 Task: Look for space in Irun, Spain from 17th June, 2023 to 21st June, 2023 for 2 adults in price range Rs.7000 to Rs.12000. Place can be private room with 1  bedroom having 2 beds and 1 bathroom. Property type can be house, flat, guest house. Amenities needed are: wifi, washing machine. Booking option can be shelf check-in. Required host language is English.
Action: Mouse moved to (375, 190)
Screenshot: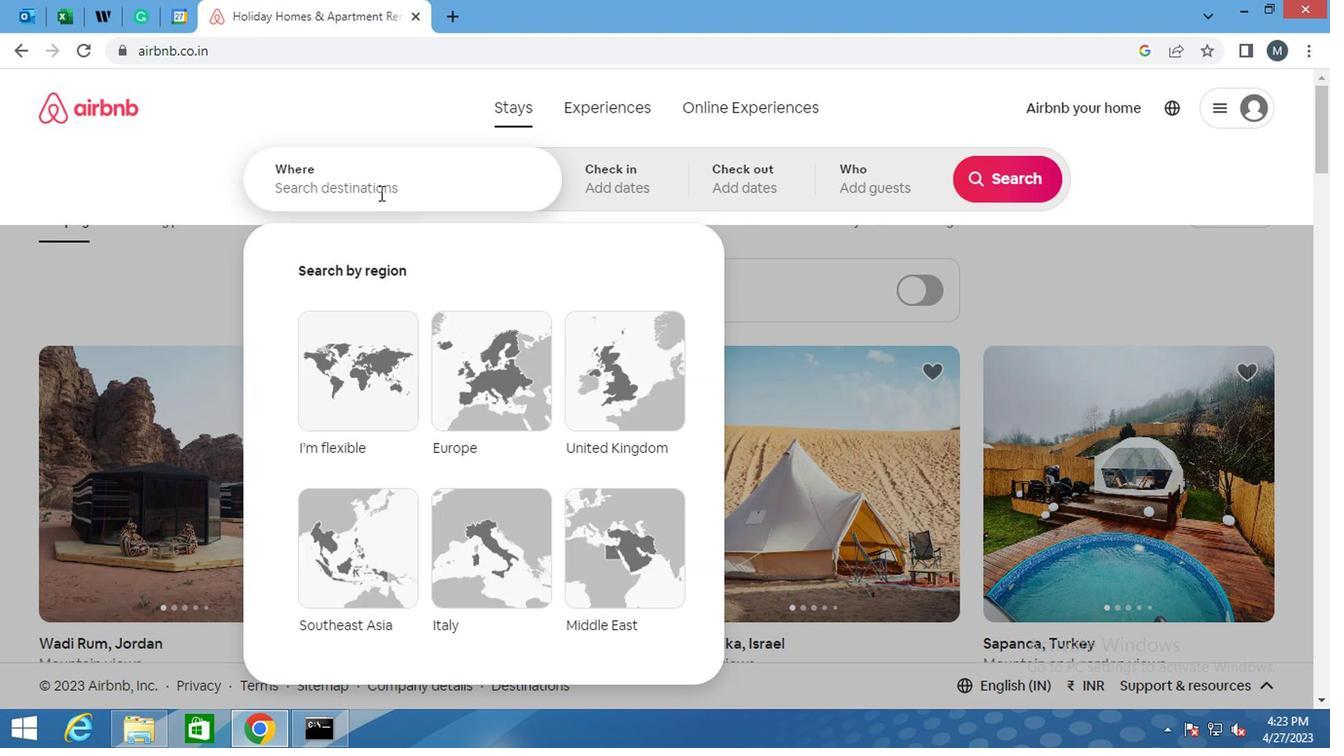 
Action: Mouse pressed left at (375, 190)
Screenshot: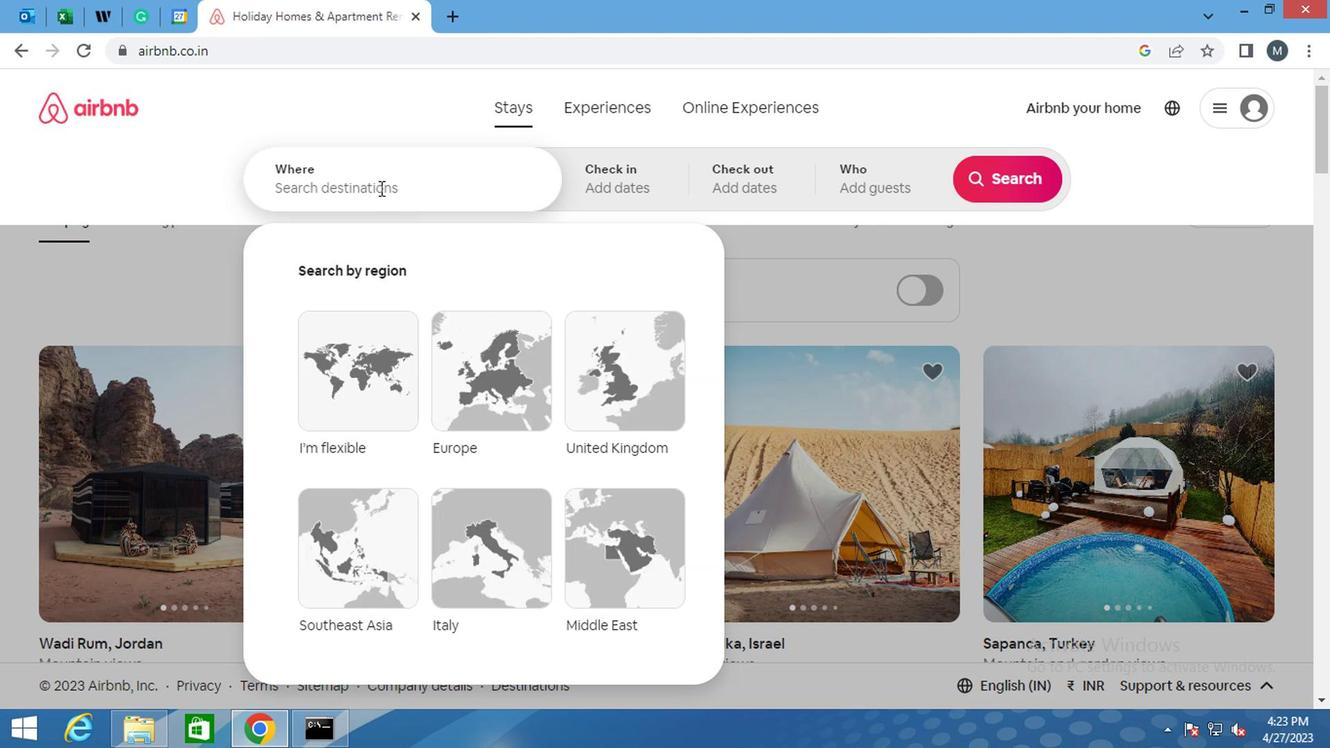 
Action: Key pressed <Key.shift>IRUN,<Key.space><Key.shift>SPAI
Screenshot: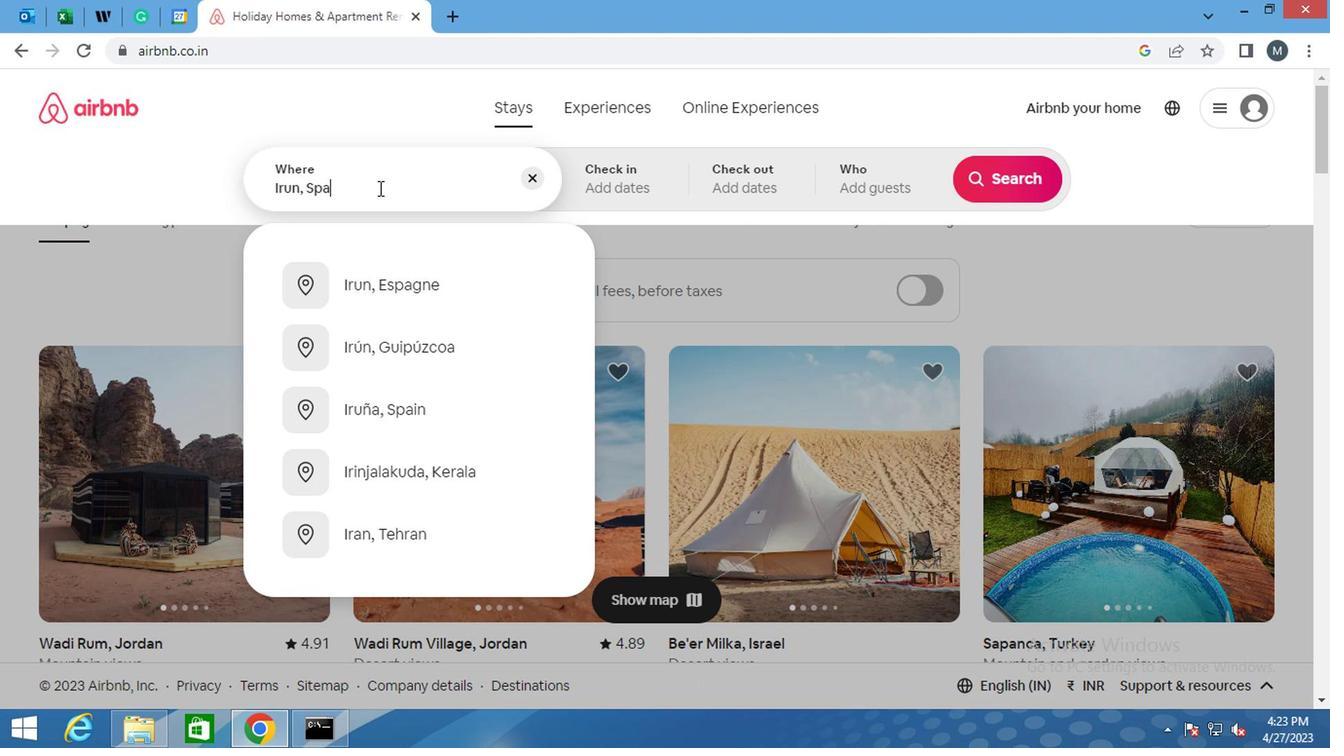 
Action: Mouse moved to (365, 302)
Screenshot: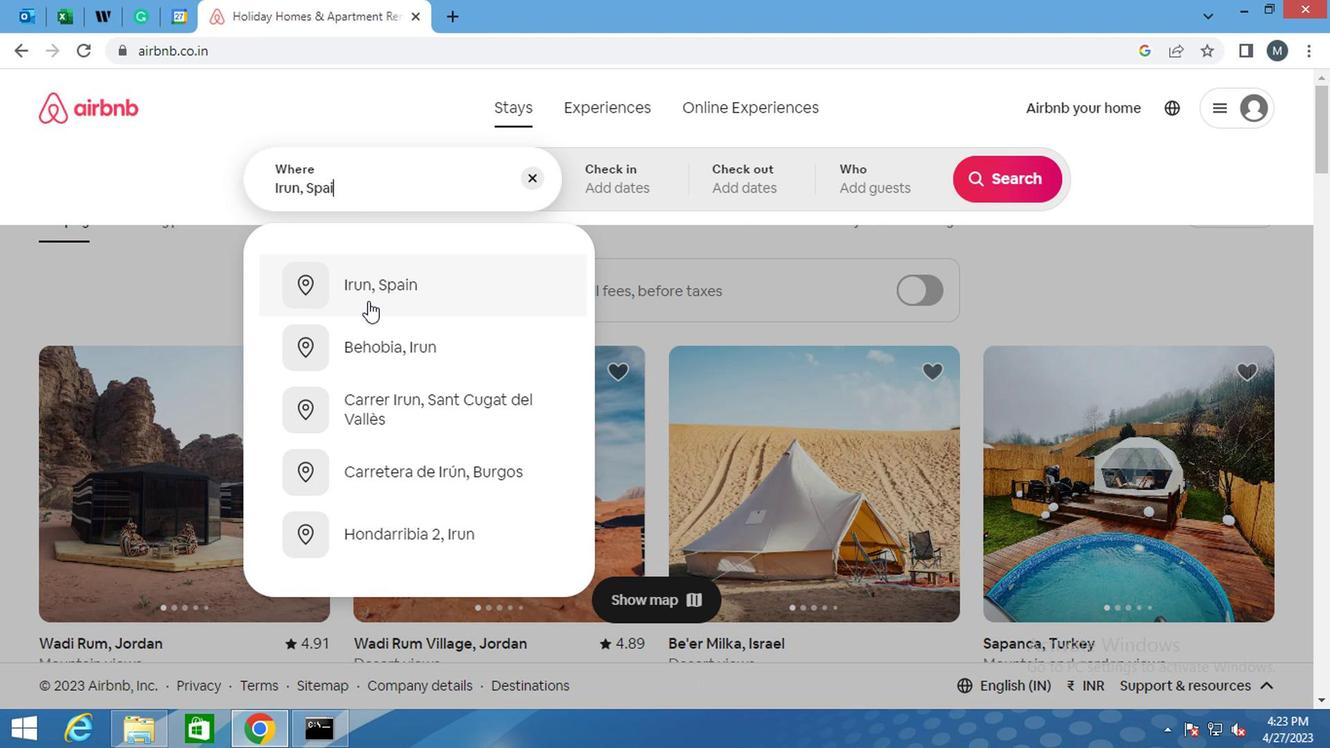 
Action: Mouse pressed left at (365, 302)
Screenshot: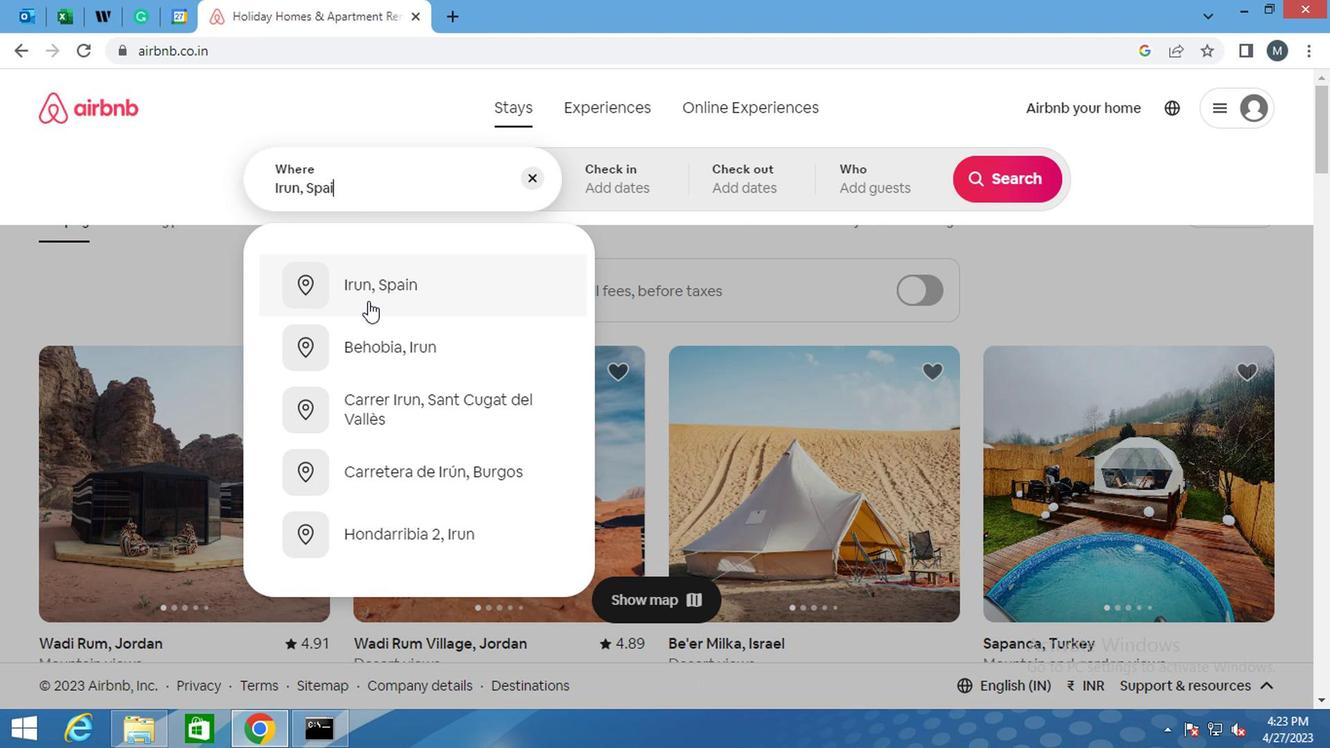 
Action: Mouse moved to (1003, 336)
Screenshot: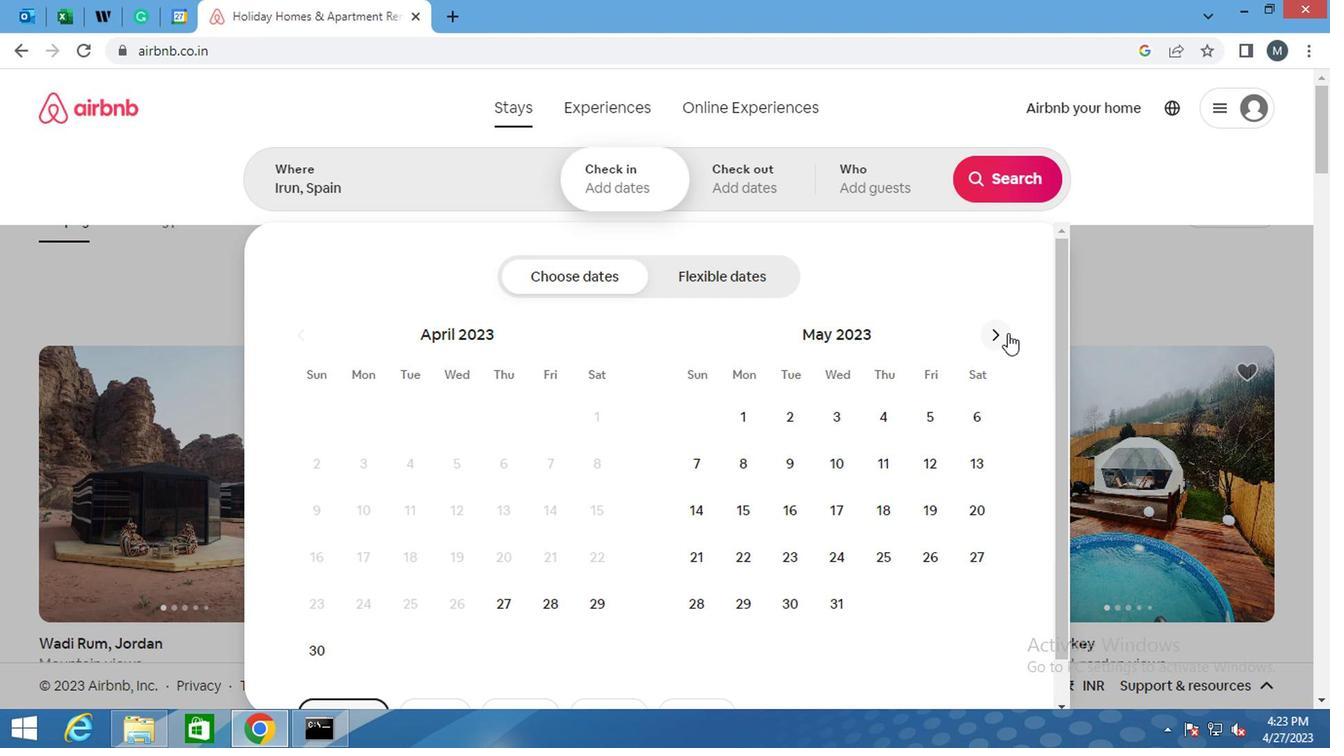 
Action: Mouse pressed left at (1003, 336)
Screenshot: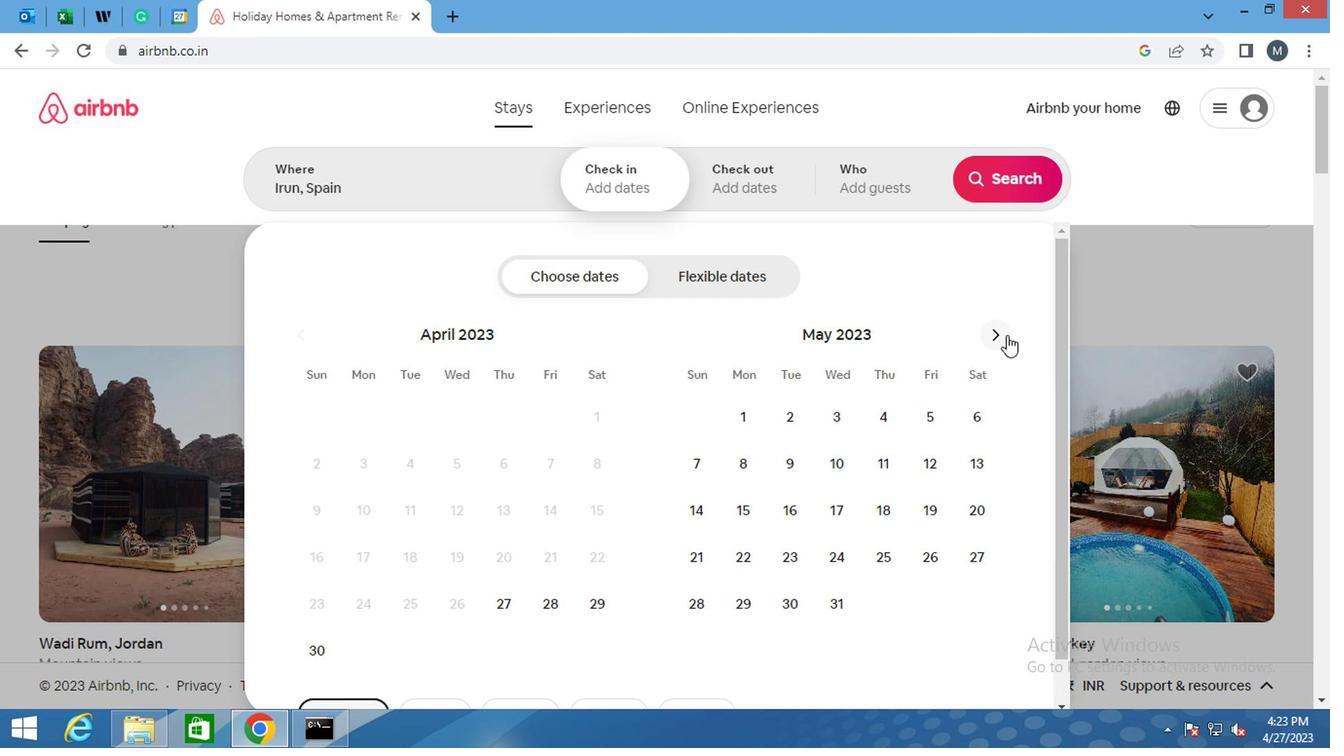 
Action: Mouse moved to (1001, 338)
Screenshot: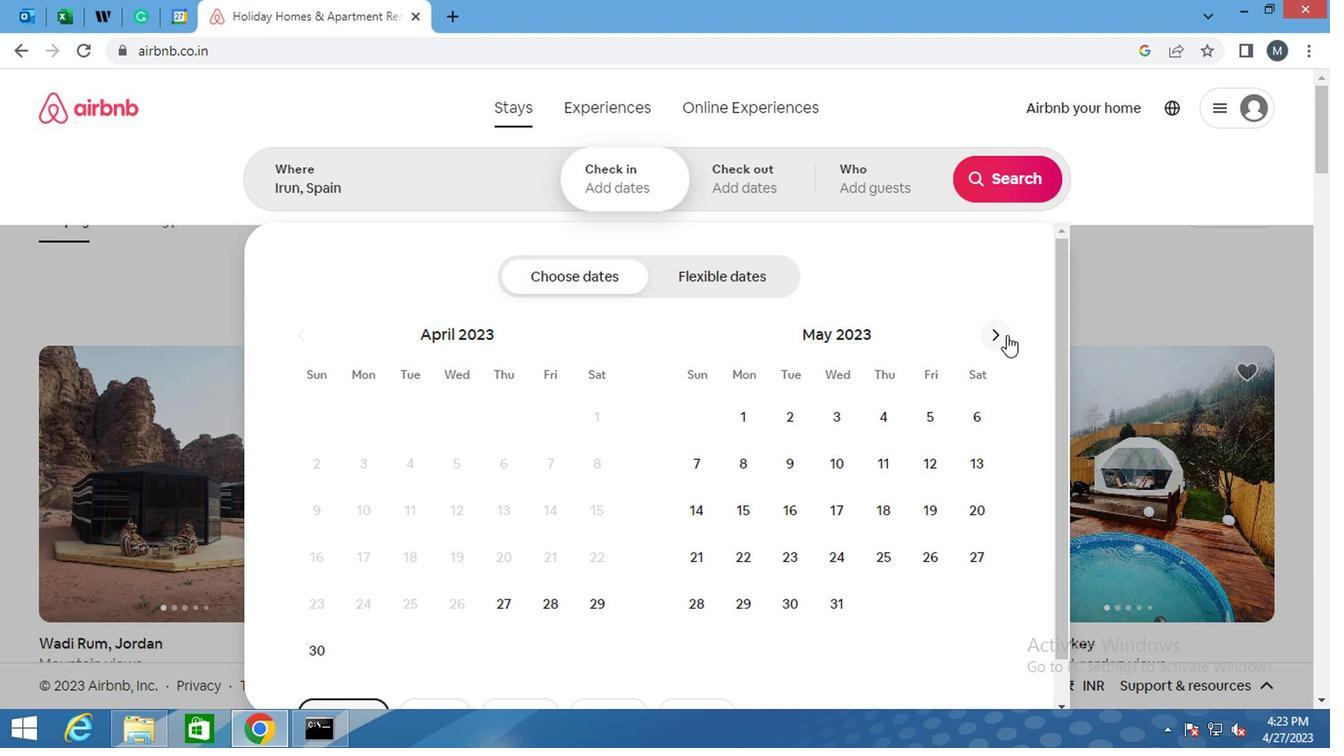 
Action: Mouse pressed left at (1001, 338)
Screenshot: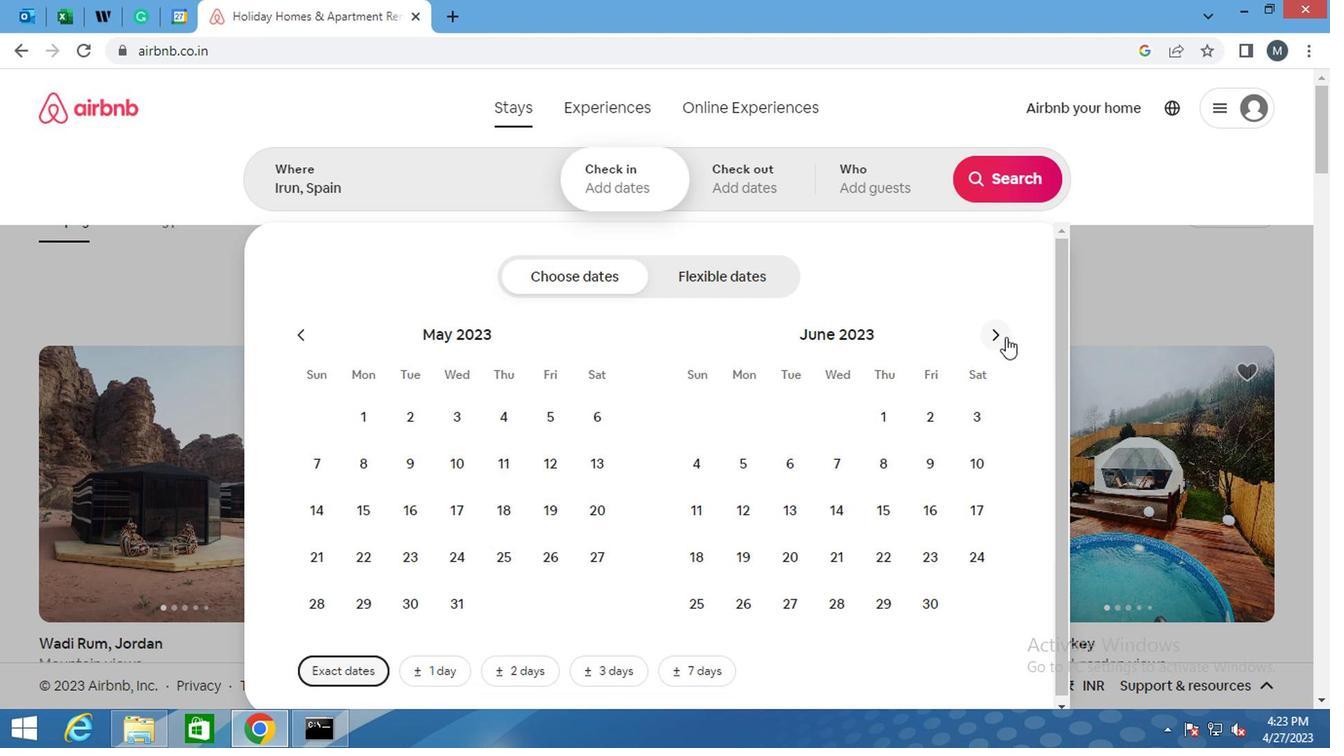 
Action: Mouse moved to (587, 515)
Screenshot: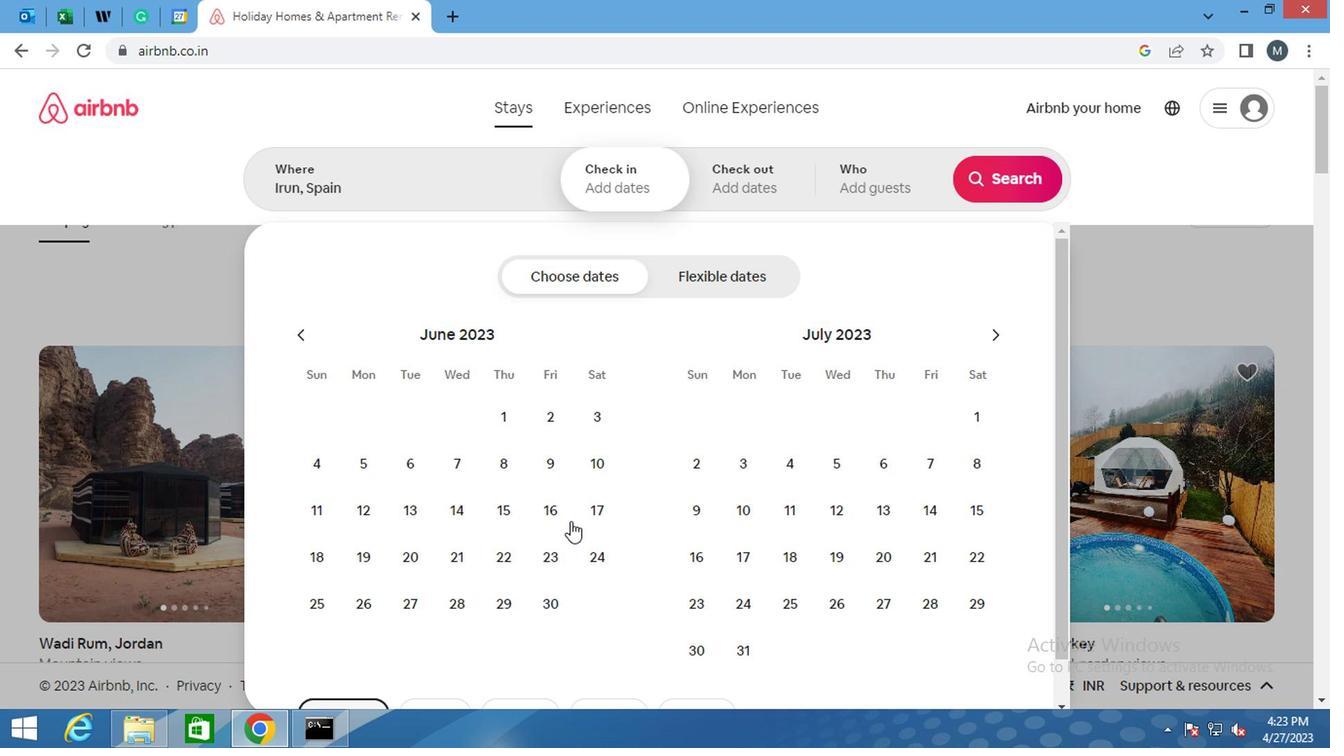 
Action: Mouse pressed left at (587, 515)
Screenshot: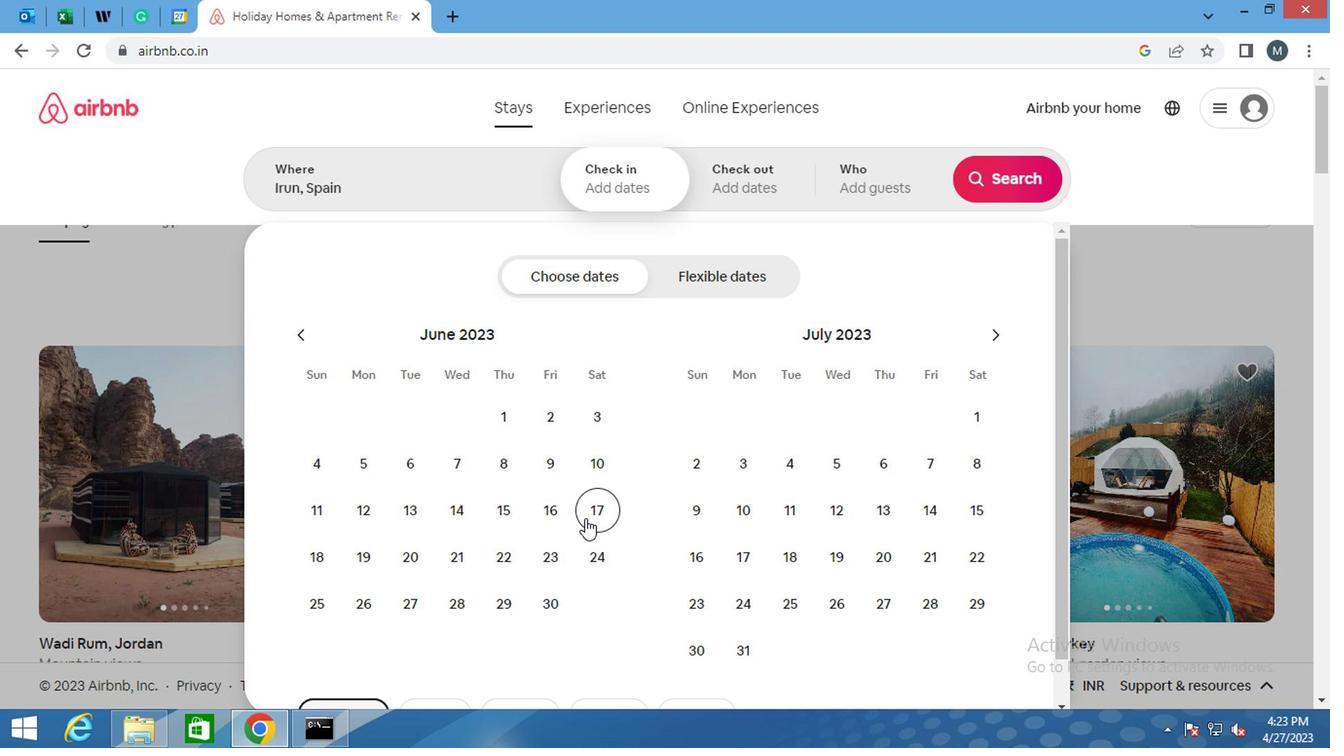 
Action: Mouse moved to (458, 560)
Screenshot: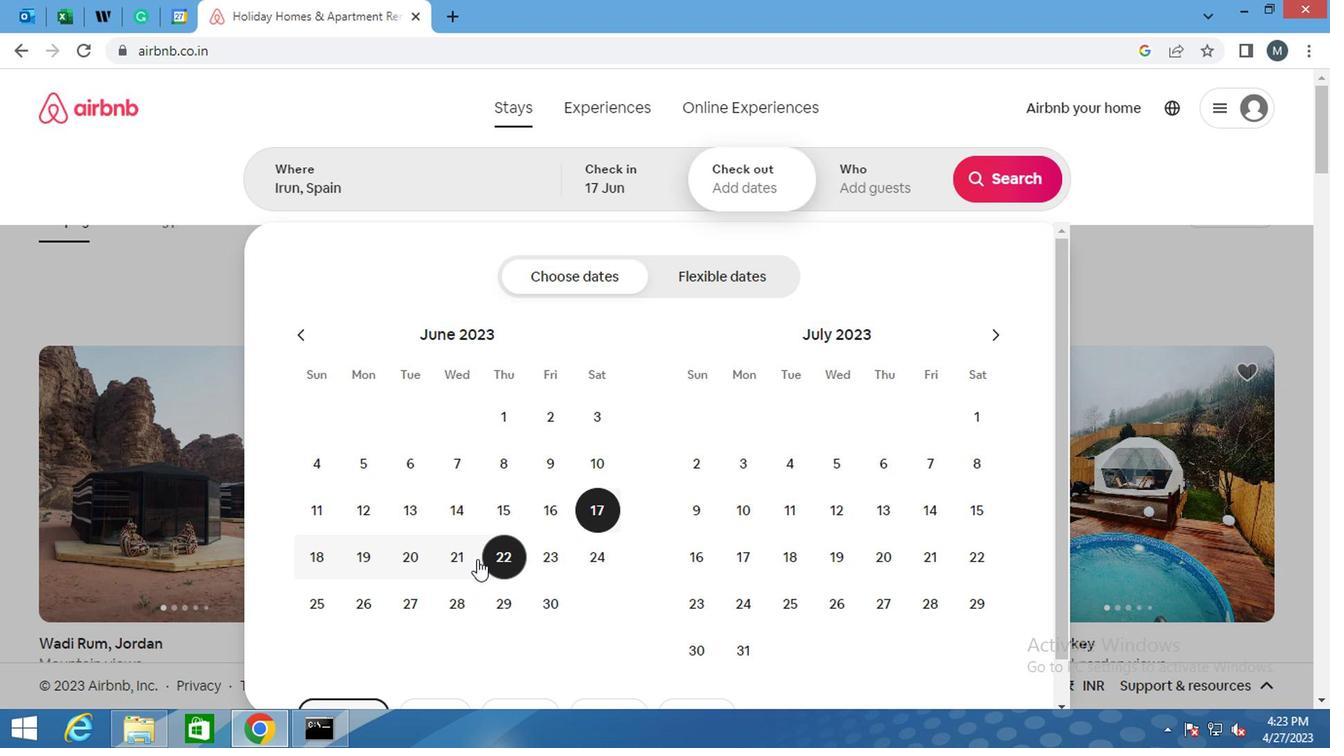 
Action: Mouse pressed left at (458, 560)
Screenshot: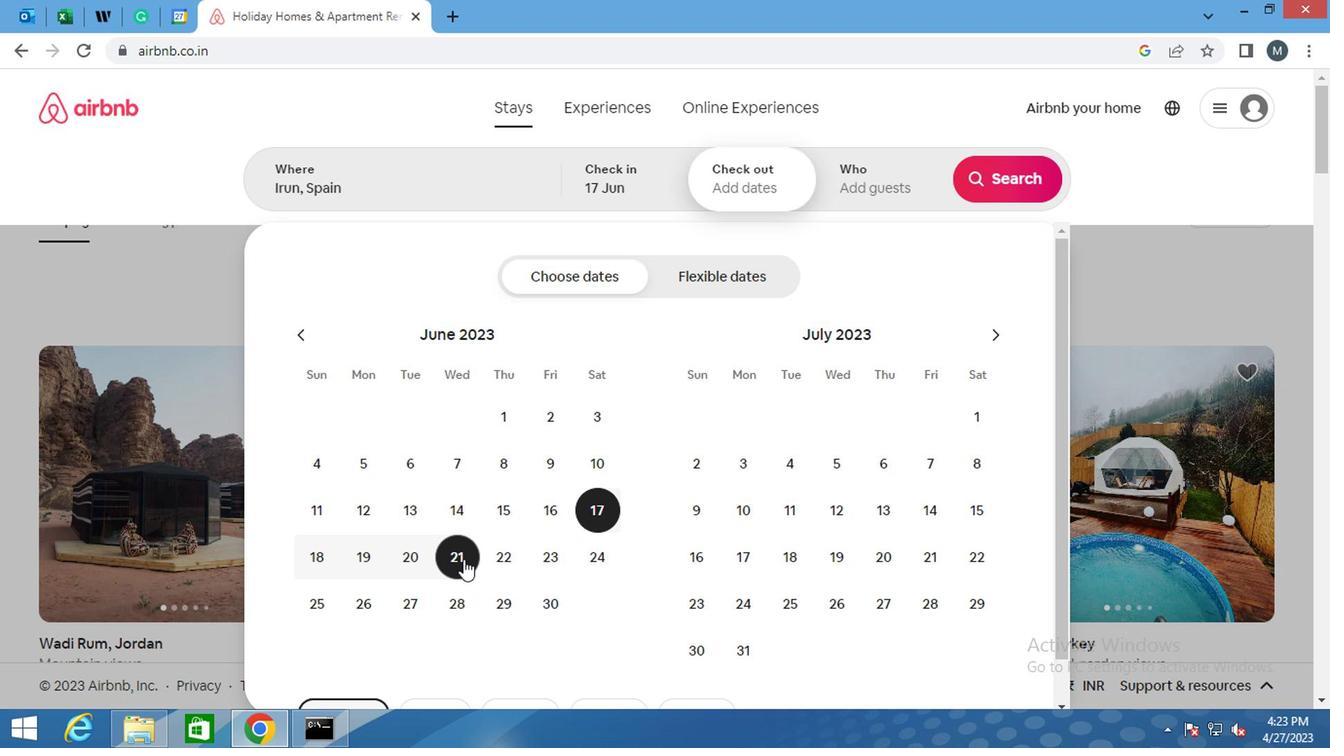 
Action: Mouse moved to (910, 178)
Screenshot: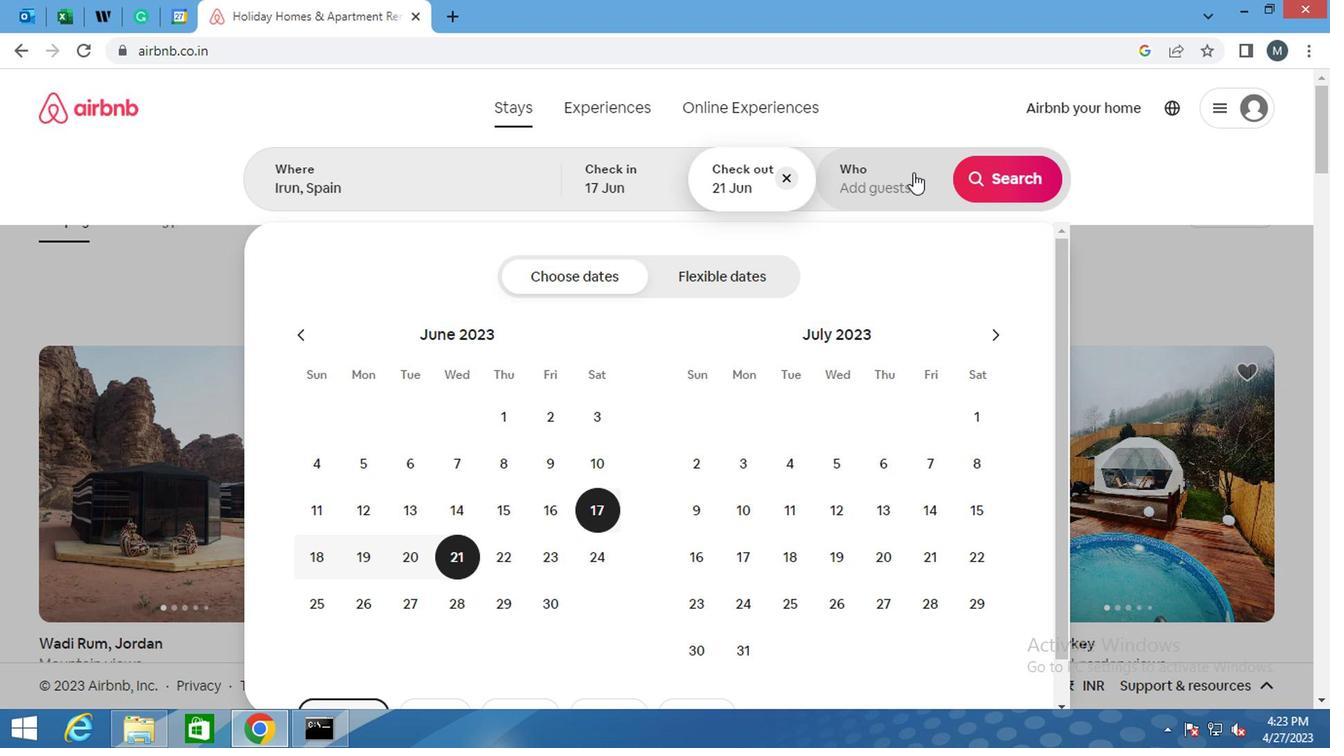 
Action: Mouse pressed left at (910, 178)
Screenshot: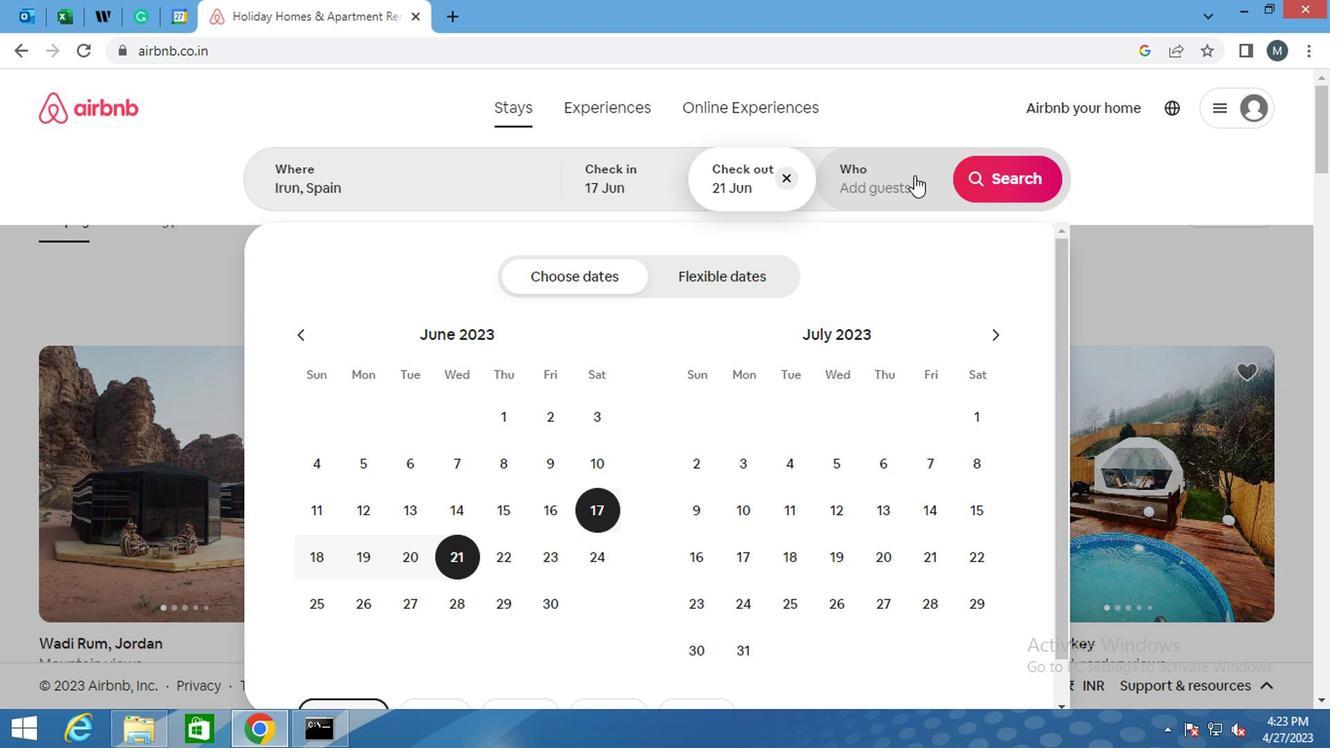 
Action: Mouse moved to (998, 285)
Screenshot: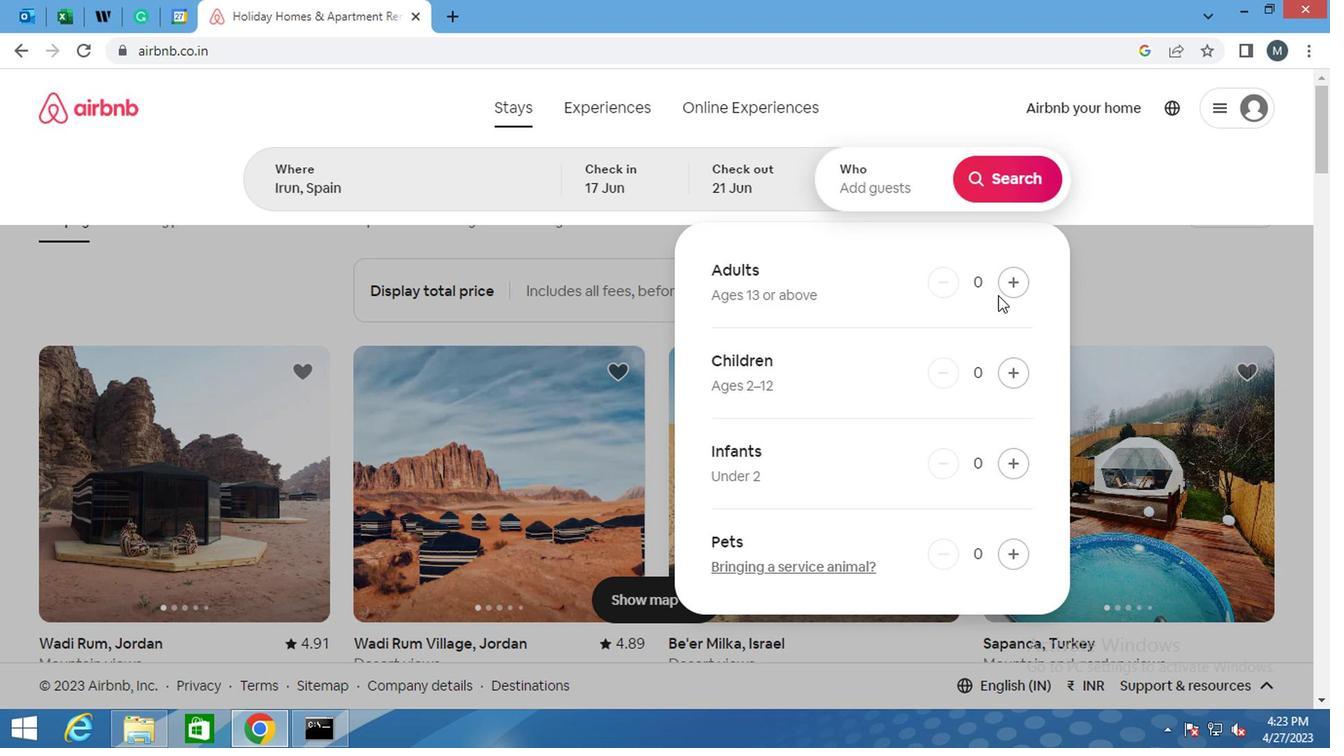 
Action: Mouse pressed left at (998, 285)
Screenshot: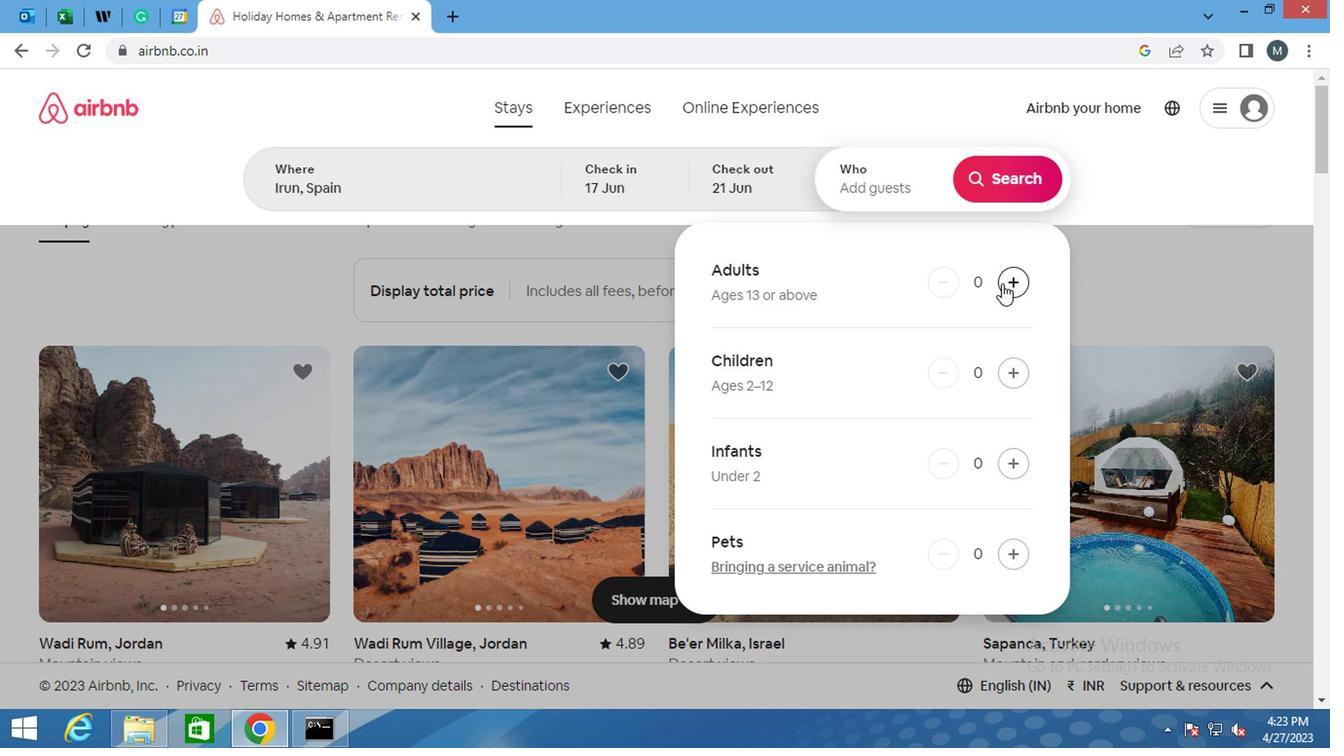 
Action: Mouse pressed left at (998, 285)
Screenshot: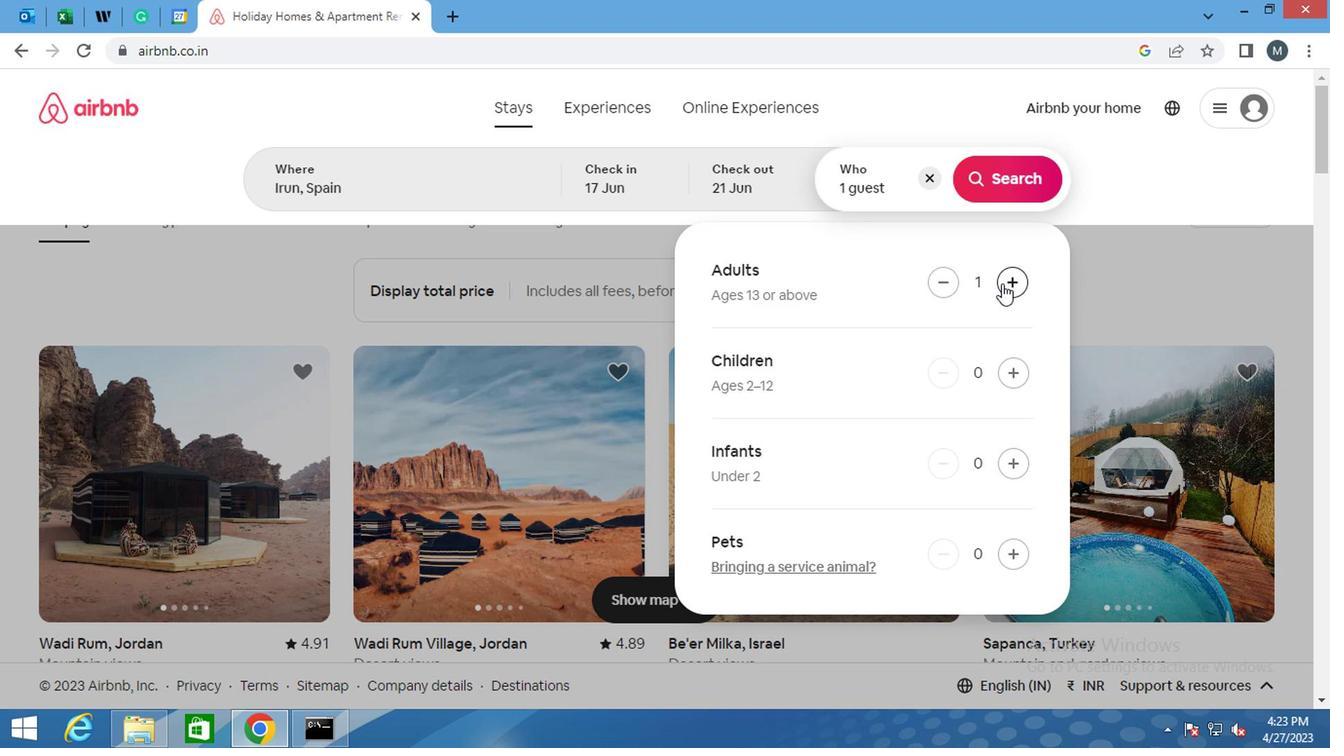 
Action: Mouse moved to (1034, 192)
Screenshot: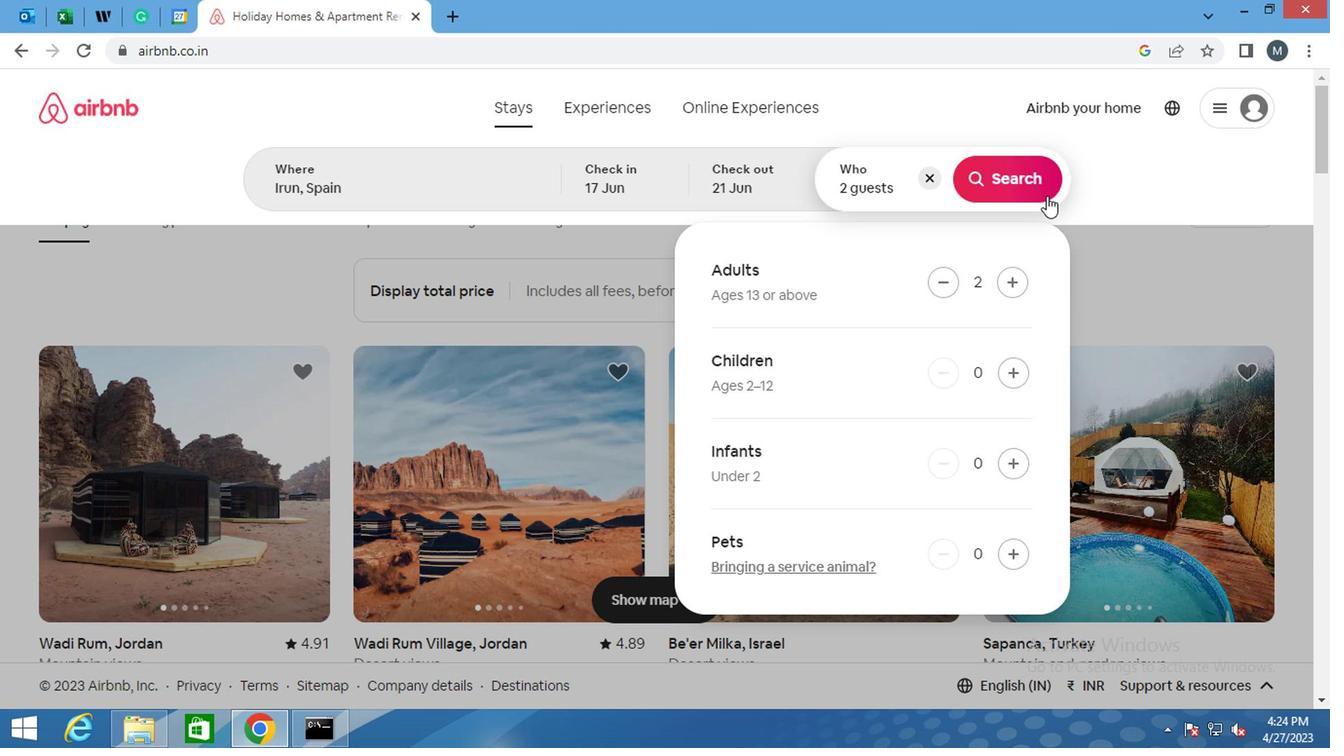 
Action: Mouse pressed left at (1034, 192)
Screenshot: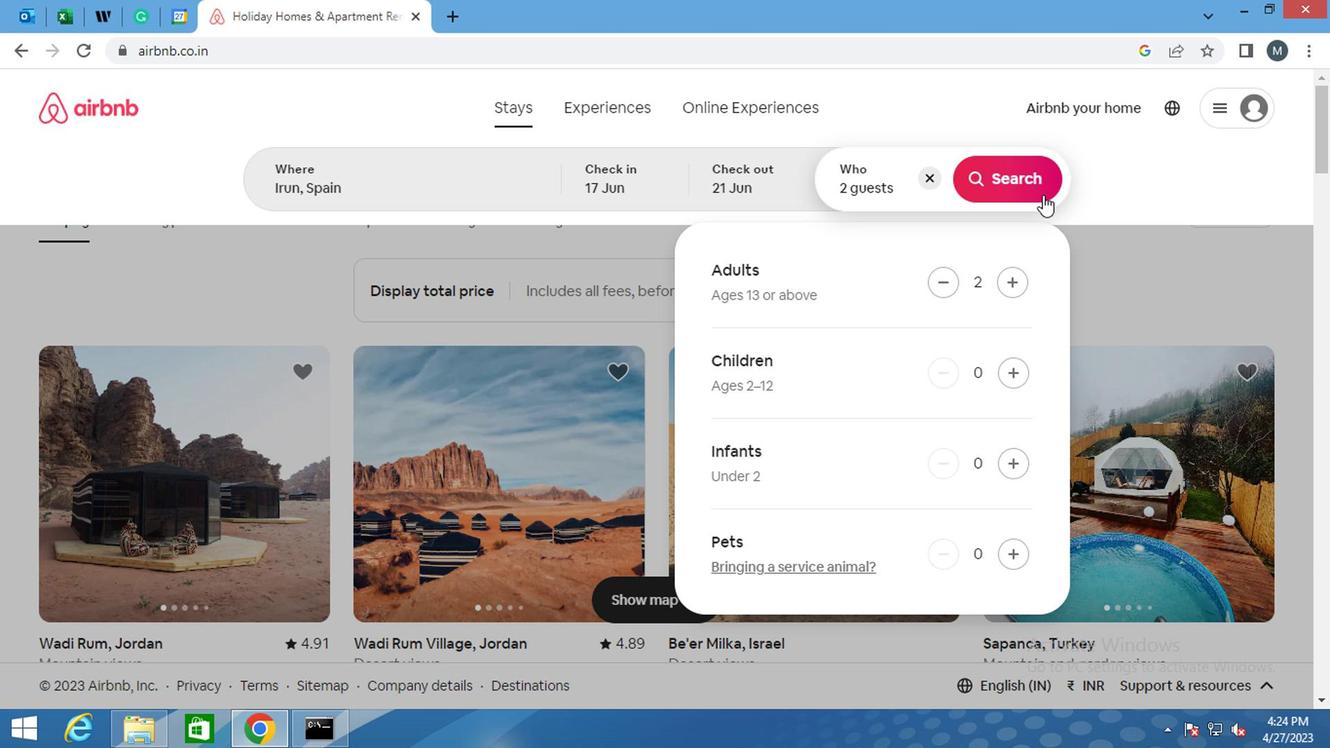 
Action: Mouse moved to (1213, 186)
Screenshot: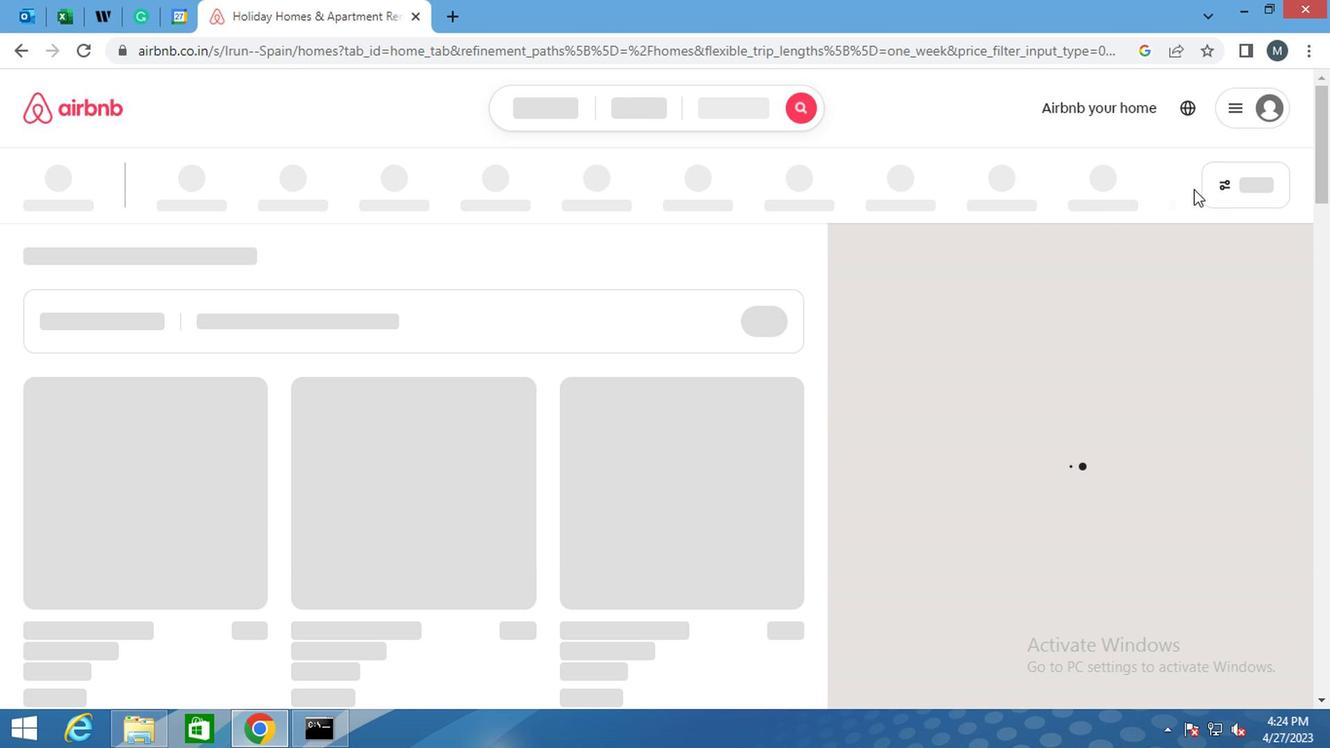 
Action: Mouse pressed left at (1213, 186)
Screenshot: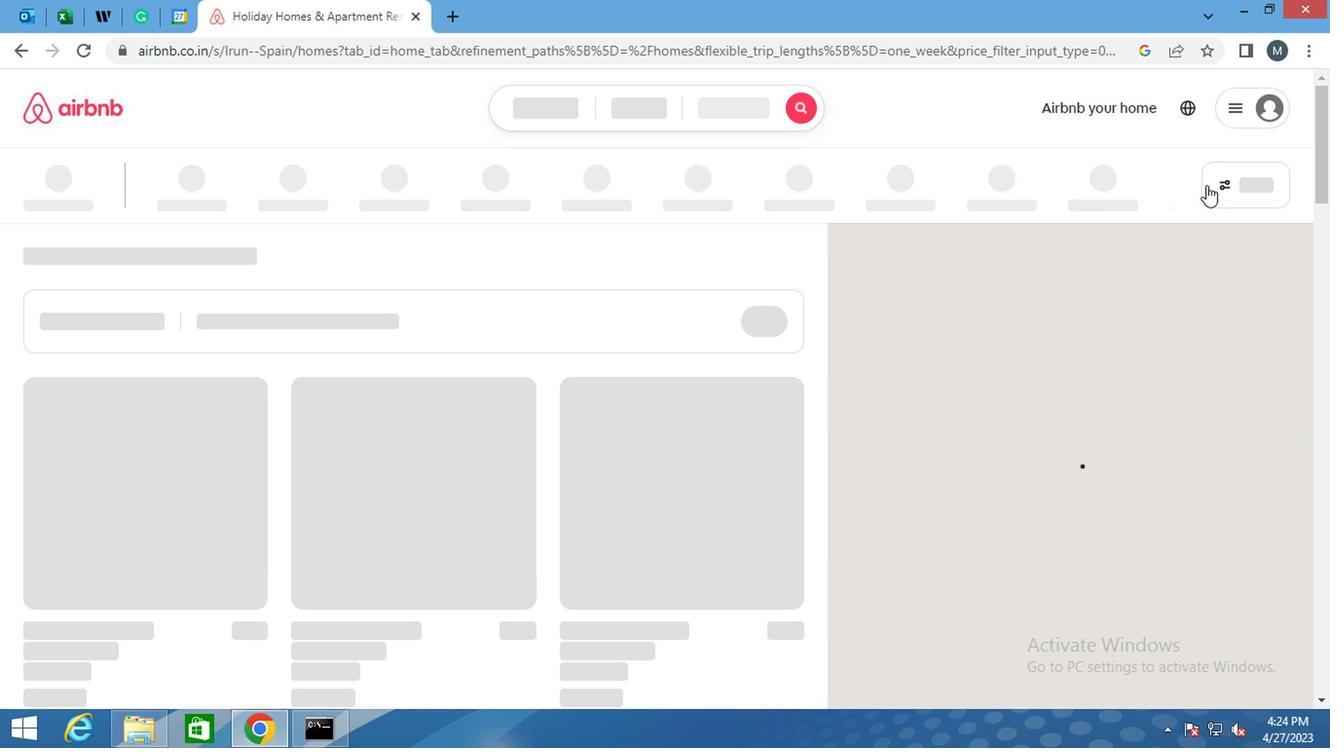 
Action: Mouse moved to (1233, 186)
Screenshot: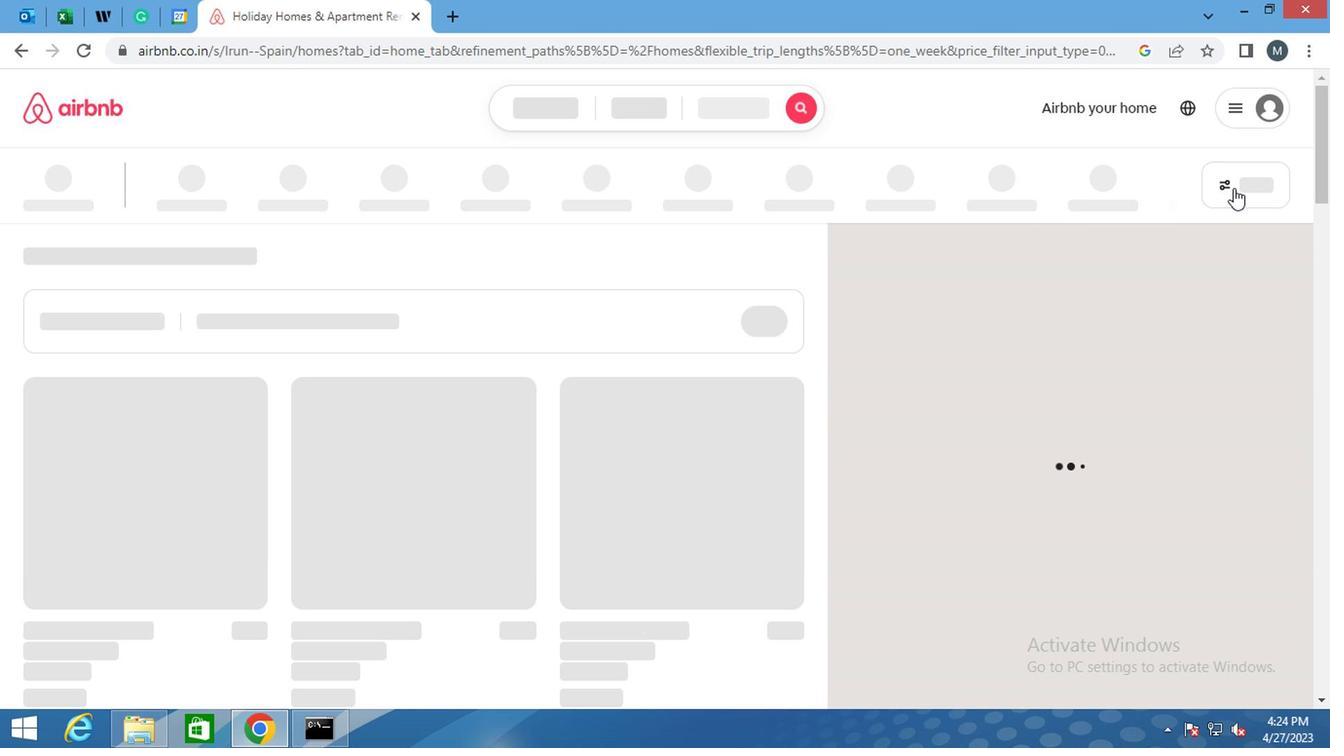 
Action: Mouse pressed left at (1233, 186)
Screenshot: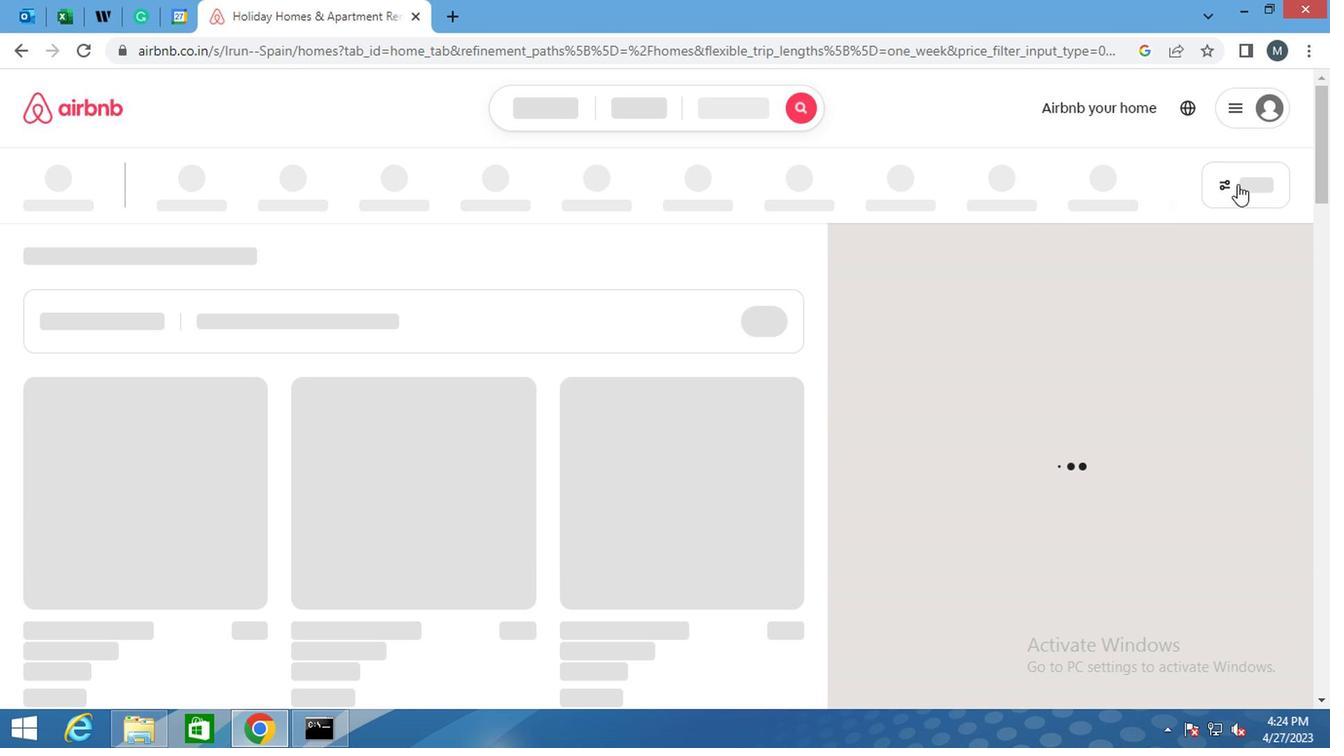 
Action: Mouse moved to (1262, 189)
Screenshot: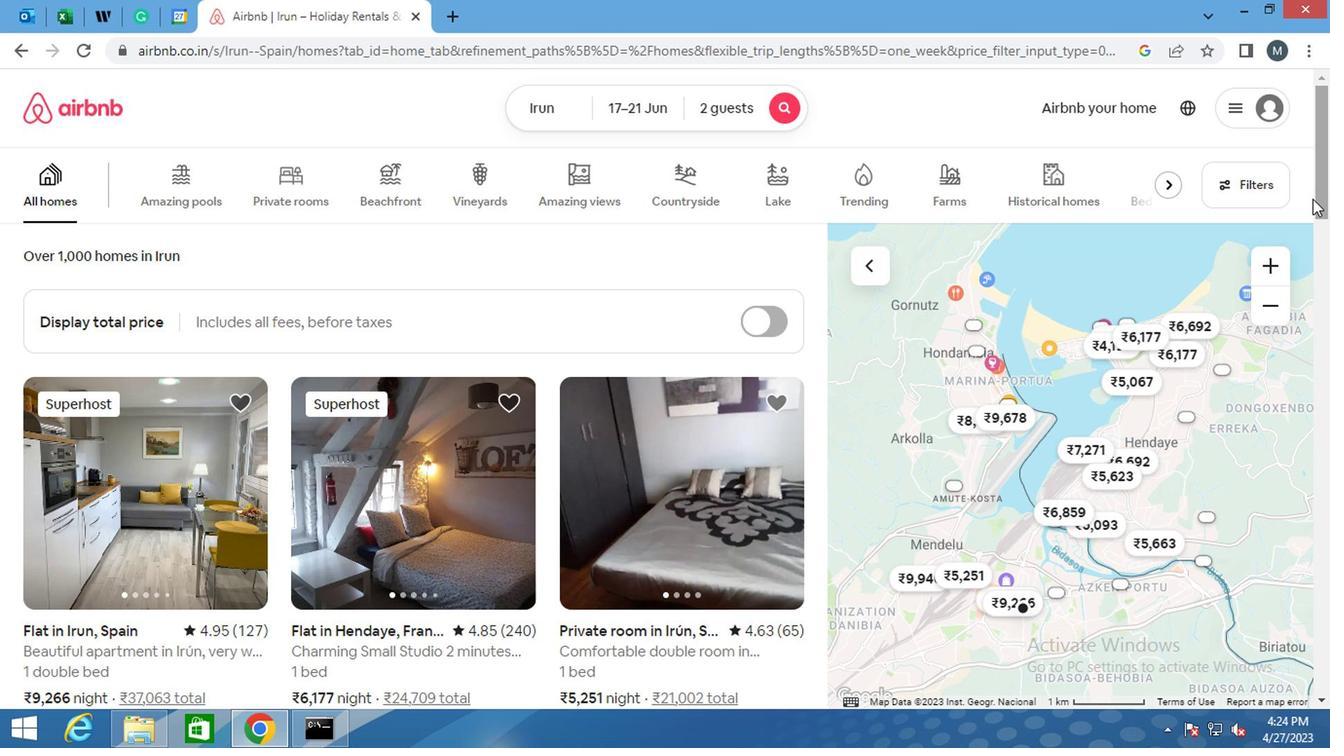 
Action: Mouse pressed left at (1262, 189)
Screenshot: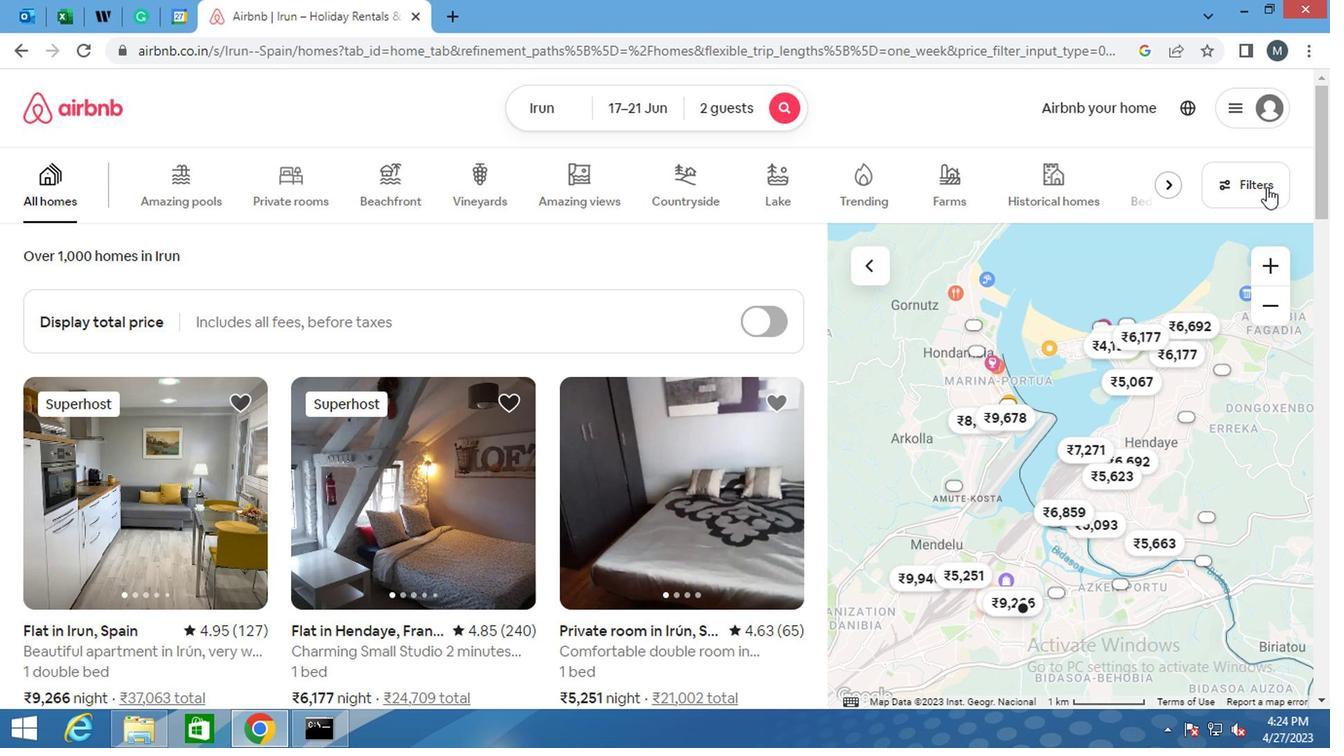 
Action: Mouse moved to (436, 433)
Screenshot: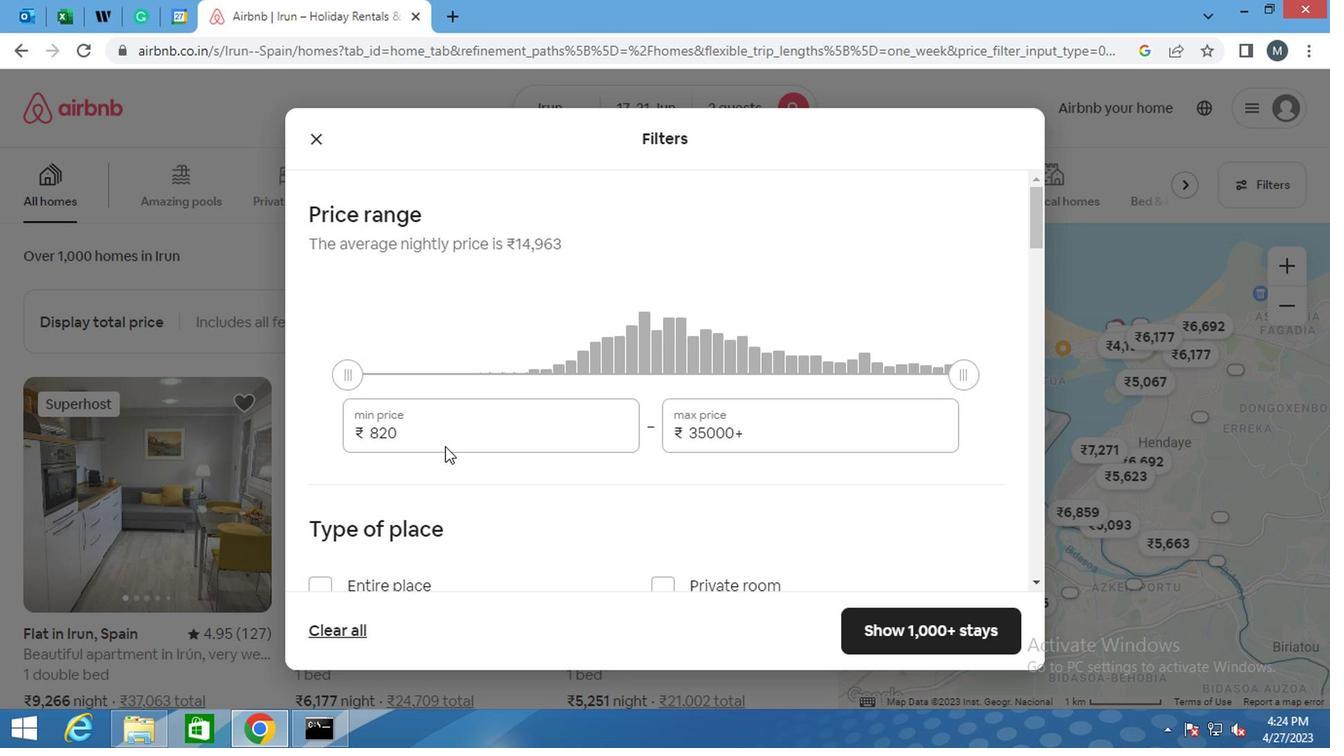 
Action: Mouse pressed left at (436, 433)
Screenshot: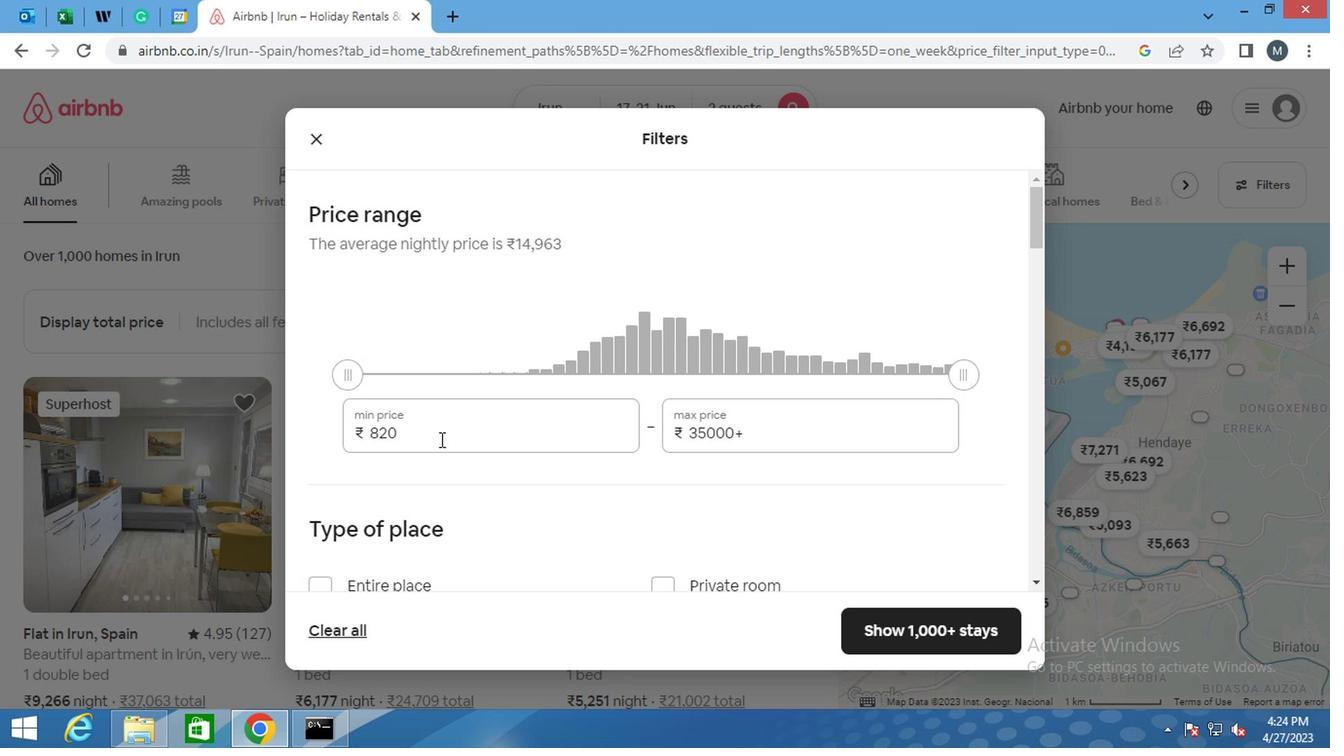 
Action: Key pressed <Key.backspace><Key.backspace><Key.backspace>7000
Screenshot: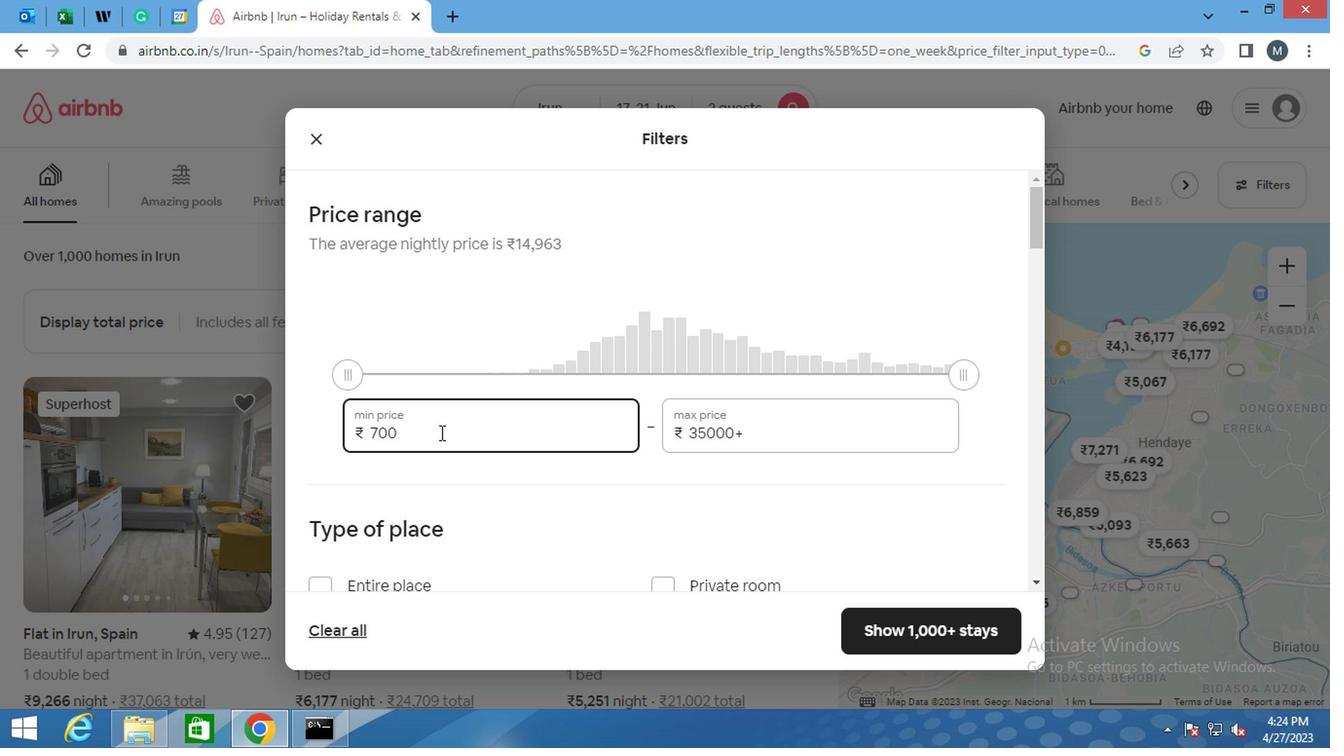 
Action: Mouse moved to (779, 435)
Screenshot: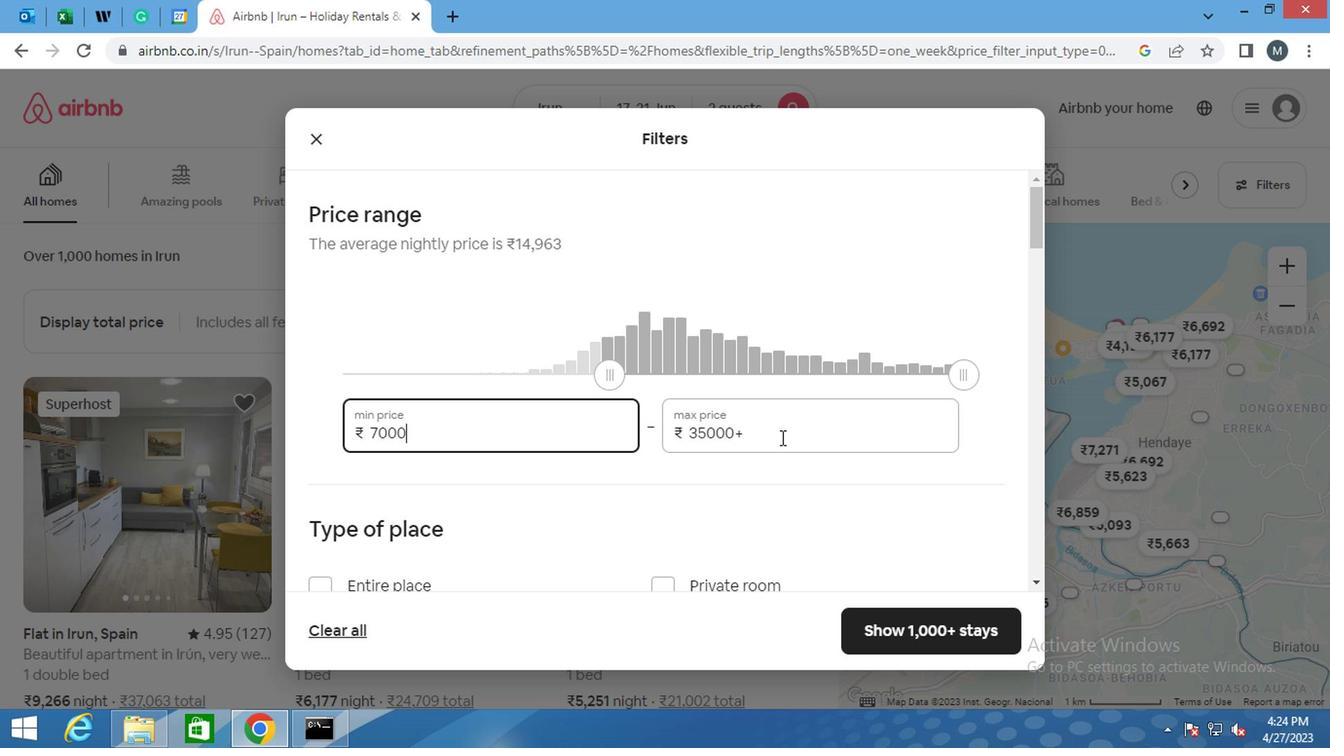 
Action: Mouse pressed left at (779, 435)
Screenshot: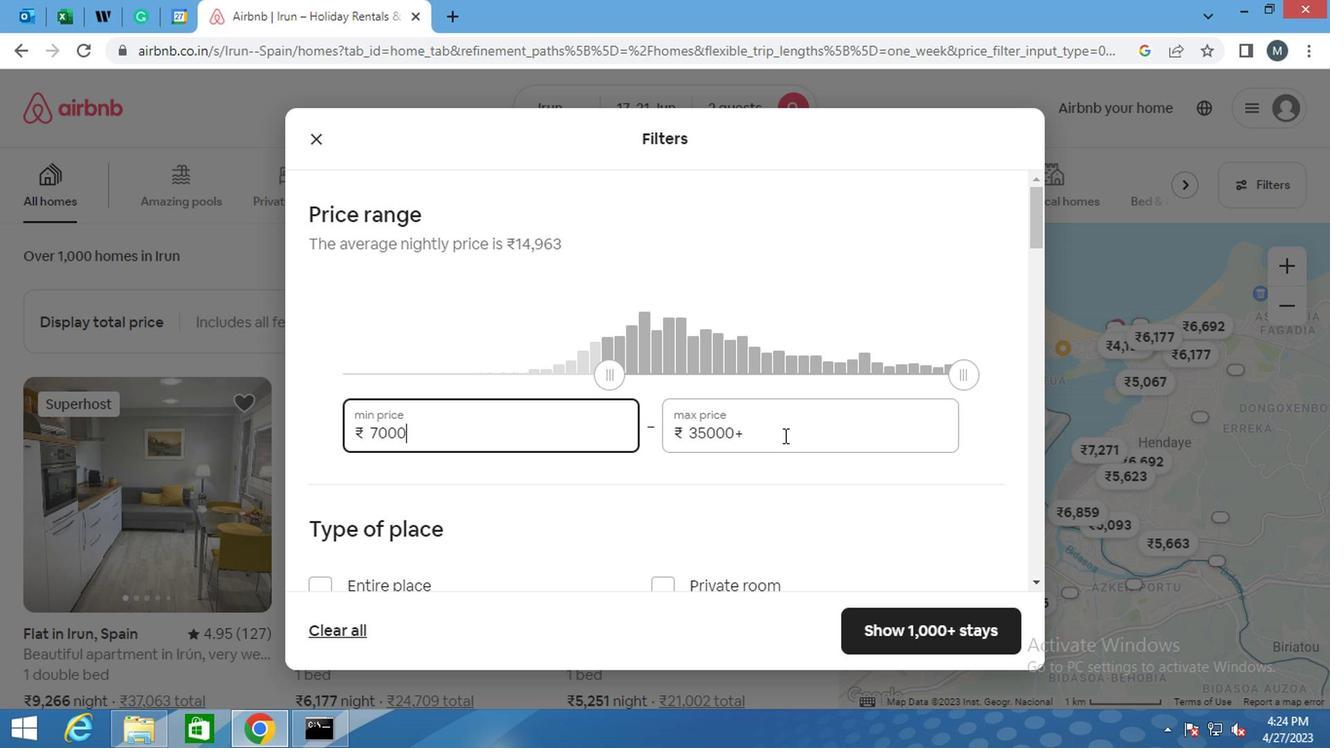
Action: Mouse moved to (677, 441)
Screenshot: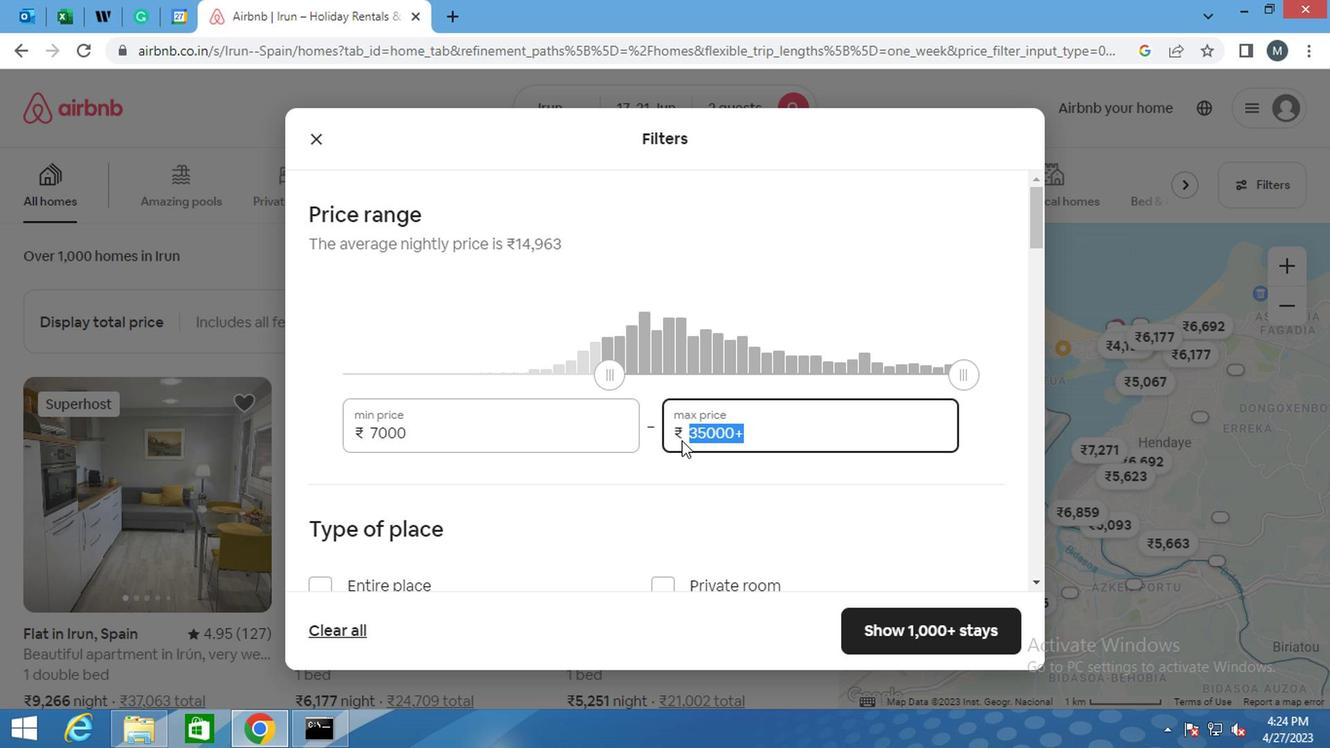 
Action: Key pressed 12000
Screenshot: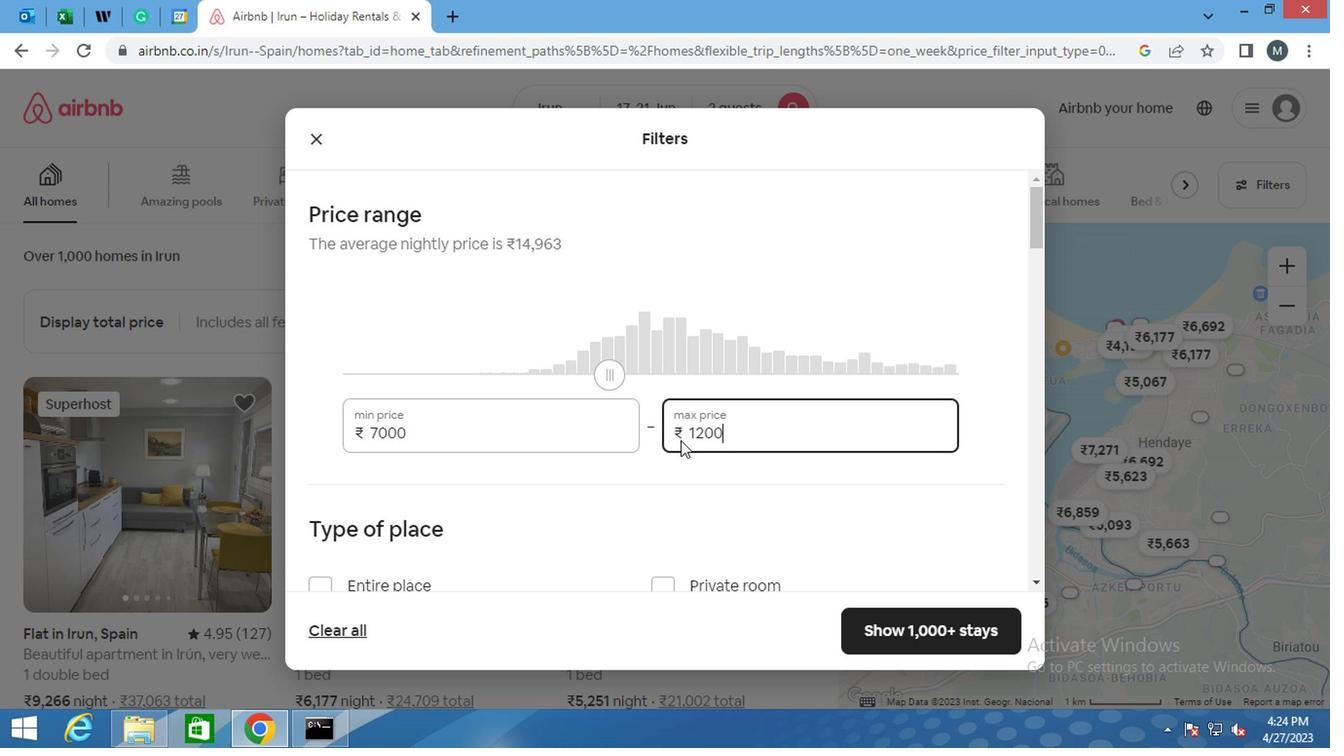 
Action: Mouse moved to (643, 429)
Screenshot: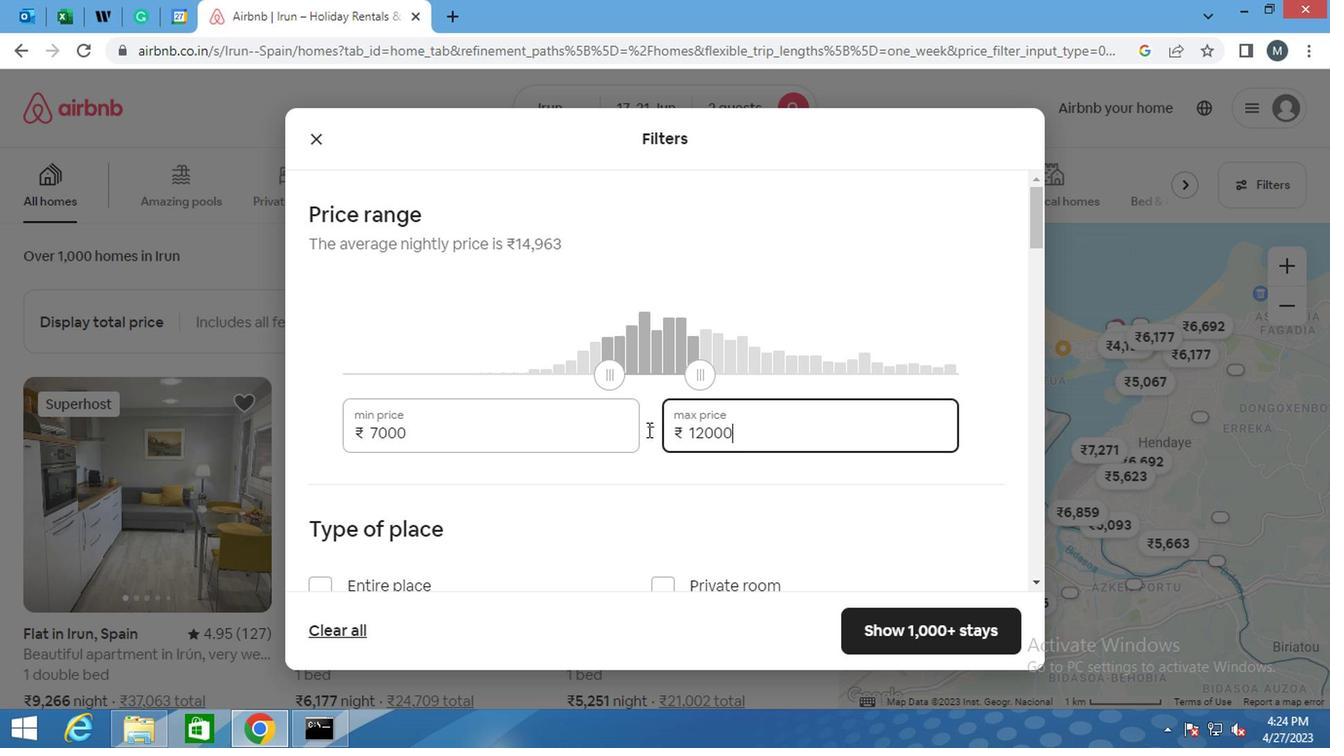 
Action: Mouse scrolled (643, 428) with delta (0, 0)
Screenshot: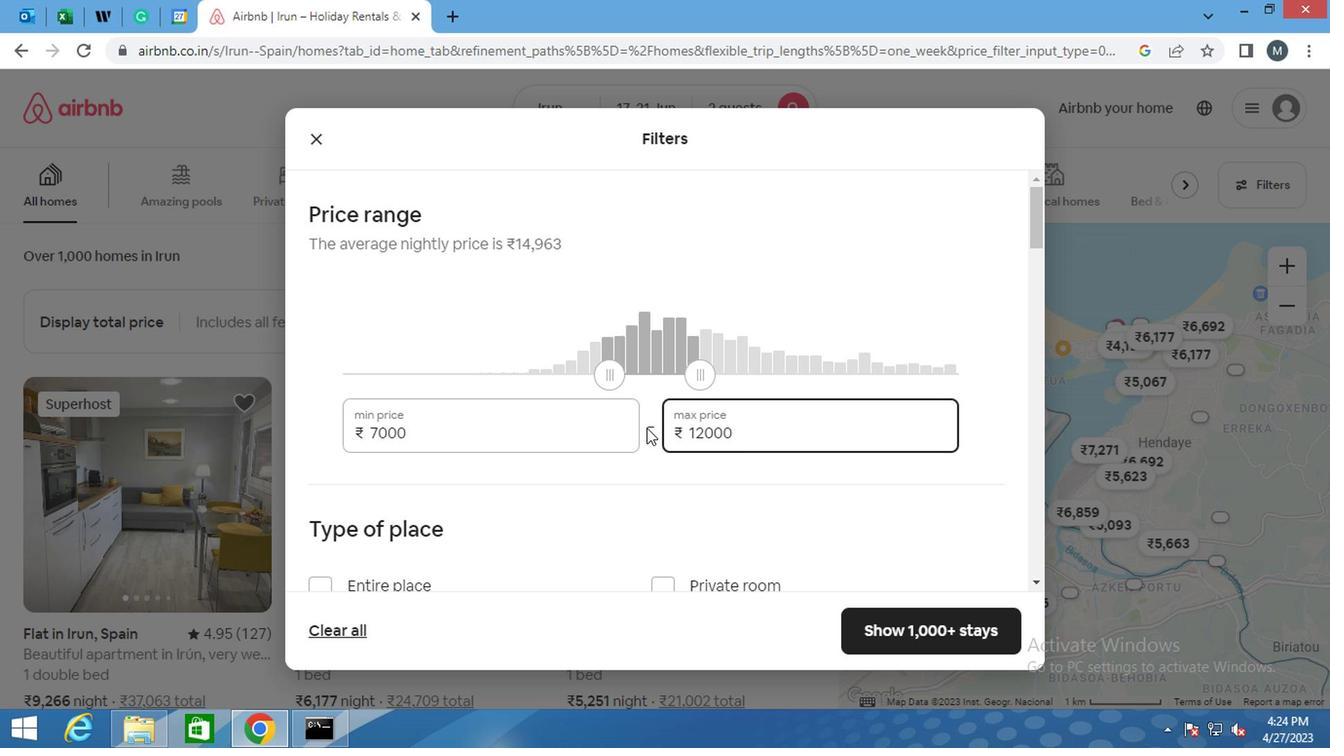 
Action: Mouse scrolled (643, 428) with delta (0, 0)
Screenshot: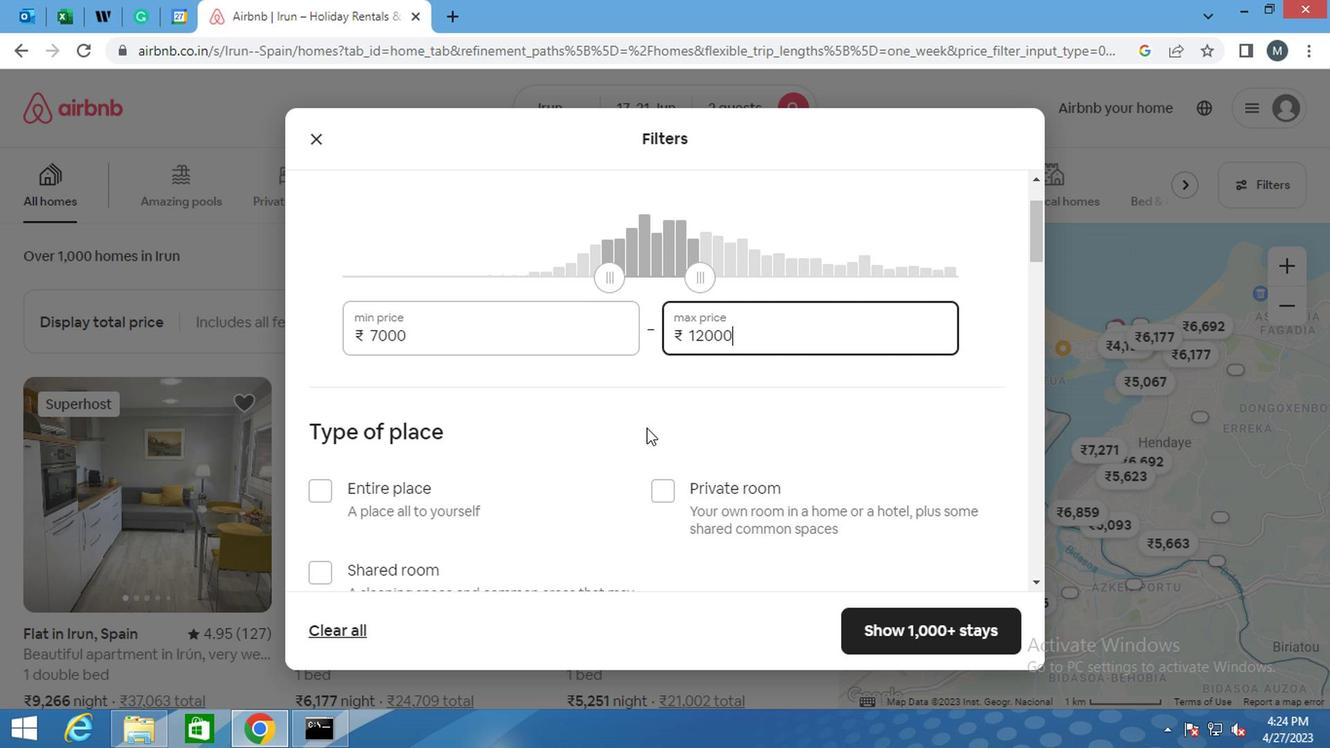 
Action: Mouse moved to (533, 440)
Screenshot: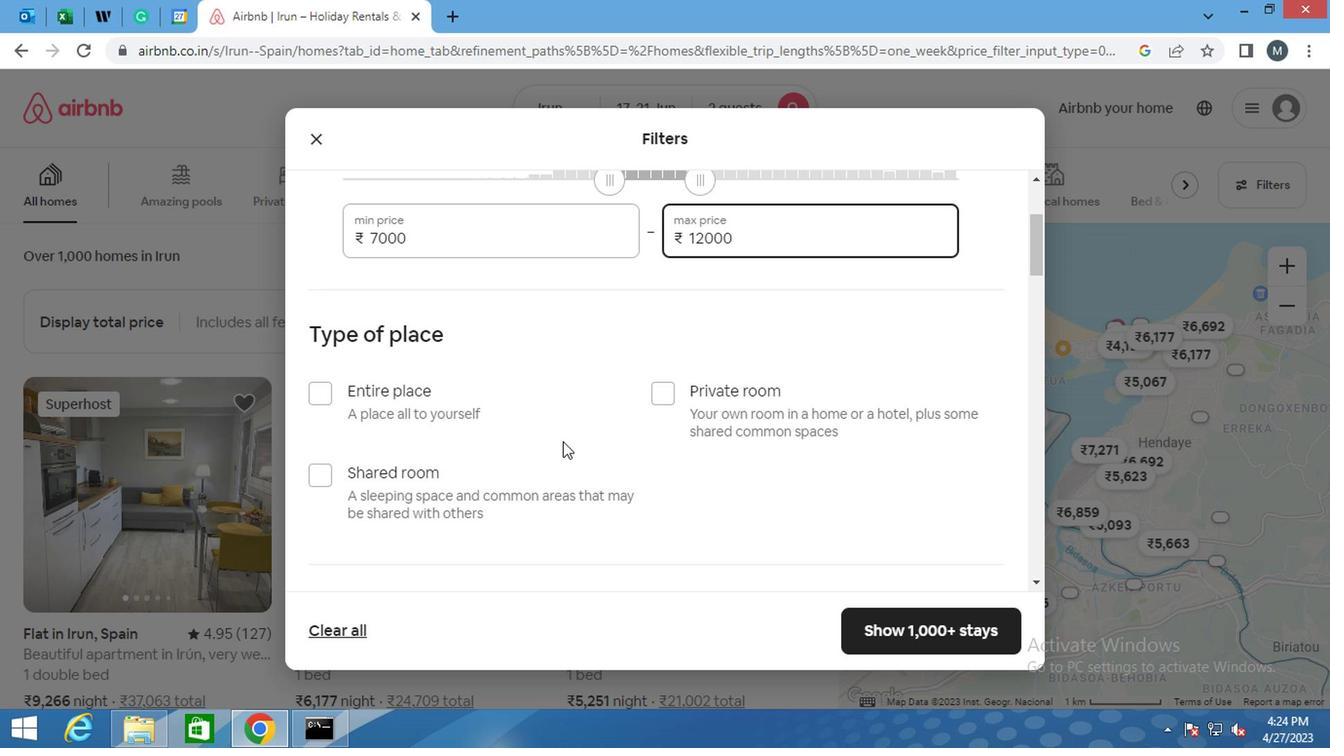 
Action: Mouse scrolled (533, 440) with delta (0, 0)
Screenshot: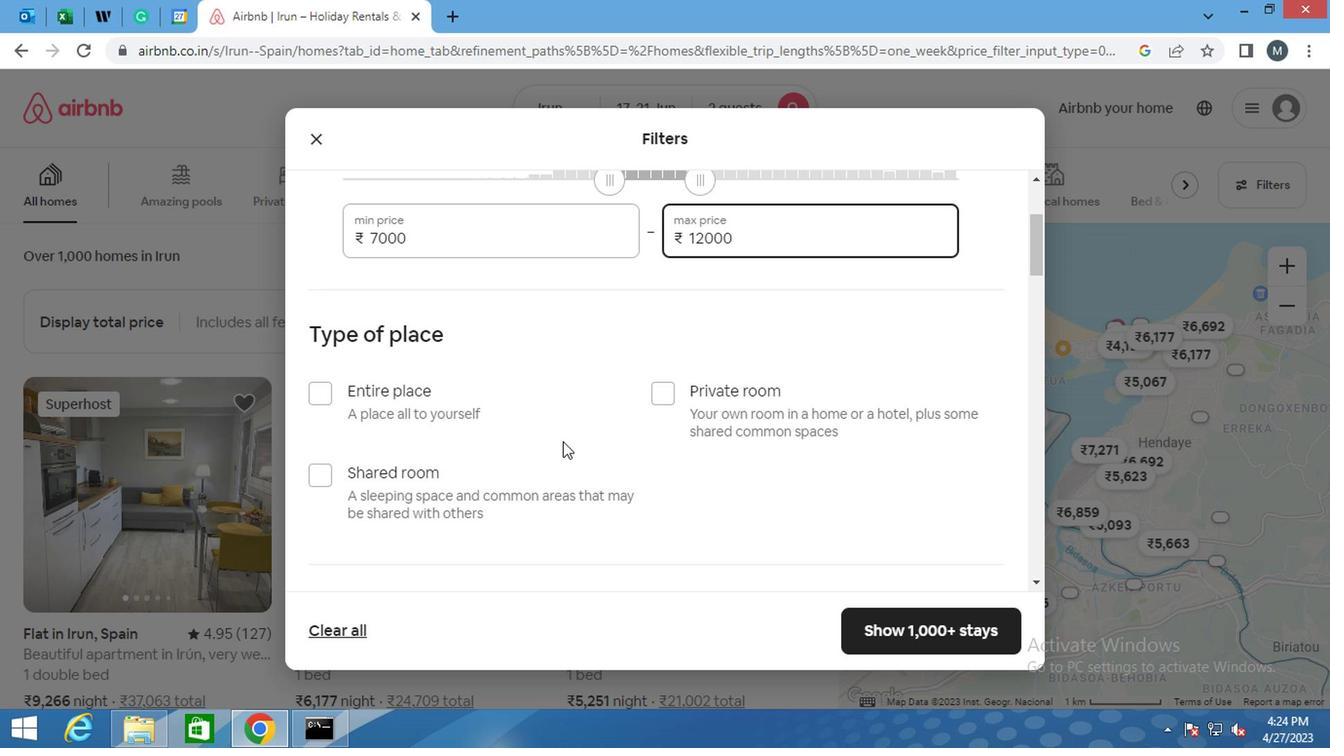 
Action: Mouse moved to (663, 301)
Screenshot: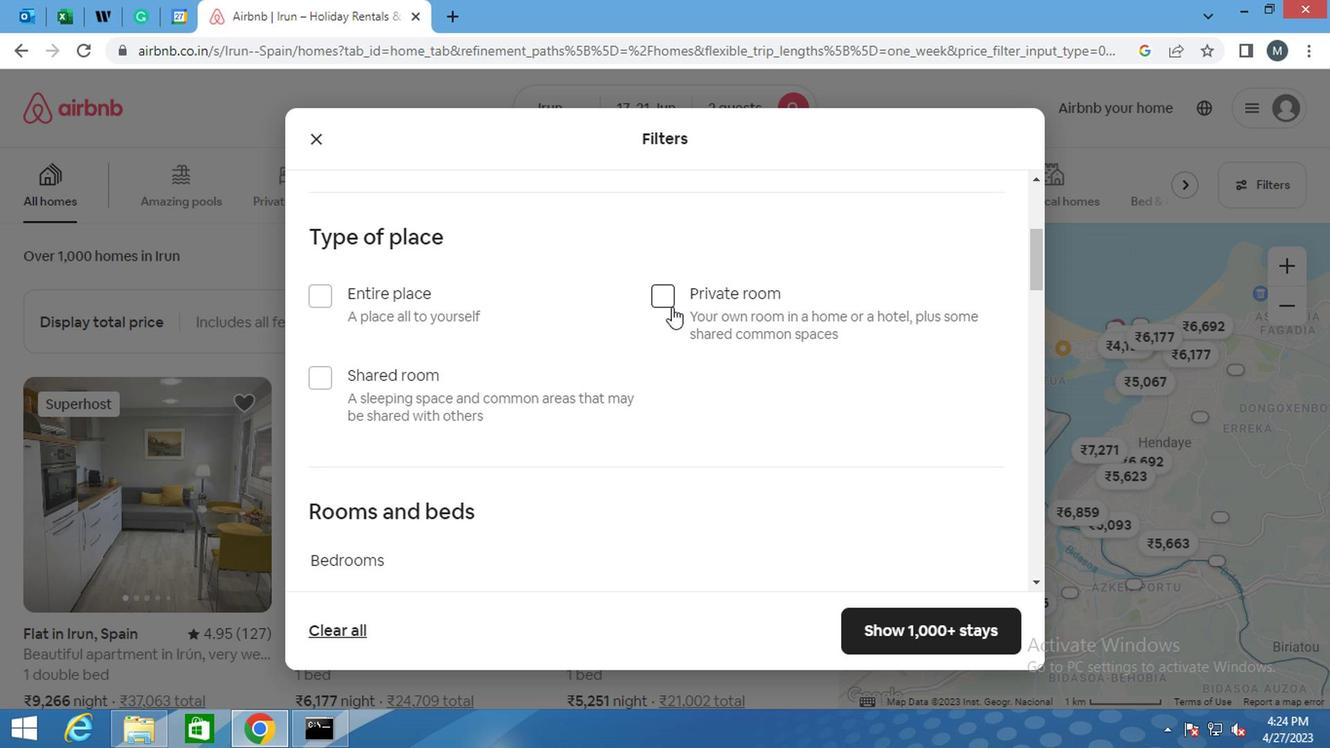 
Action: Mouse pressed left at (663, 301)
Screenshot: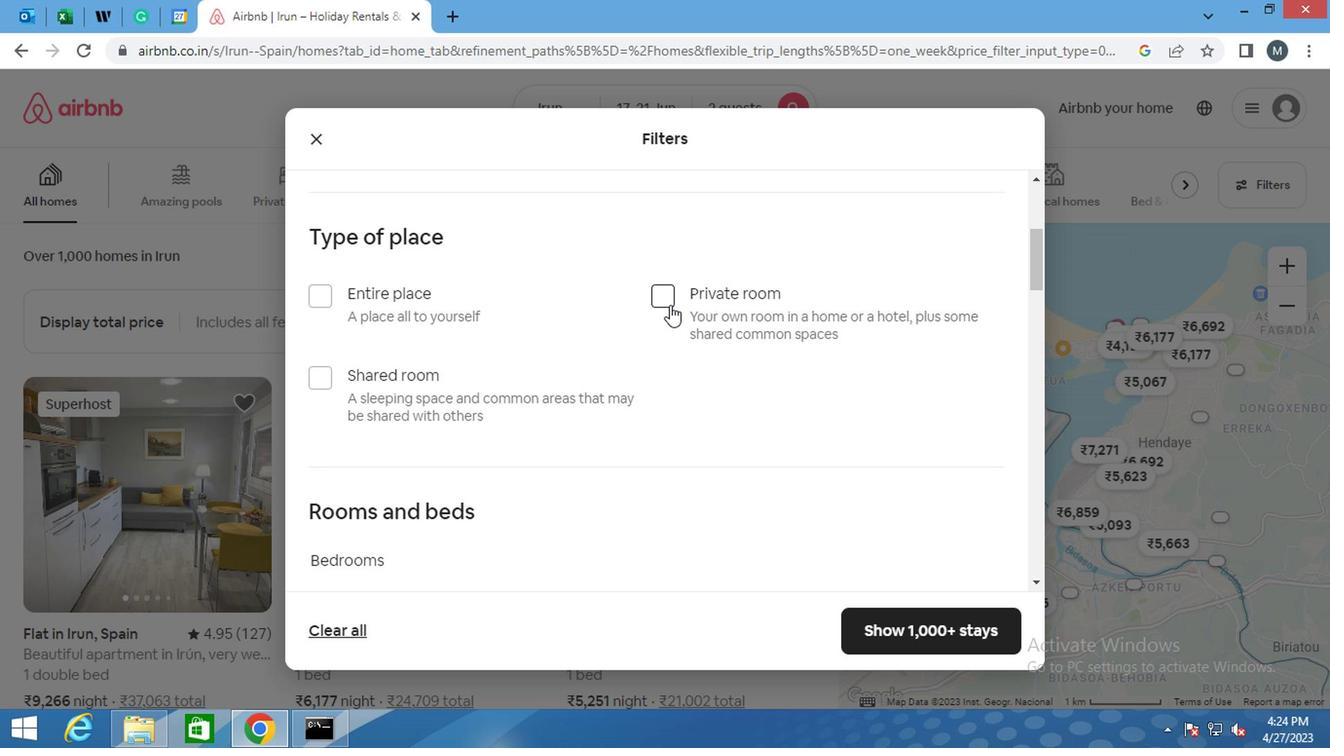 
Action: Mouse moved to (366, 361)
Screenshot: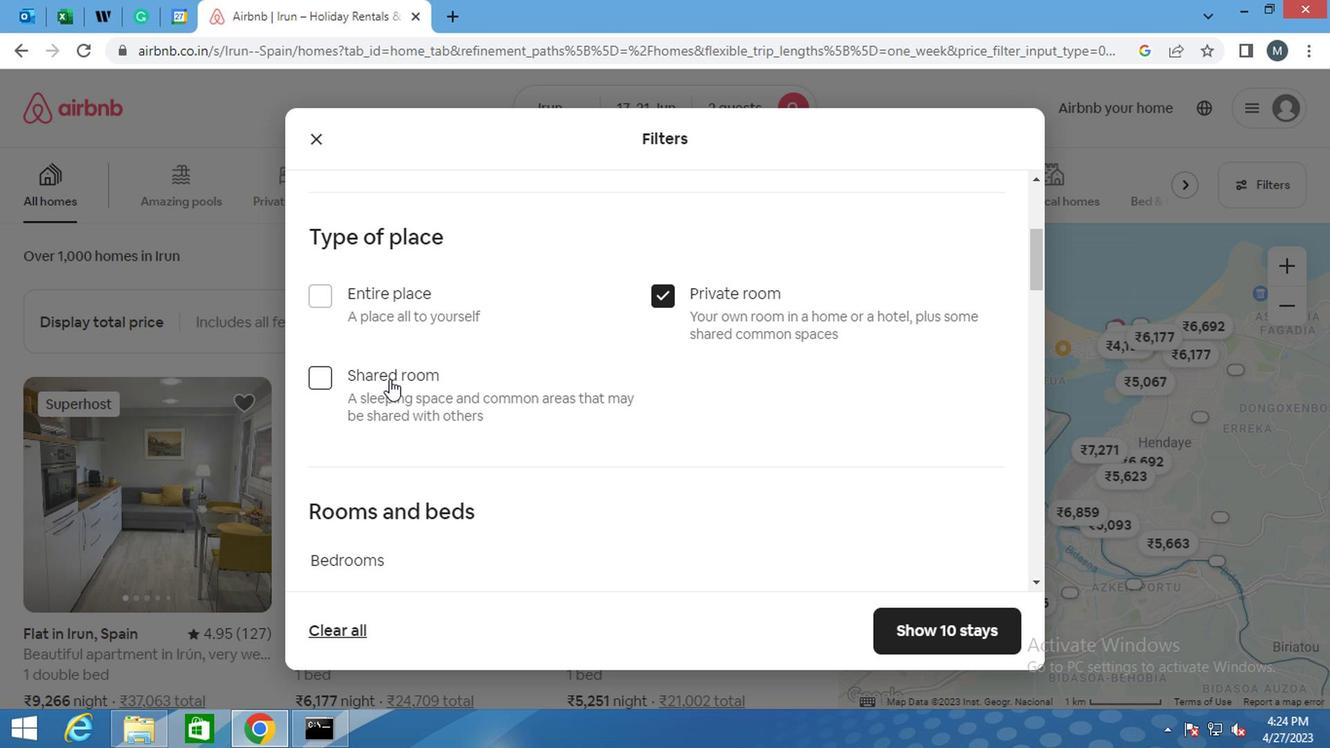 
Action: Mouse scrolled (366, 360) with delta (0, 0)
Screenshot: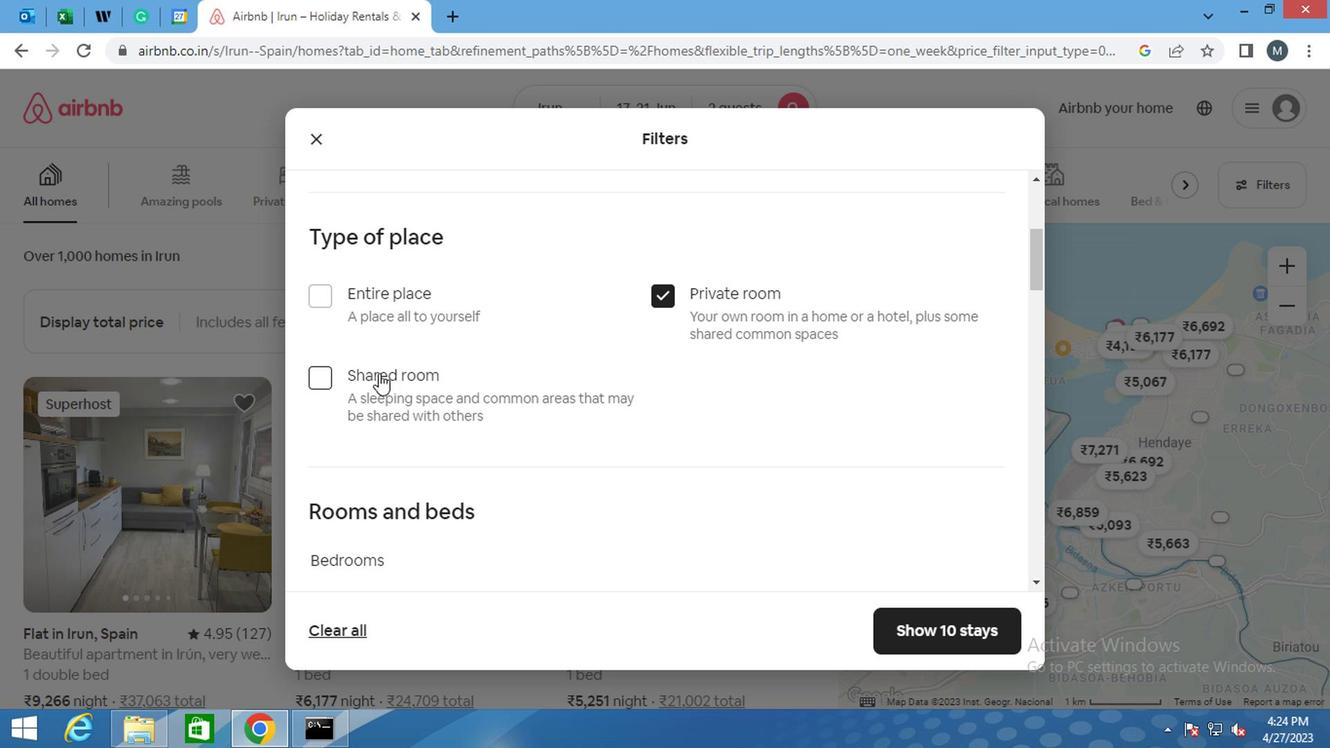 
Action: Mouse moved to (364, 361)
Screenshot: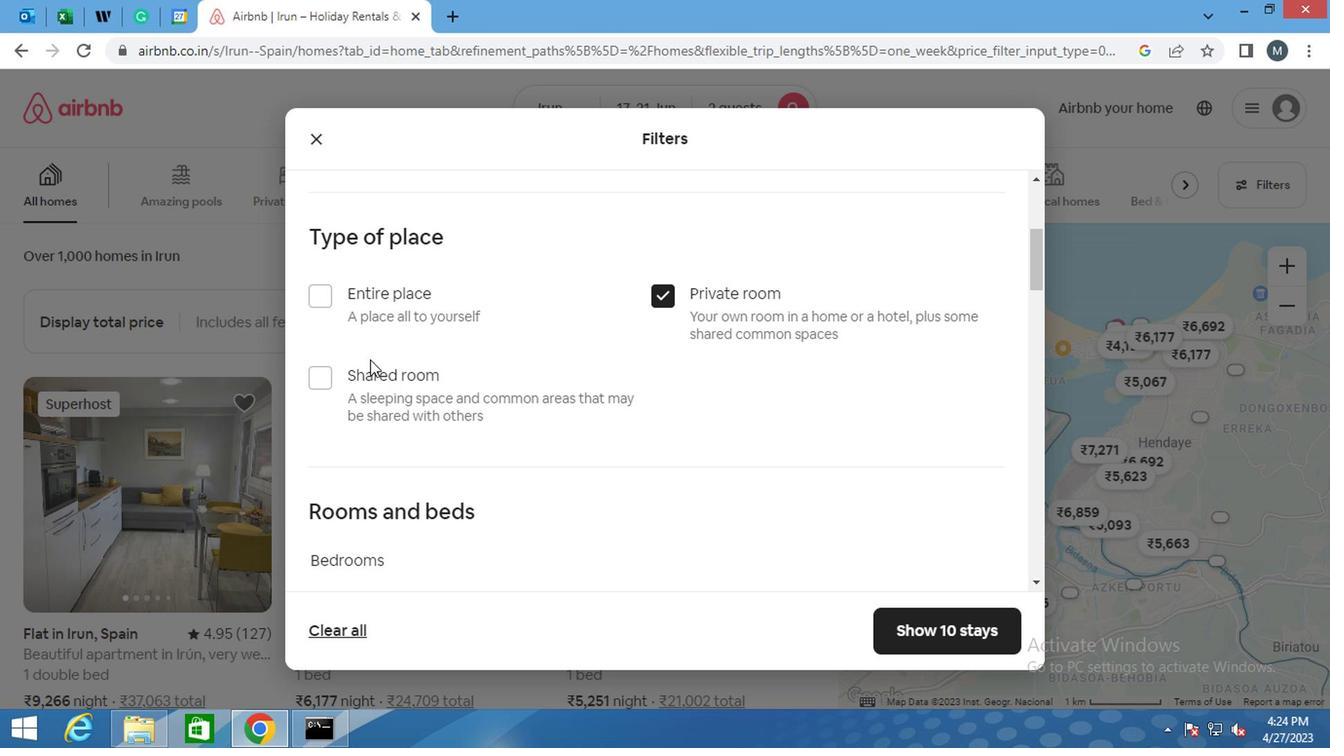 
Action: Mouse scrolled (364, 360) with delta (0, 0)
Screenshot: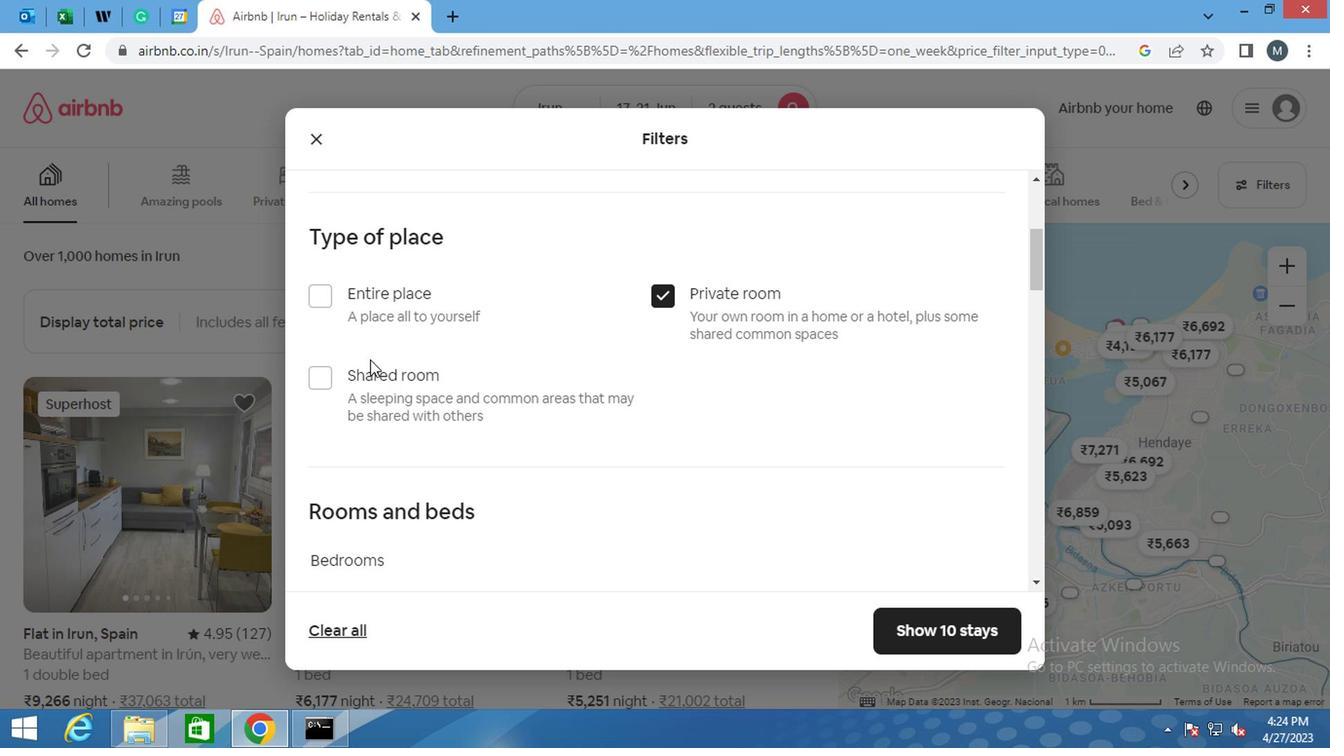 
Action: Mouse moved to (414, 418)
Screenshot: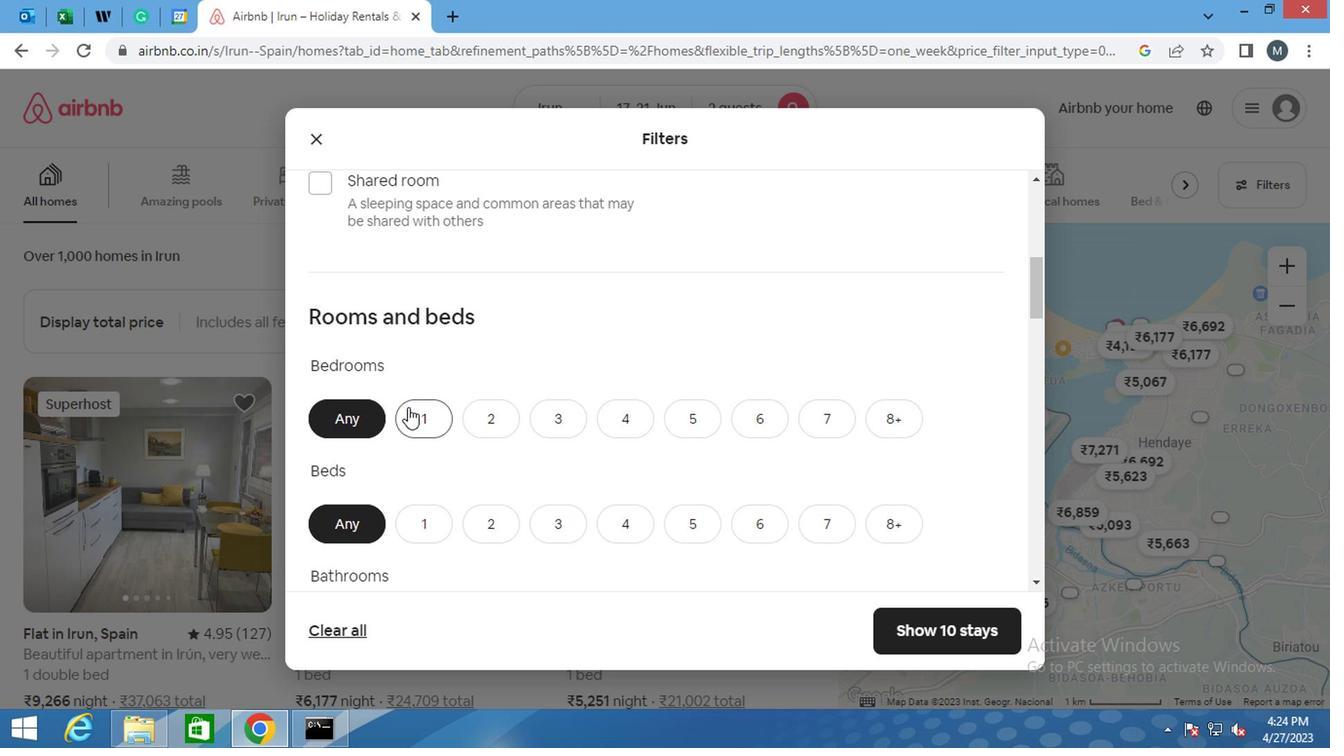 
Action: Mouse pressed left at (414, 418)
Screenshot: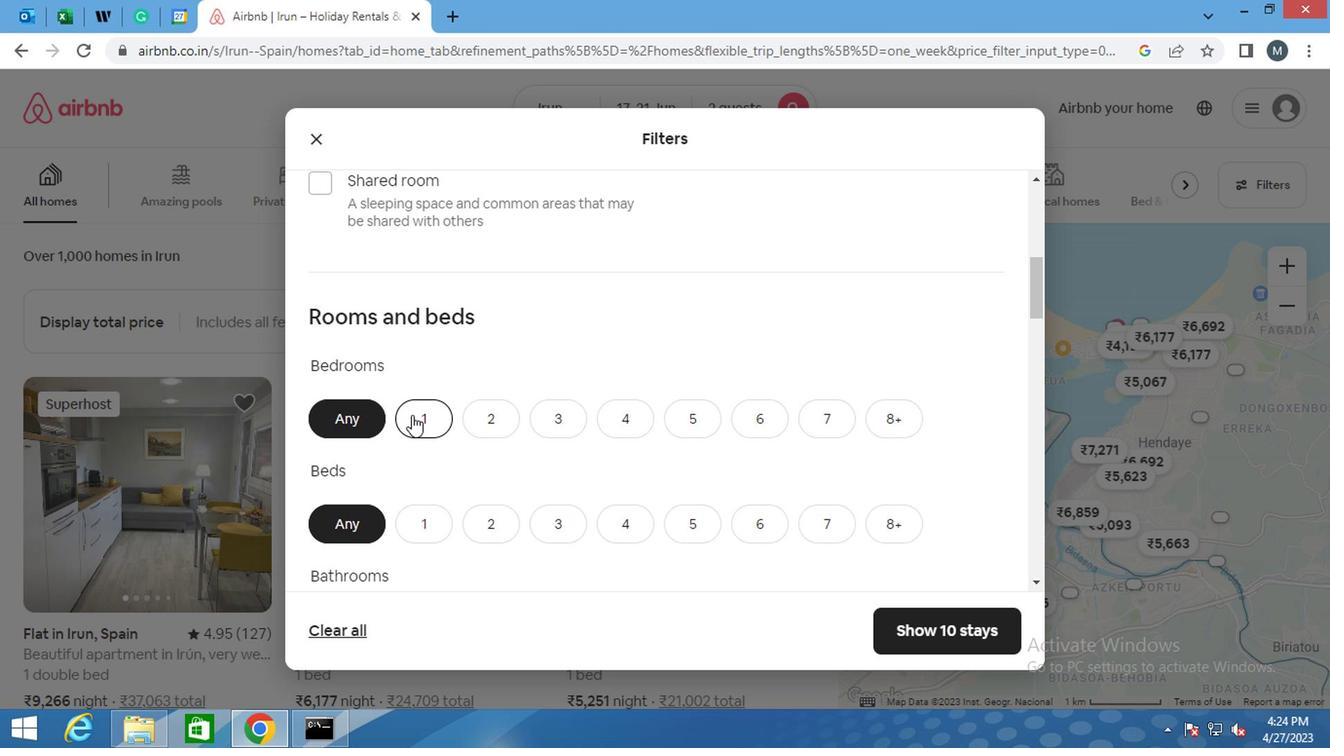 
Action: Mouse moved to (421, 409)
Screenshot: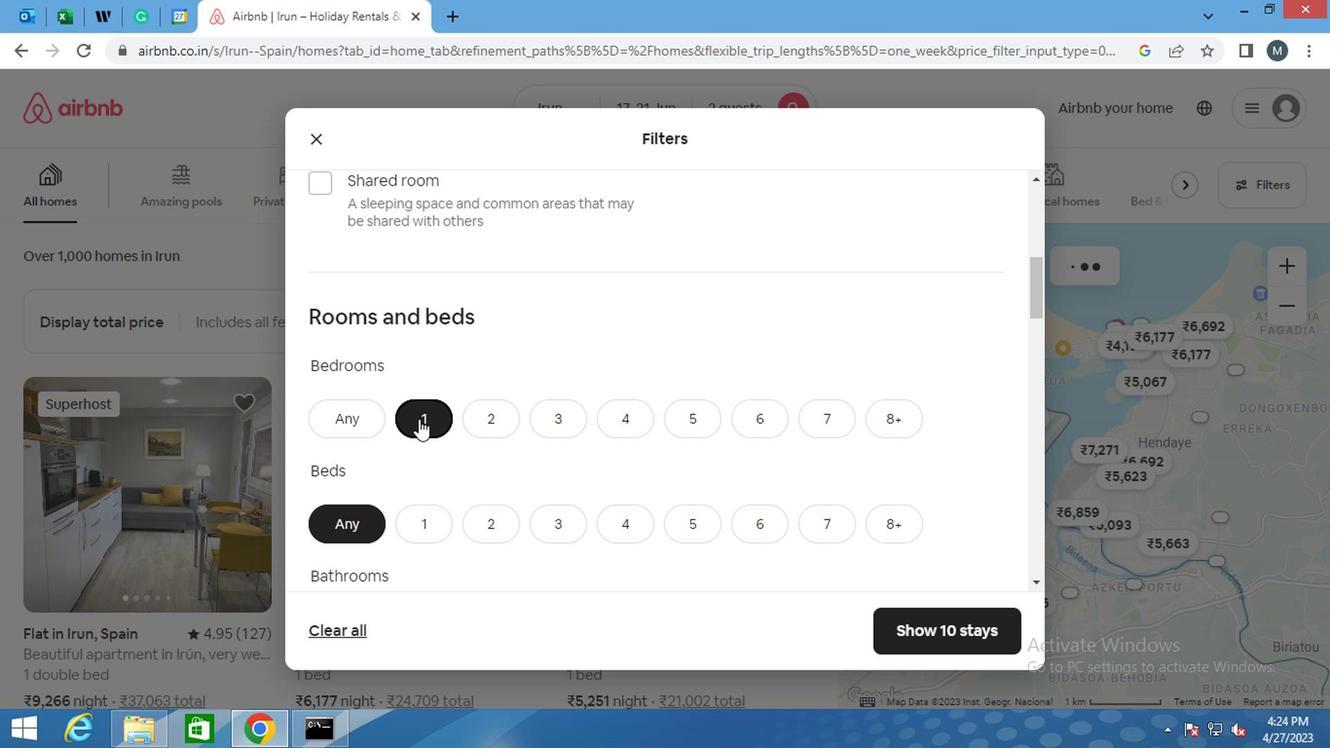 
Action: Mouse scrolled (421, 408) with delta (0, 0)
Screenshot: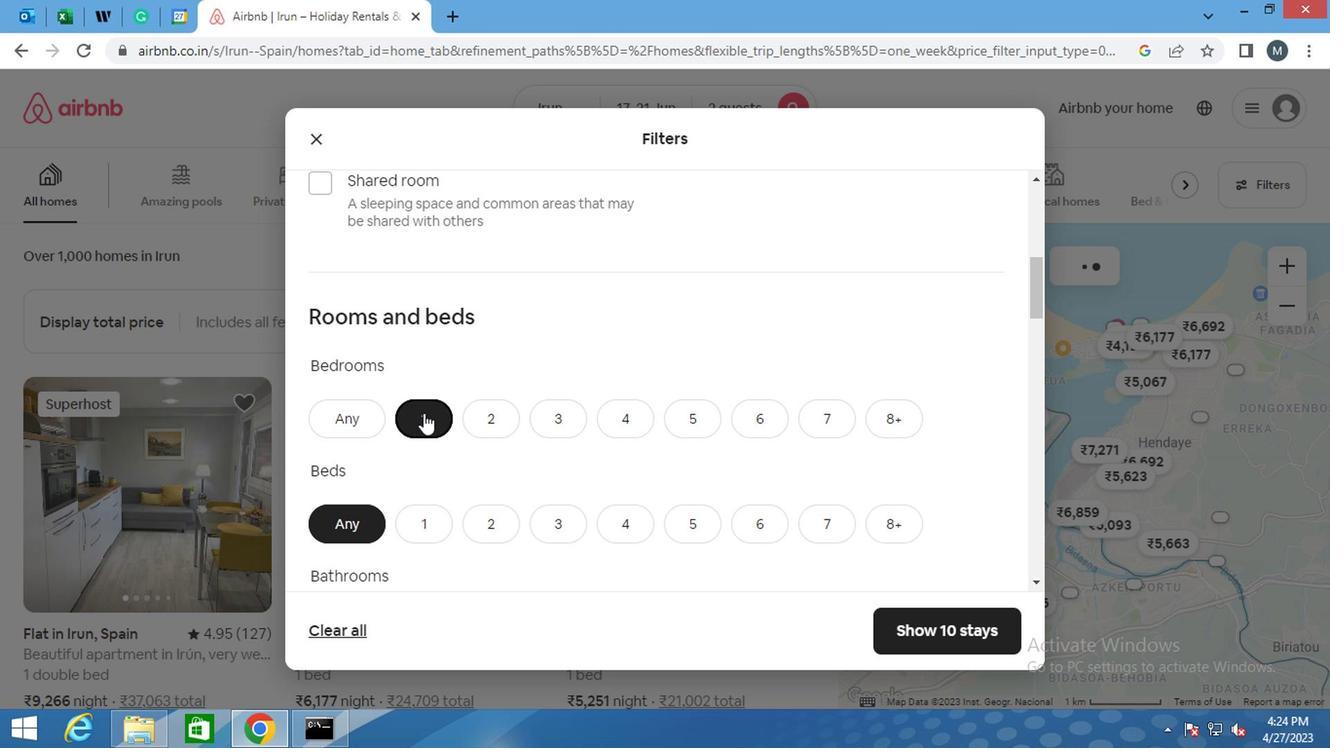 
Action: Mouse scrolled (421, 408) with delta (0, 0)
Screenshot: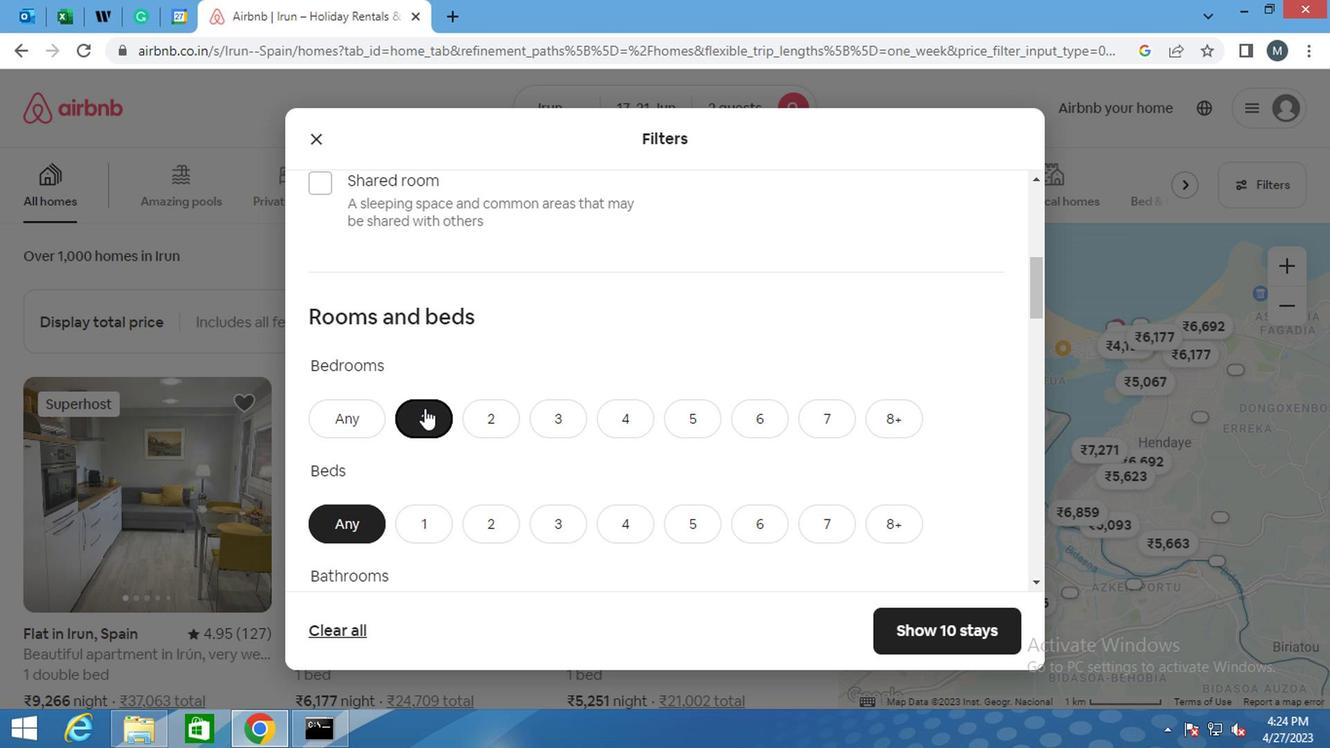 
Action: Mouse moved to (420, 408)
Screenshot: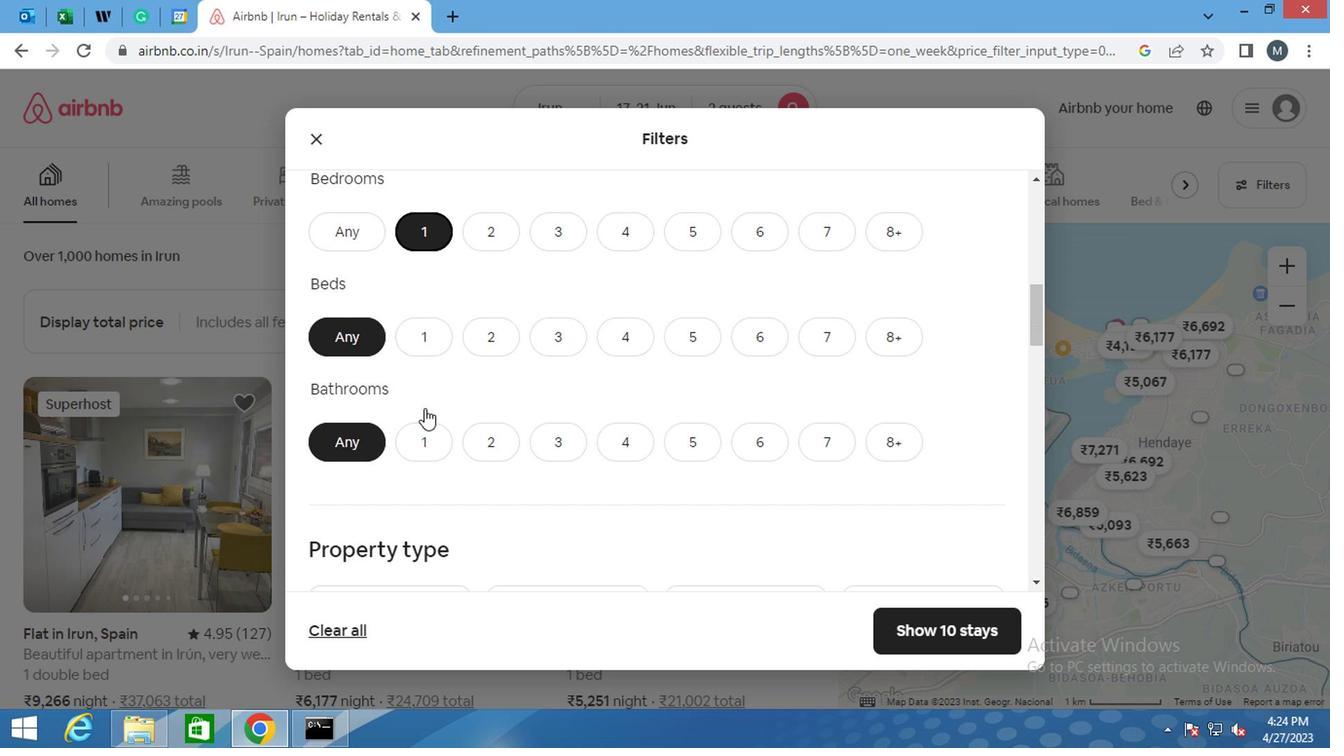 
Action: Mouse scrolled (420, 407) with delta (0, -1)
Screenshot: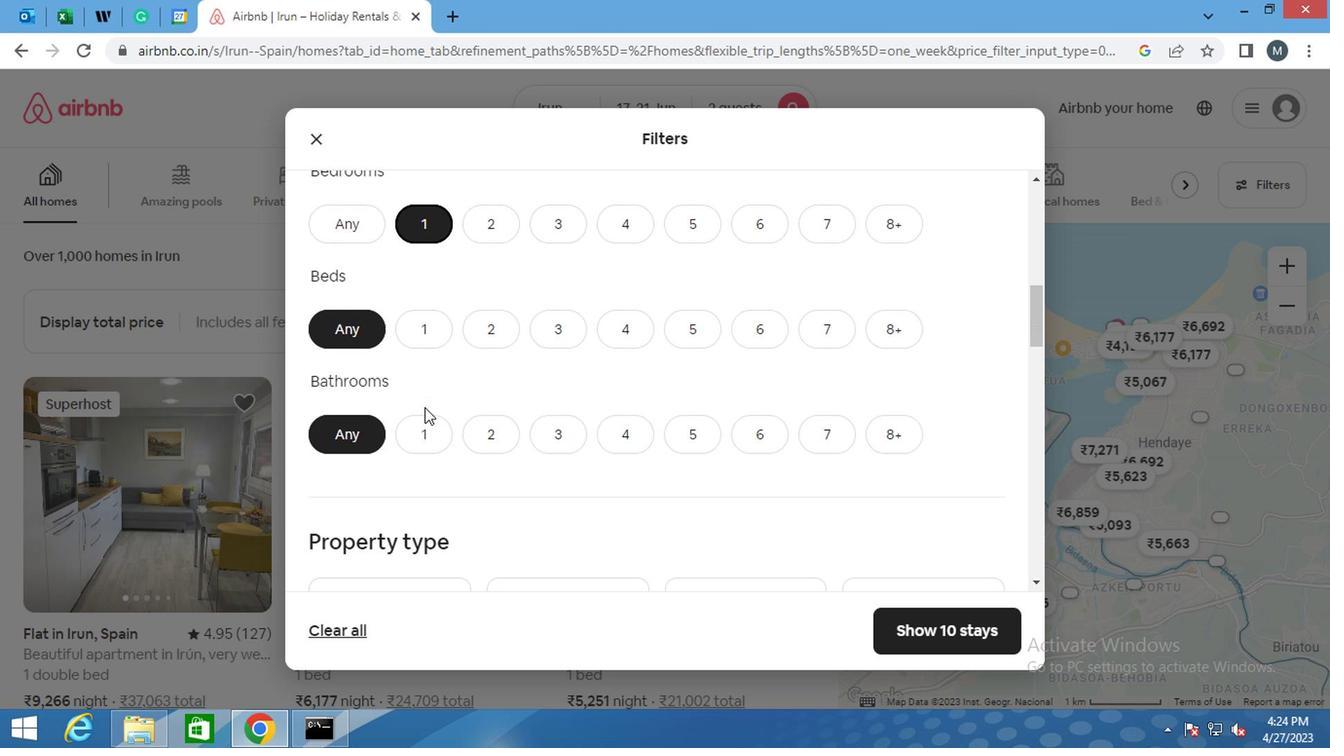 
Action: Mouse moved to (472, 221)
Screenshot: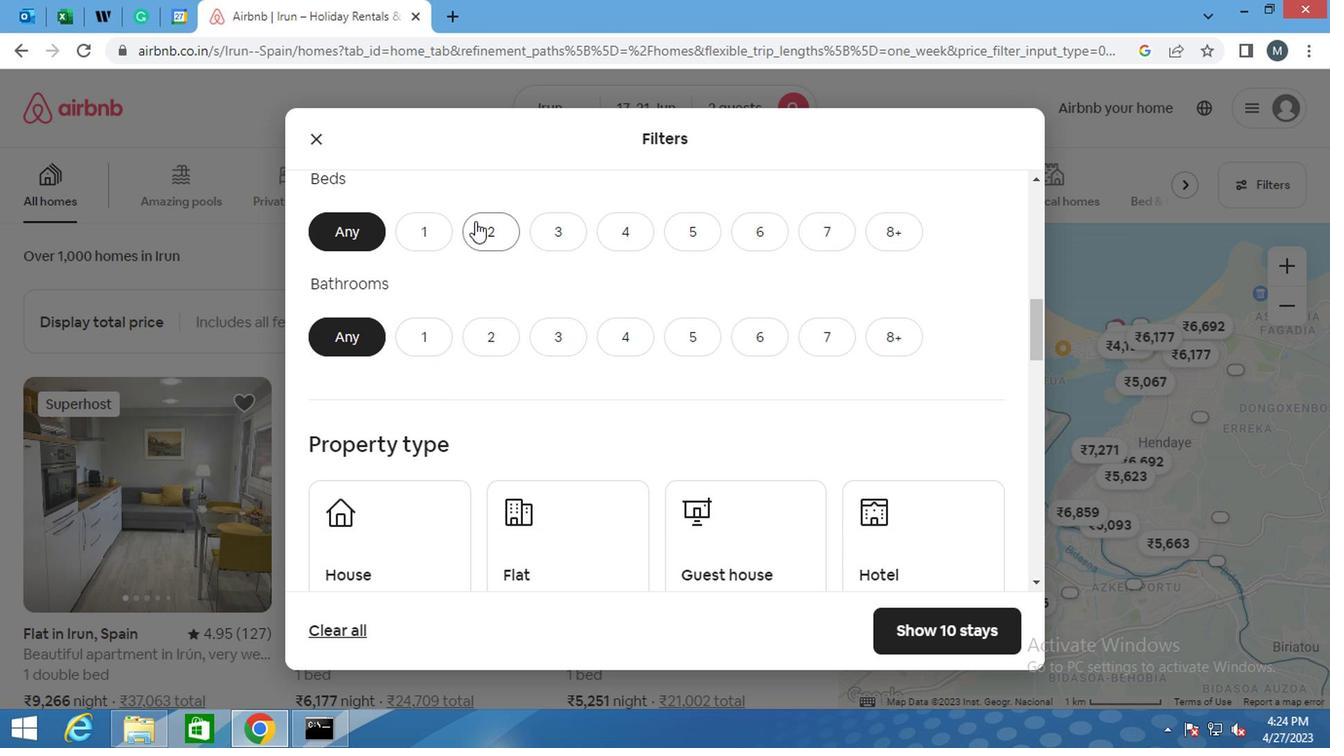 
Action: Mouse pressed left at (472, 221)
Screenshot: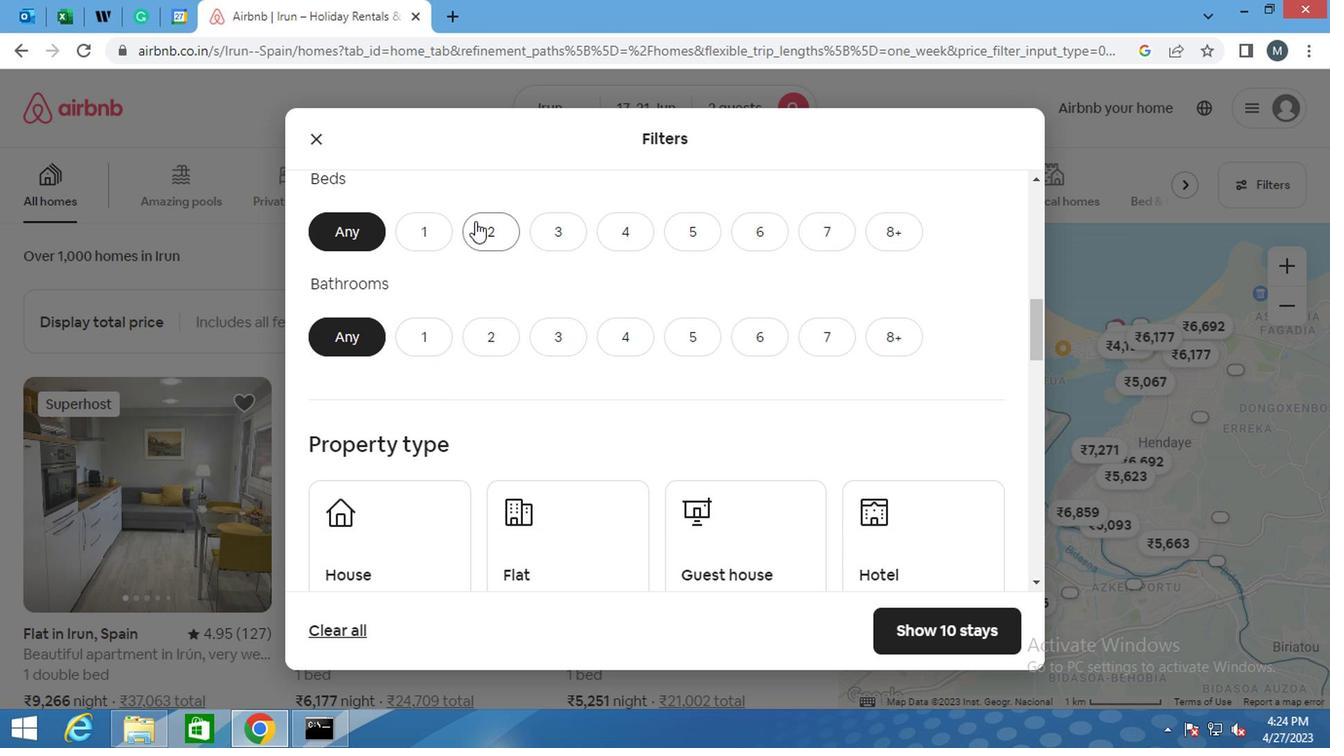 
Action: Mouse moved to (427, 335)
Screenshot: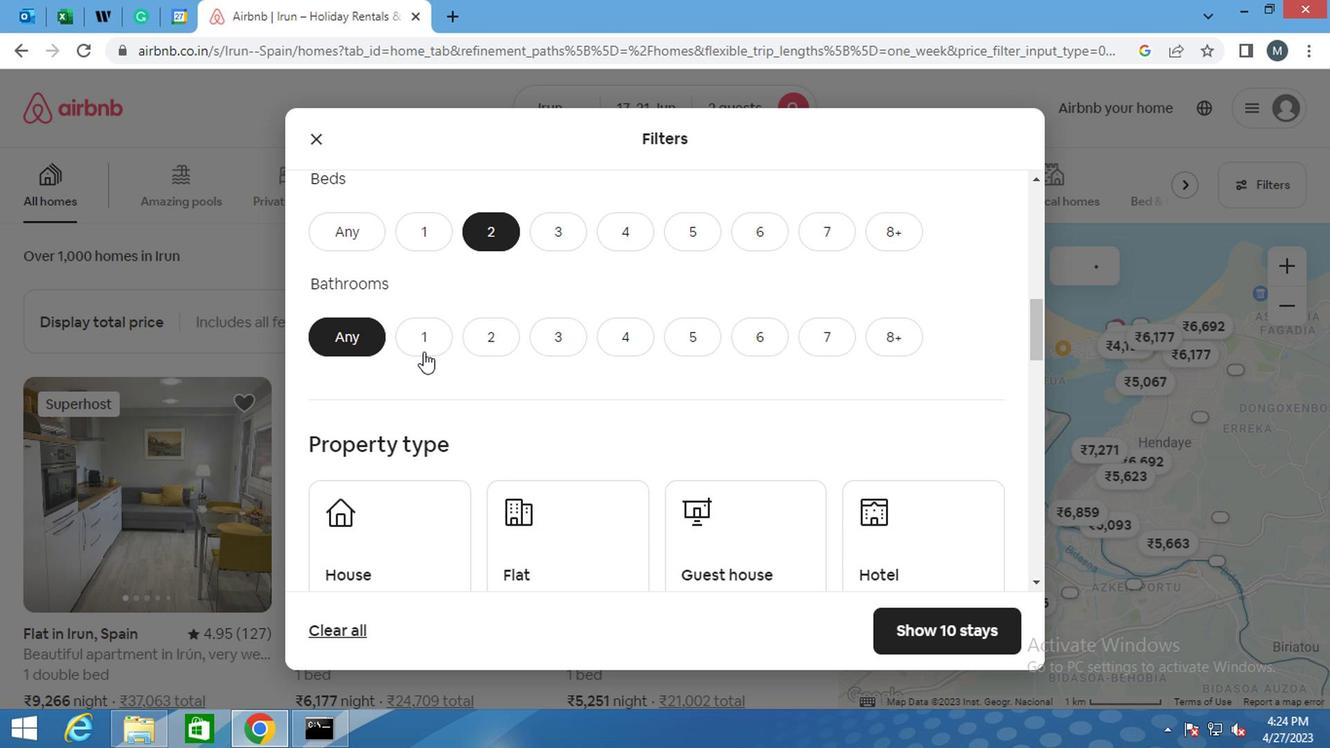 
Action: Mouse pressed left at (427, 335)
Screenshot: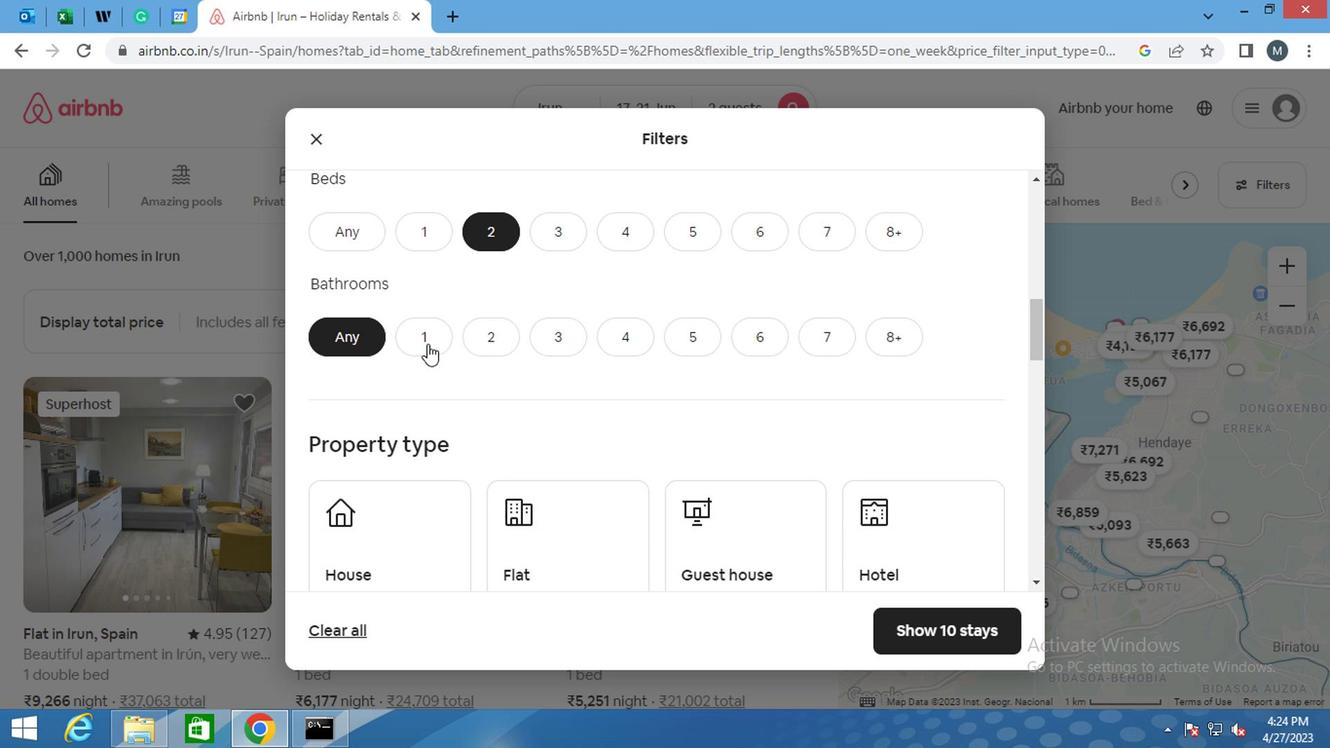 
Action: Mouse moved to (381, 331)
Screenshot: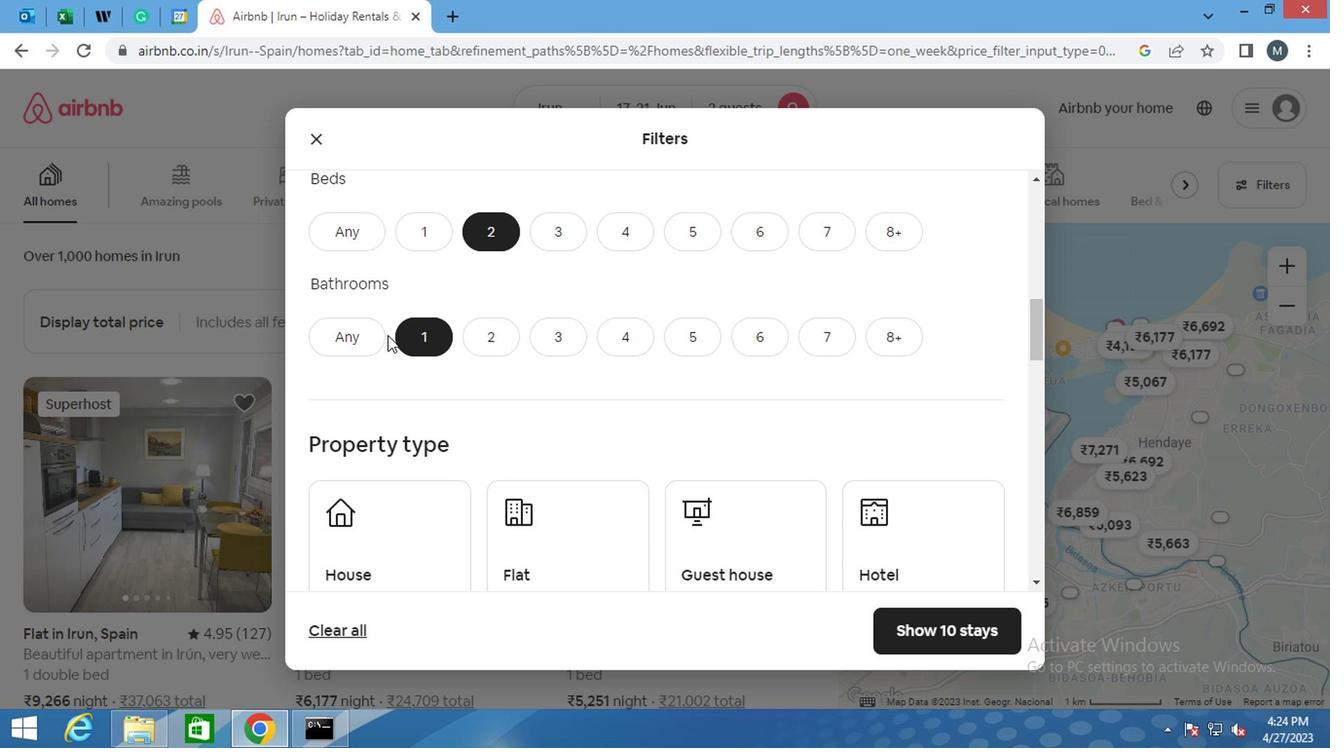 
Action: Mouse scrolled (381, 330) with delta (0, 0)
Screenshot: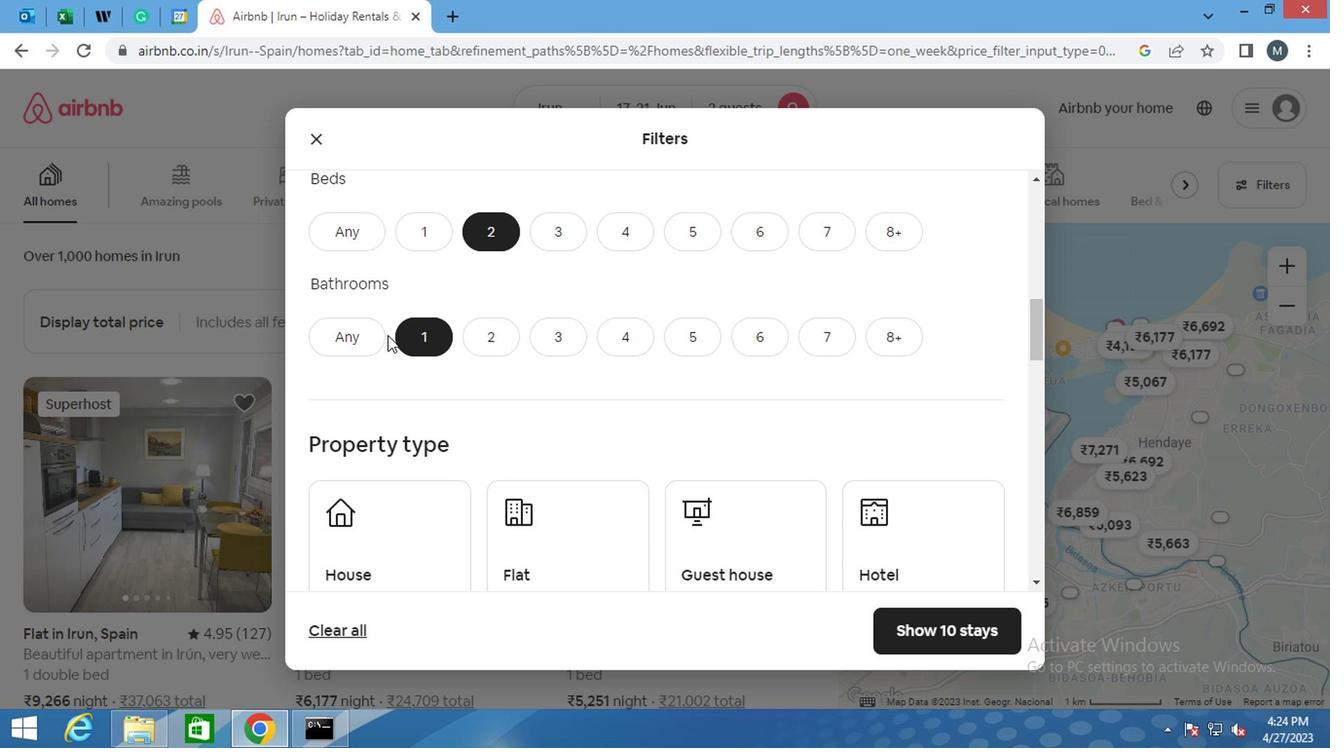 
Action: Mouse moved to (391, 469)
Screenshot: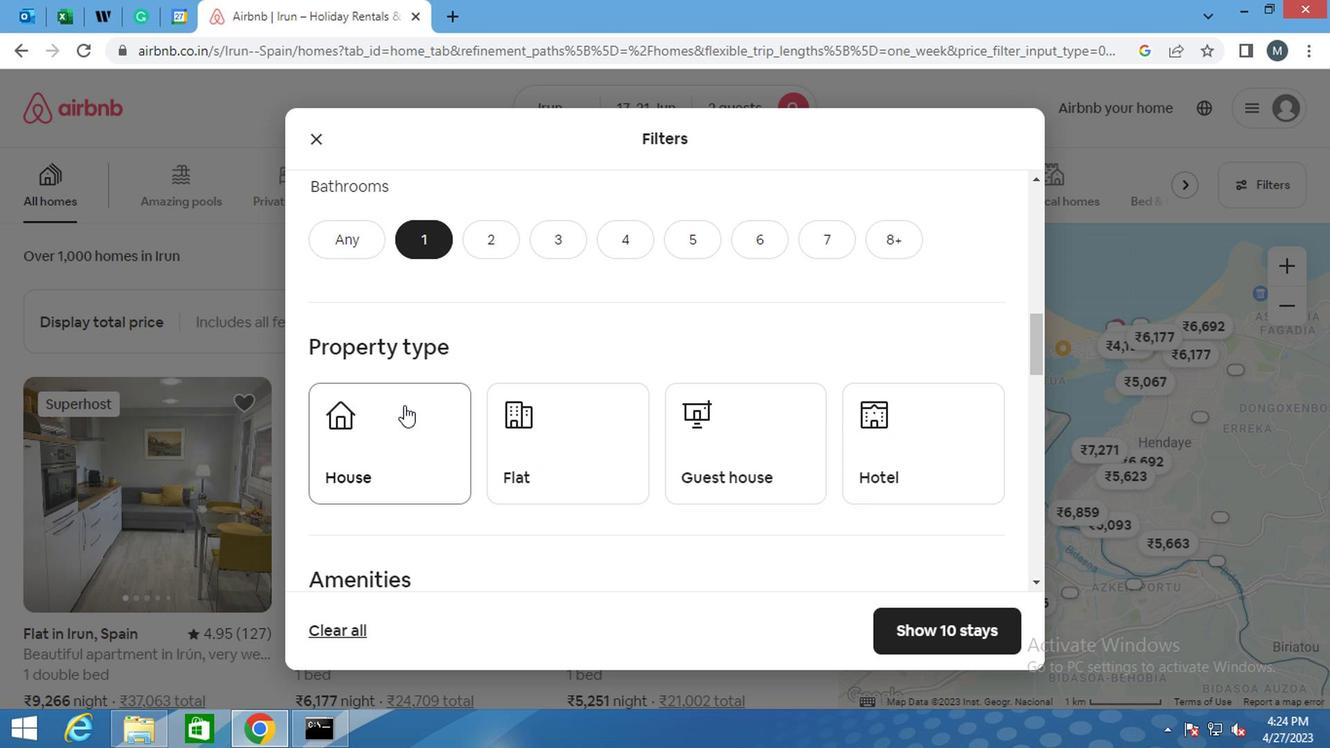 
Action: Mouse pressed left at (391, 469)
Screenshot: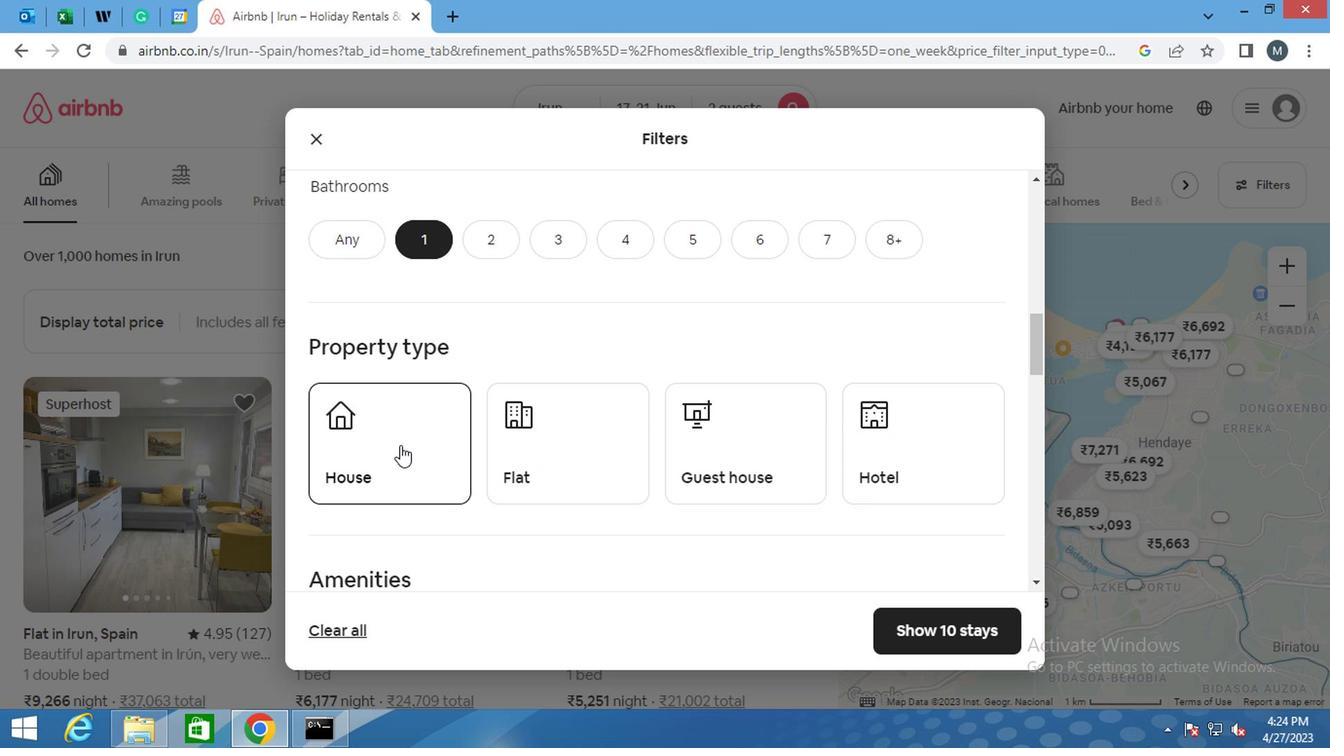 
Action: Mouse moved to (617, 419)
Screenshot: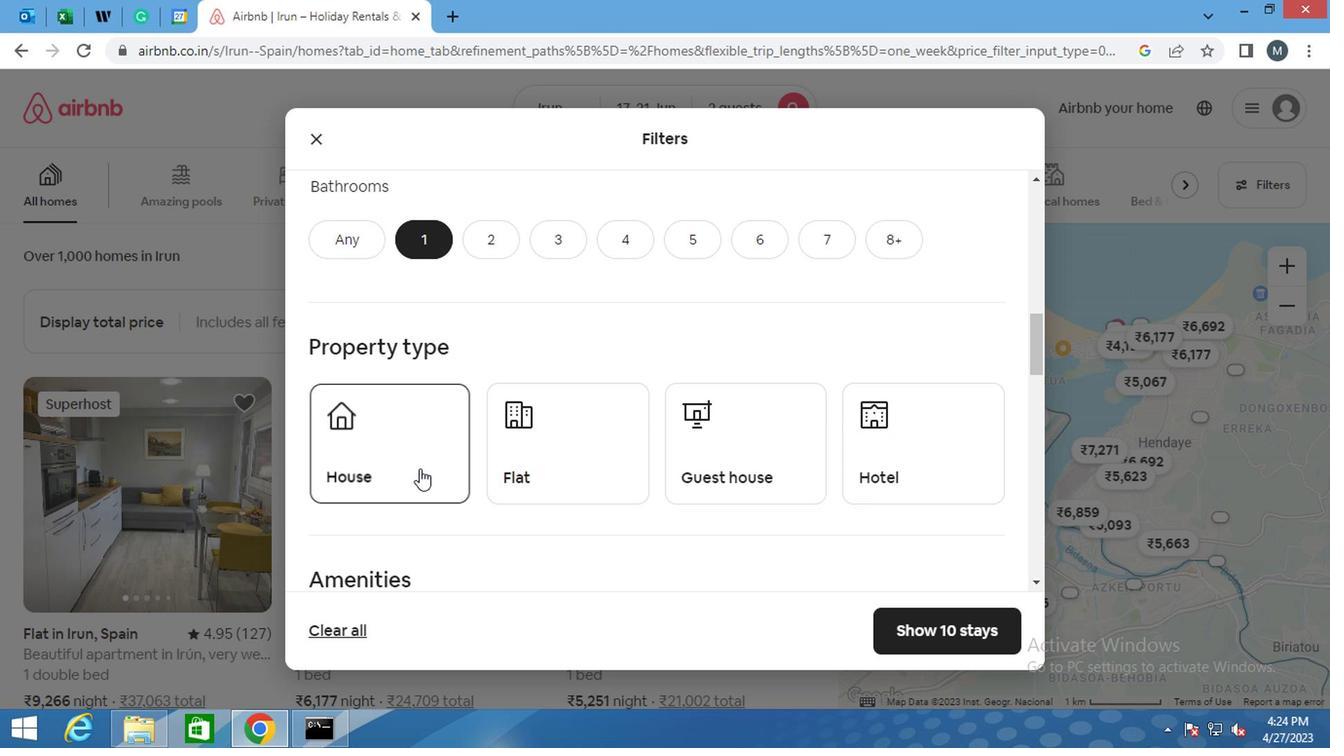 
Action: Mouse pressed left at (617, 419)
Screenshot: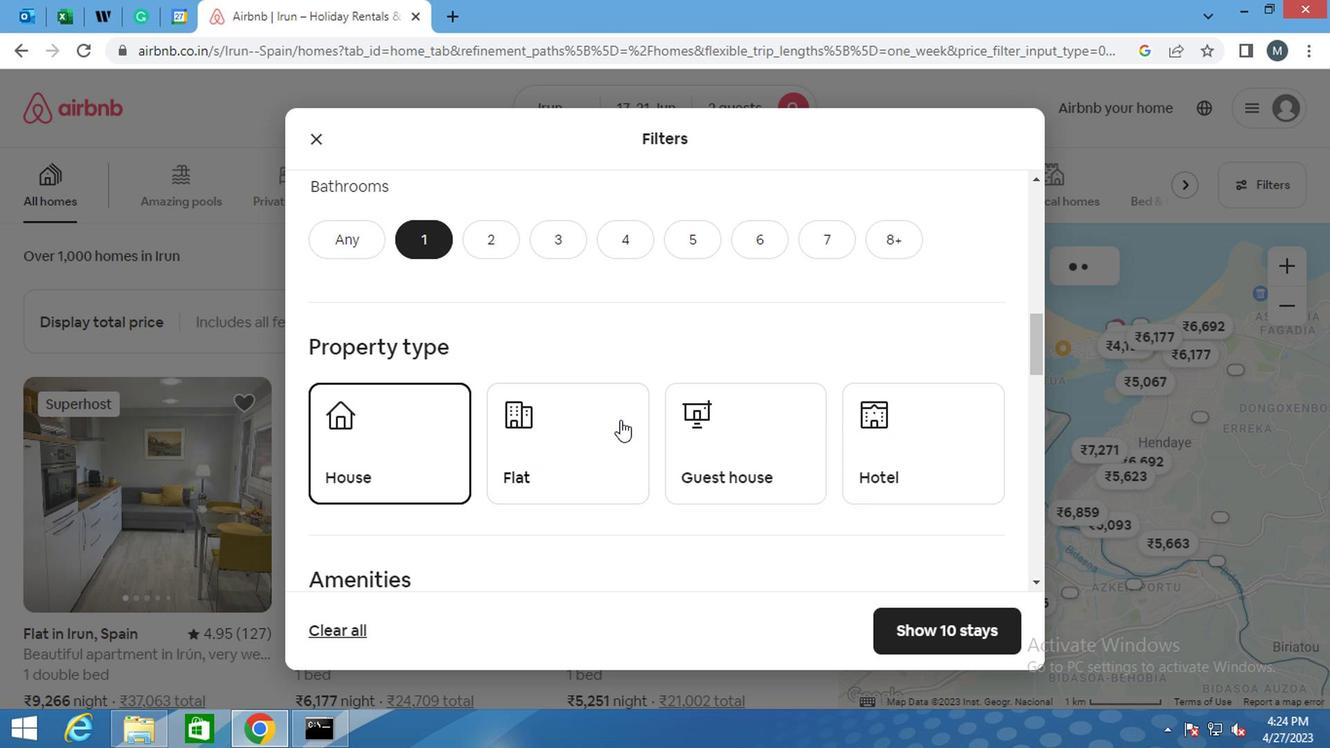 
Action: Mouse moved to (649, 422)
Screenshot: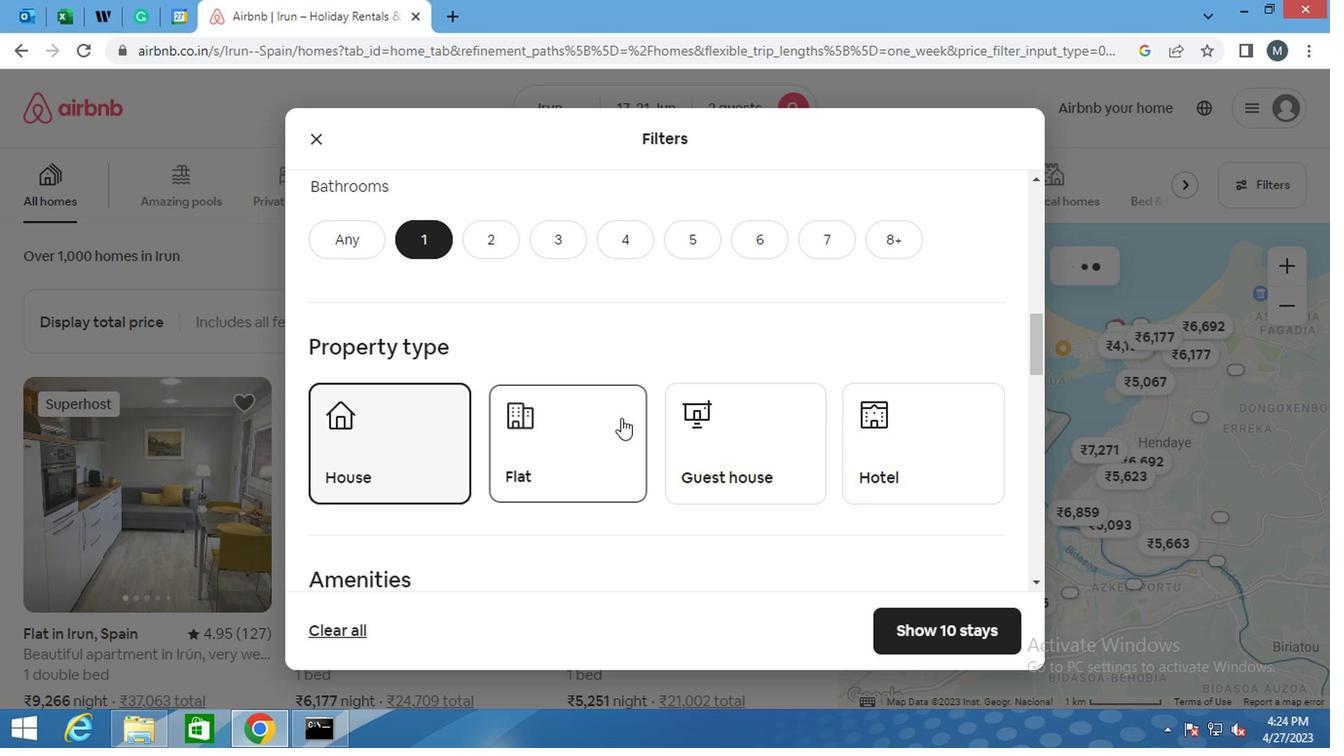 
Action: Mouse pressed left at (649, 422)
Screenshot: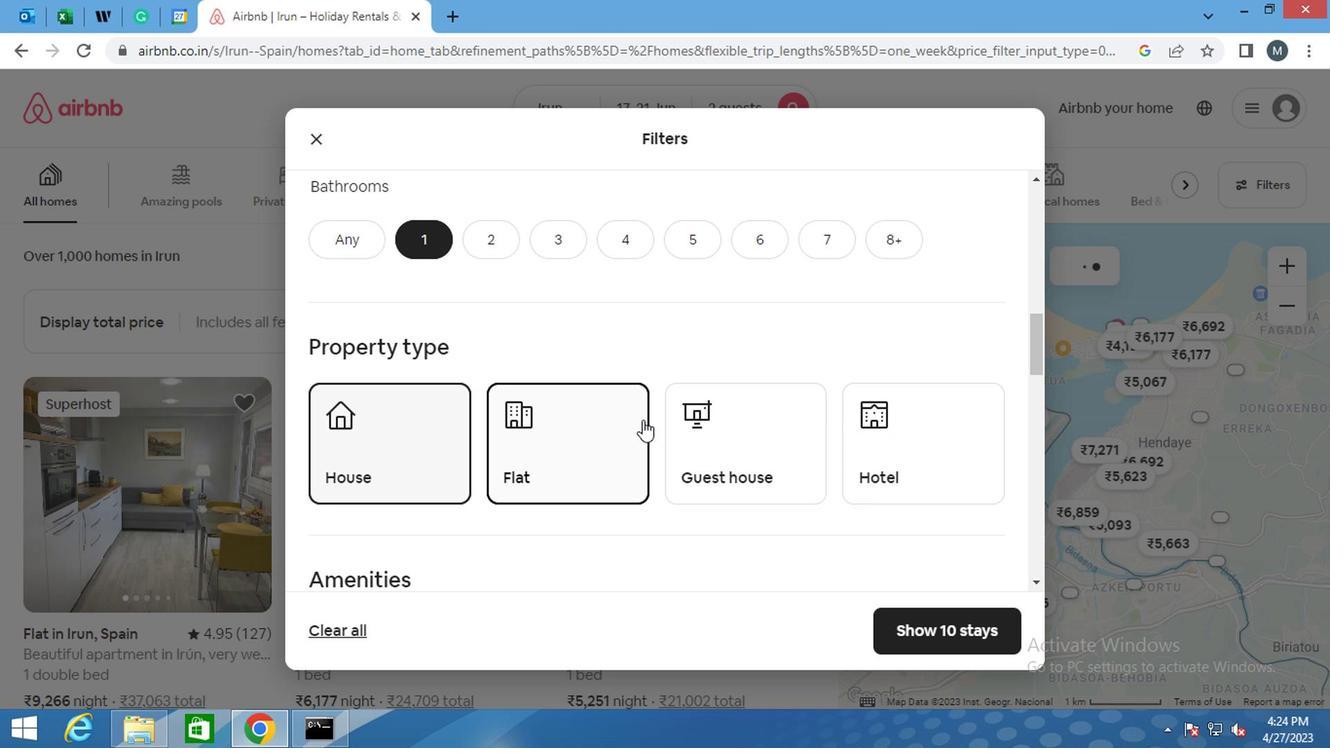 
Action: Mouse moved to (707, 426)
Screenshot: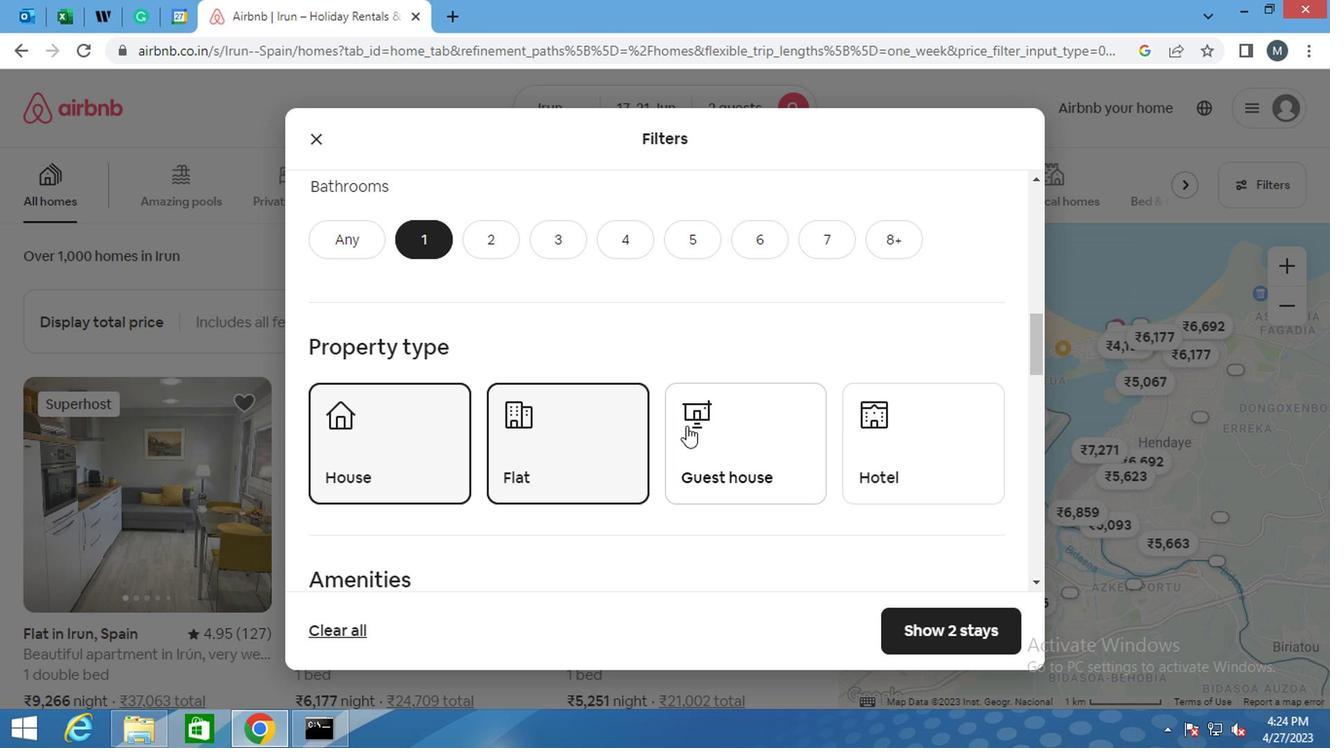 
Action: Mouse pressed left at (707, 426)
Screenshot: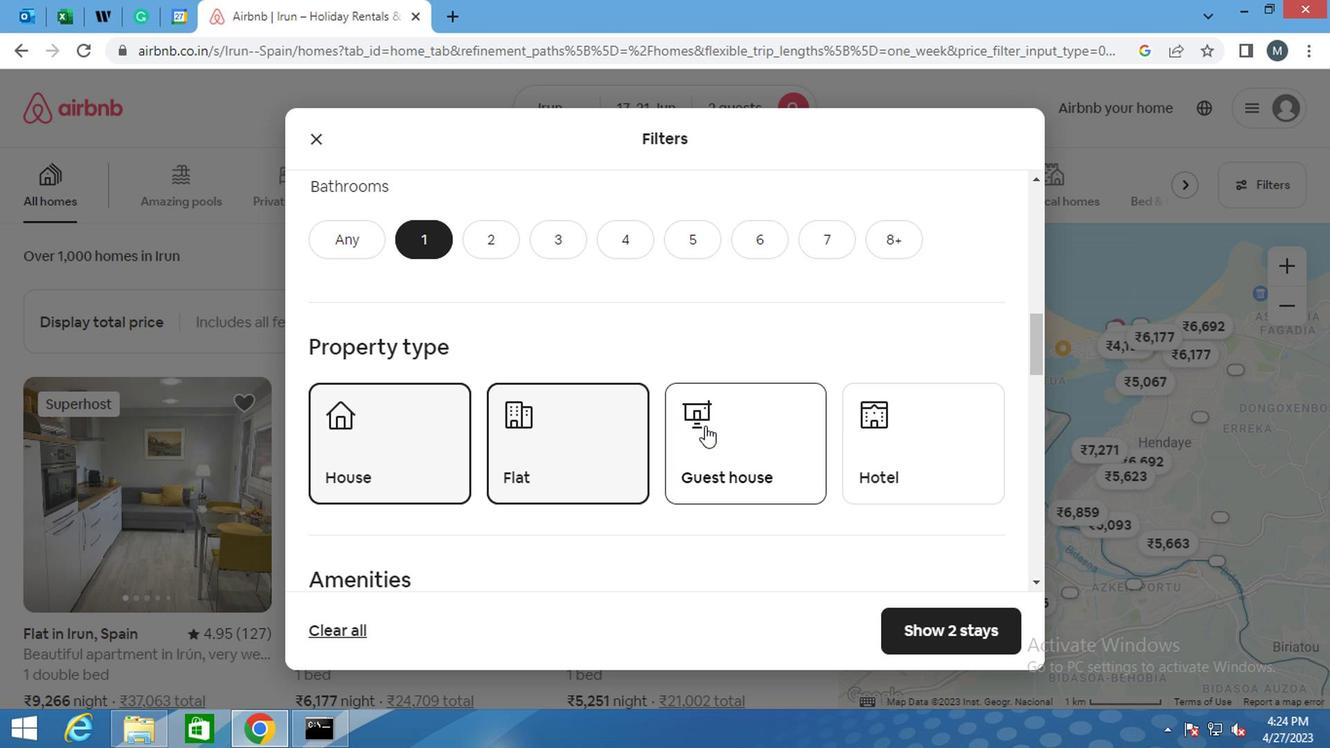 
Action: Mouse moved to (519, 407)
Screenshot: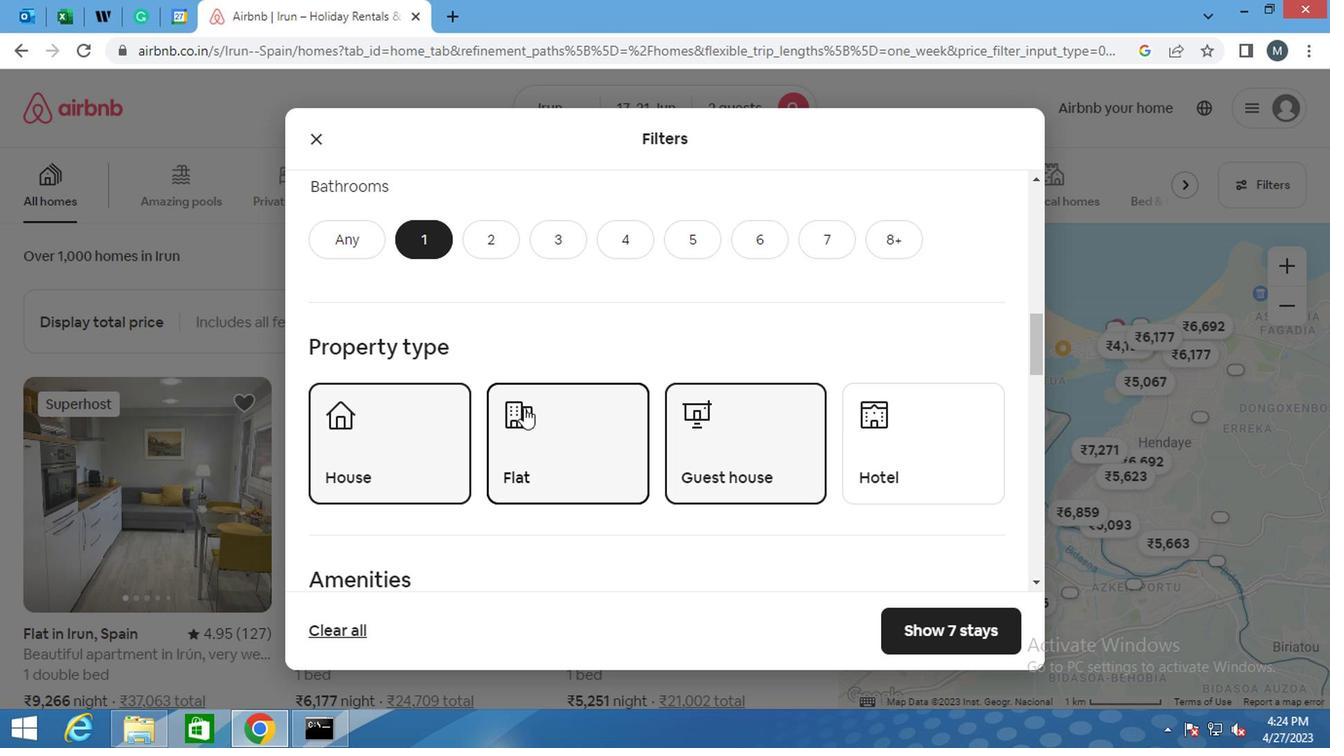 
Action: Mouse scrolled (519, 406) with delta (0, 0)
Screenshot: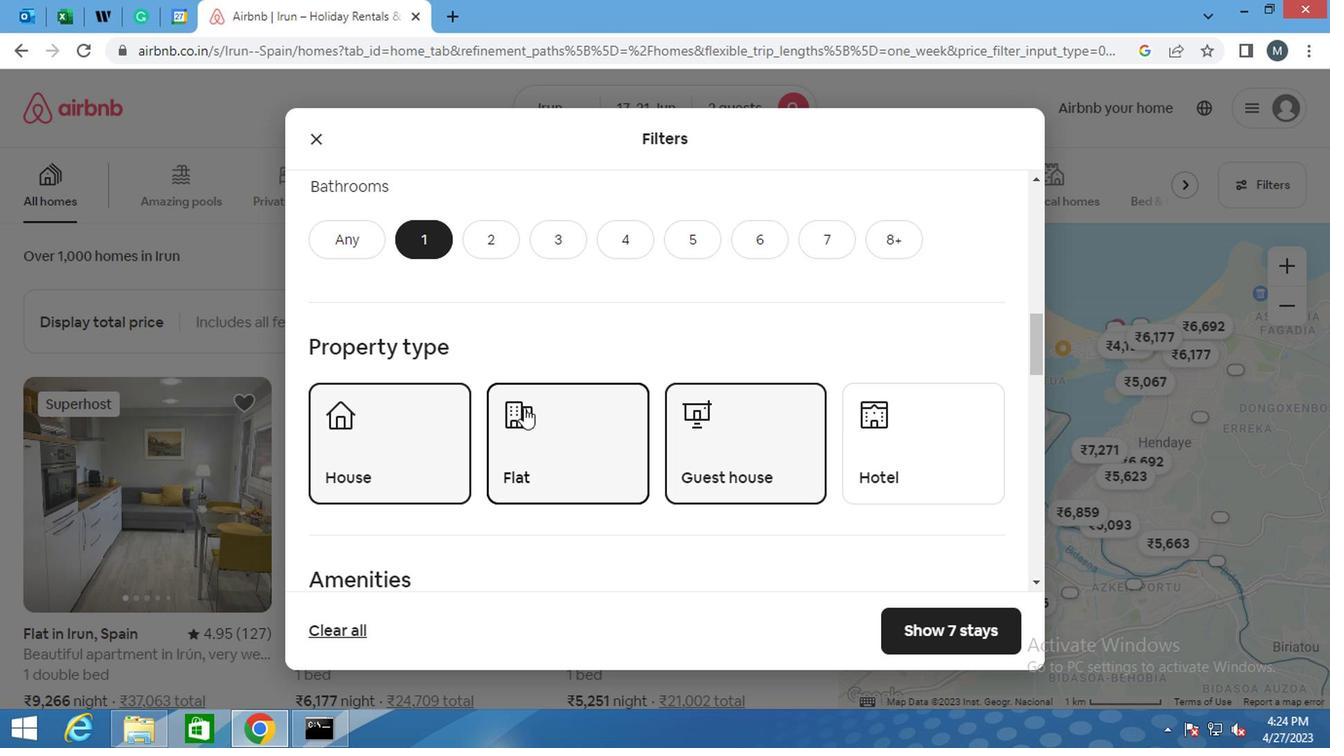 
Action: Mouse moved to (517, 407)
Screenshot: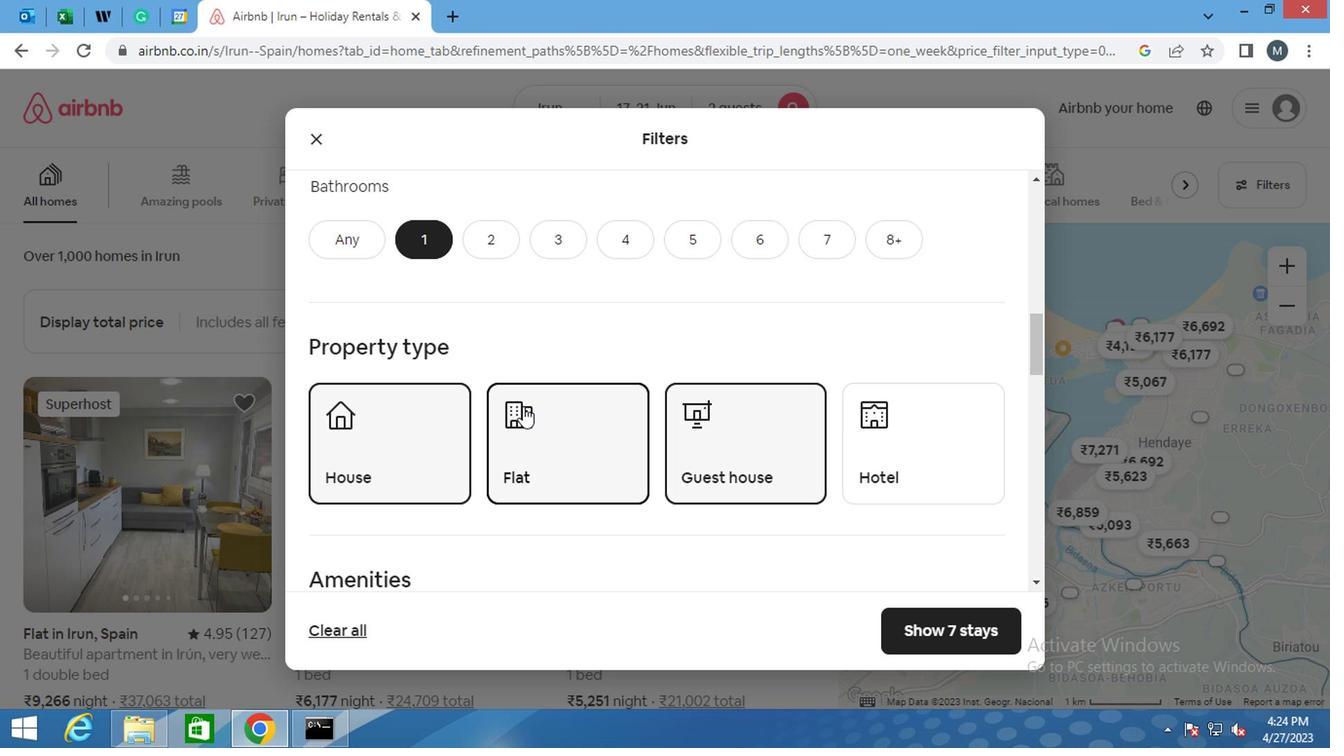 
Action: Mouse scrolled (517, 406) with delta (0, 0)
Screenshot: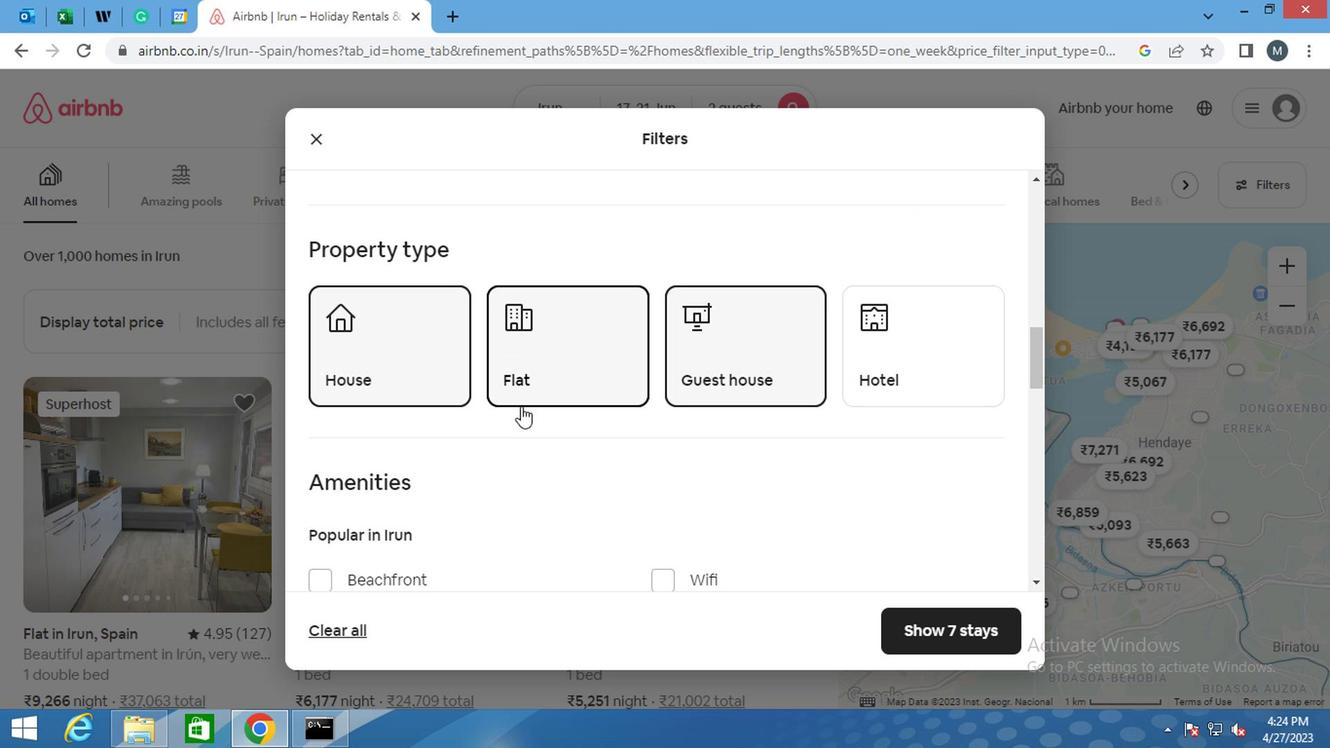 
Action: Mouse moved to (449, 443)
Screenshot: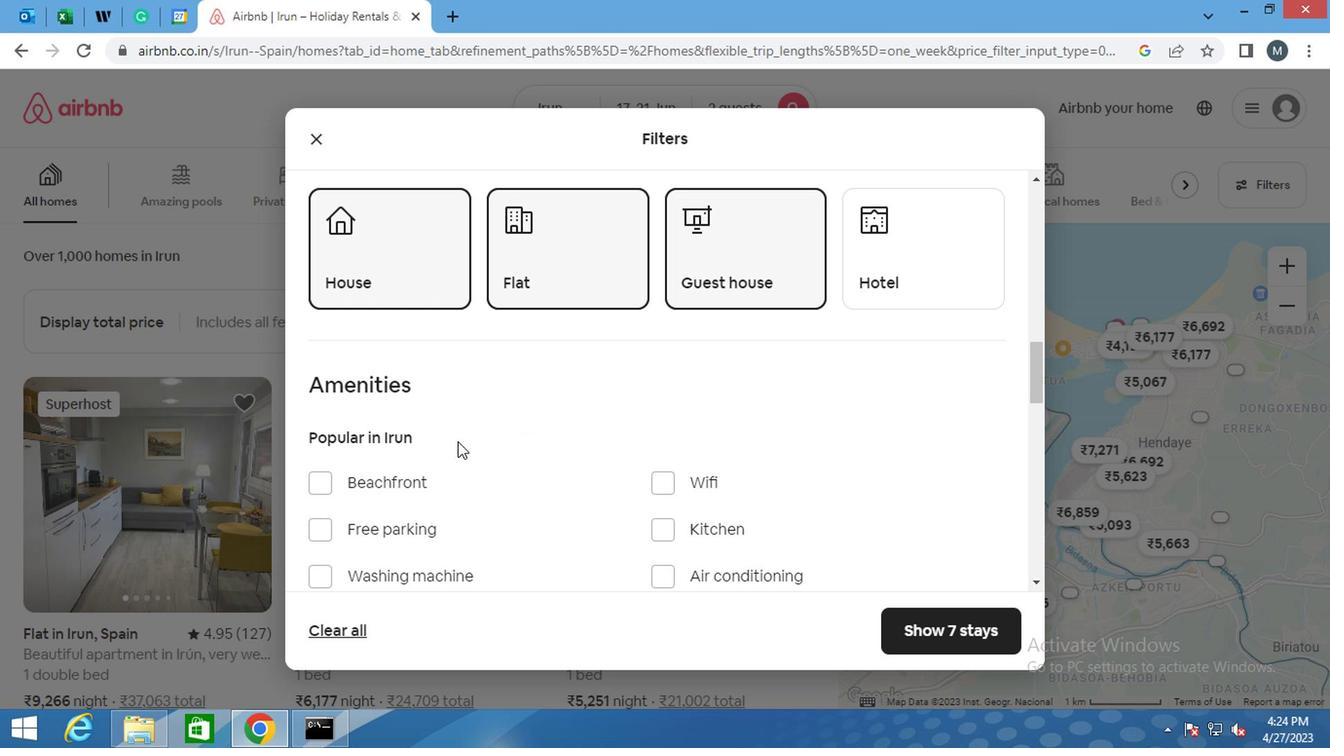 
Action: Mouse scrolled (449, 442) with delta (0, 0)
Screenshot: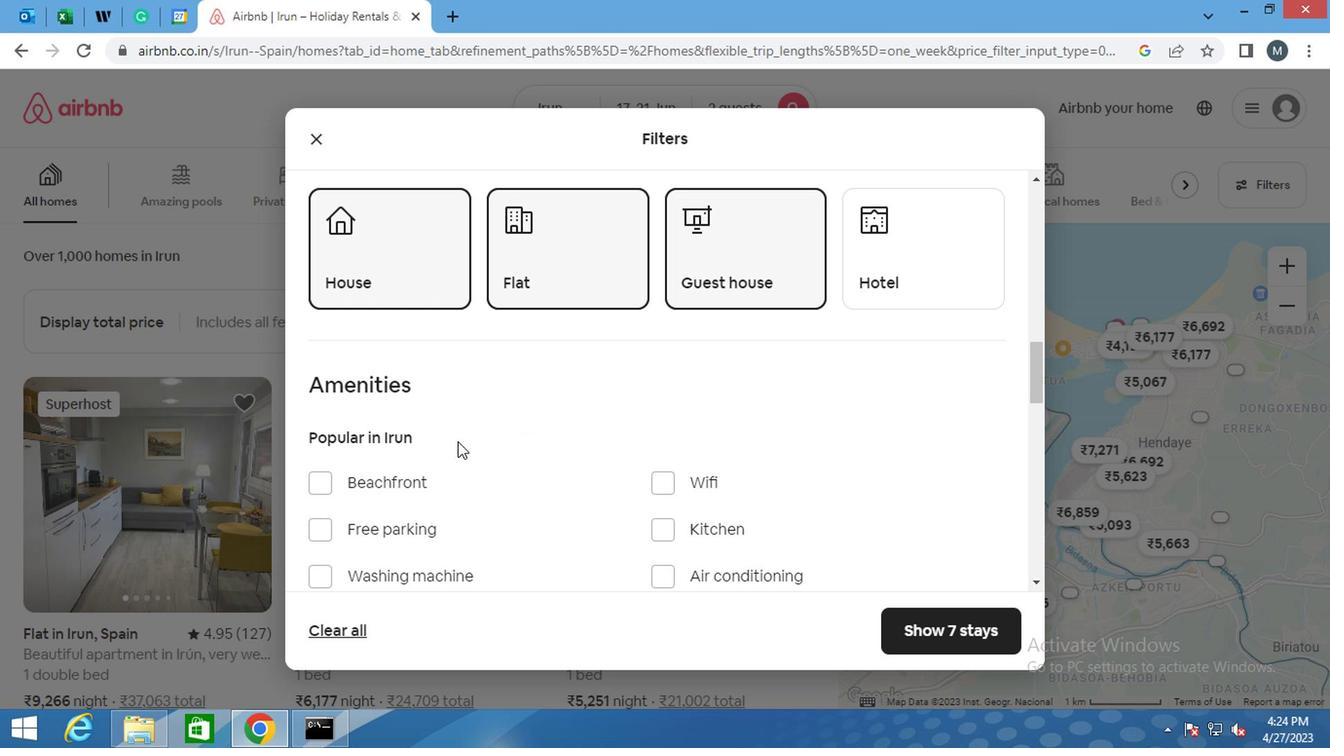 
Action: Mouse moved to (655, 391)
Screenshot: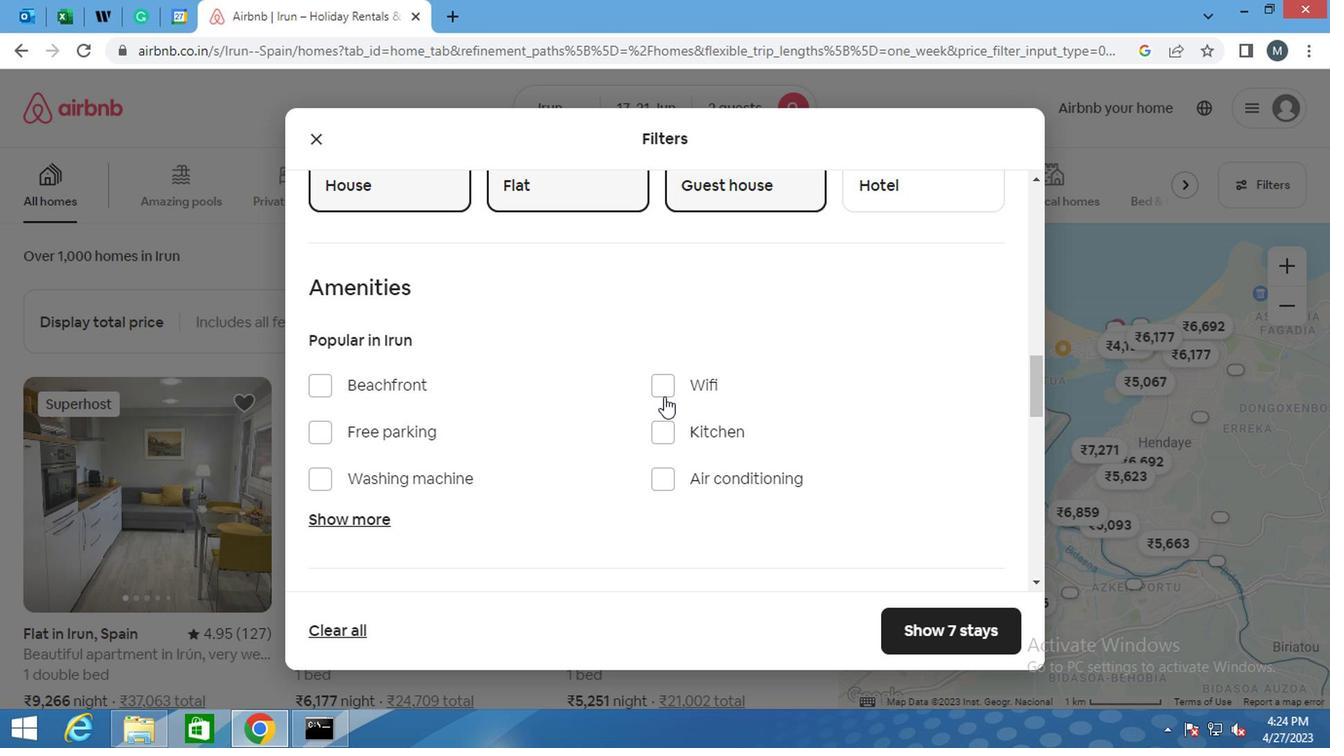 
Action: Mouse pressed left at (655, 391)
Screenshot: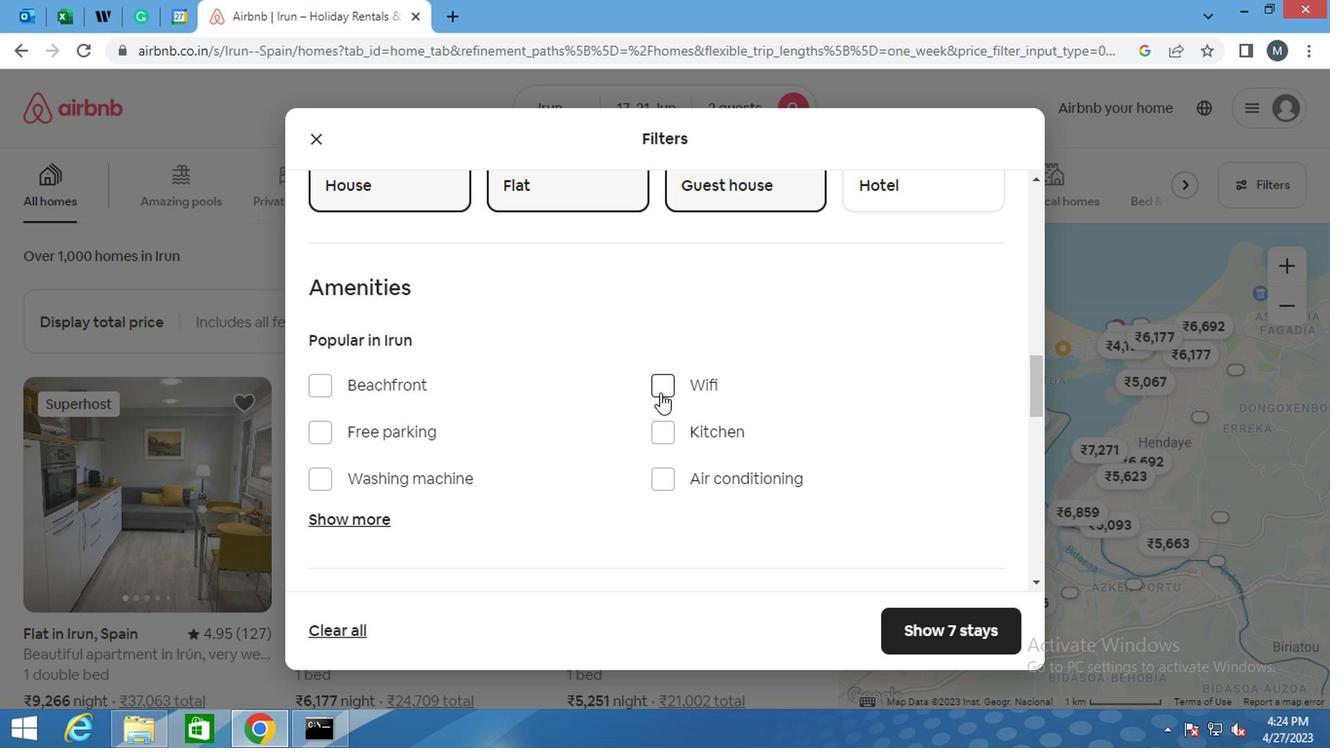 
Action: Mouse moved to (325, 472)
Screenshot: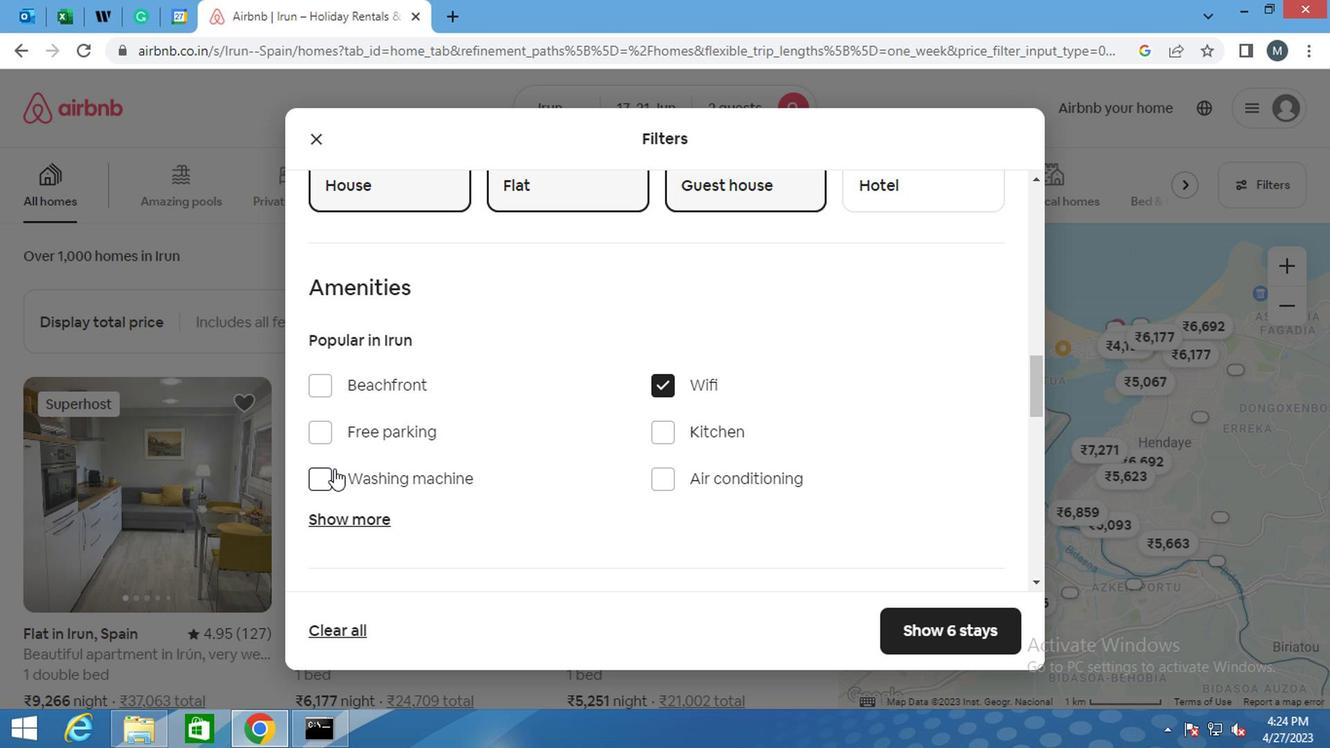 
Action: Mouse pressed left at (325, 472)
Screenshot: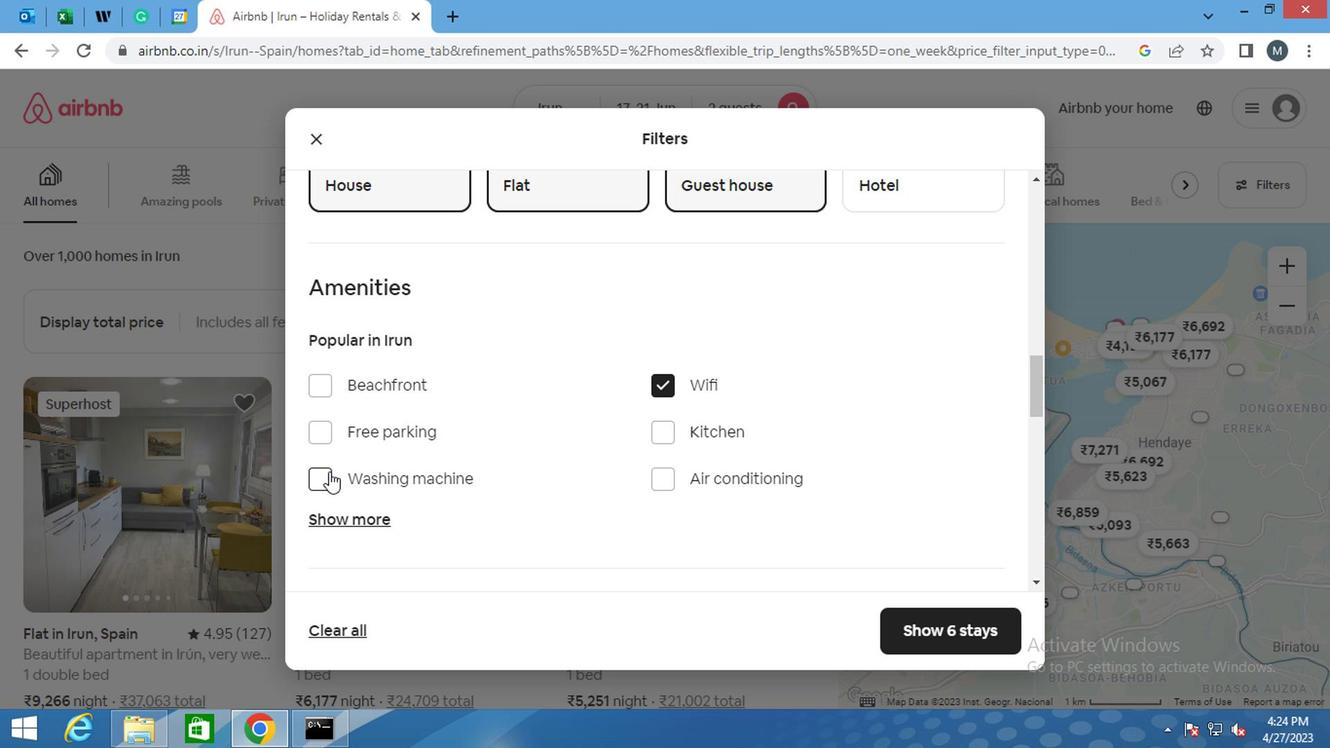 
Action: Mouse moved to (413, 460)
Screenshot: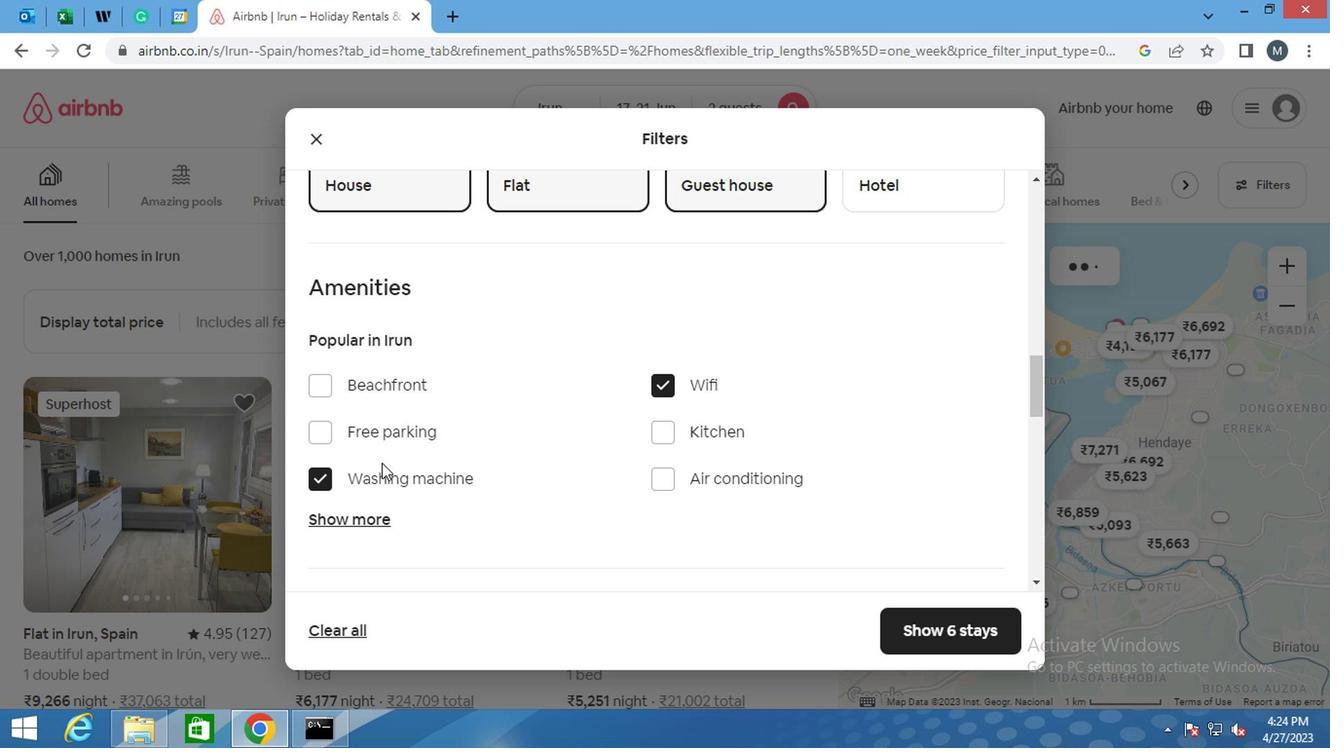 
Action: Mouse scrolled (413, 460) with delta (0, 0)
Screenshot: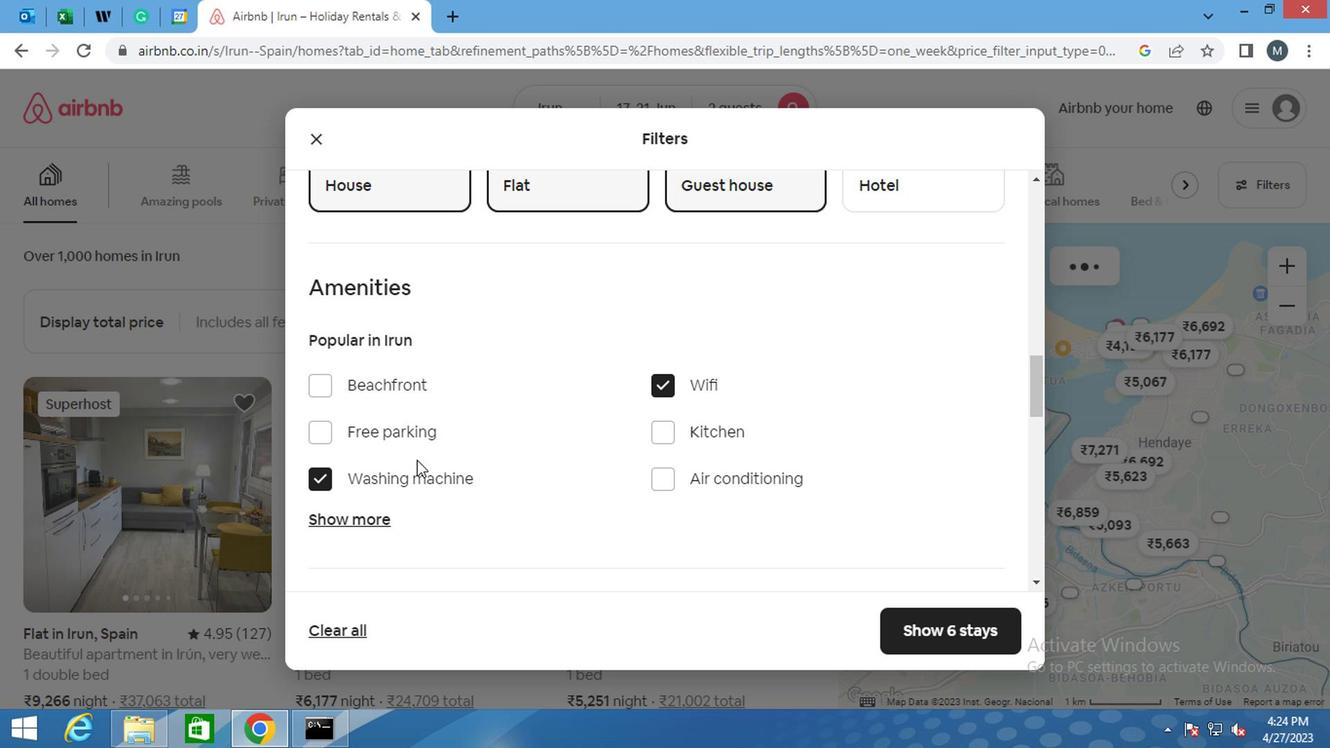 
Action: Mouse scrolled (413, 460) with delta (0, 0)
Screenshot: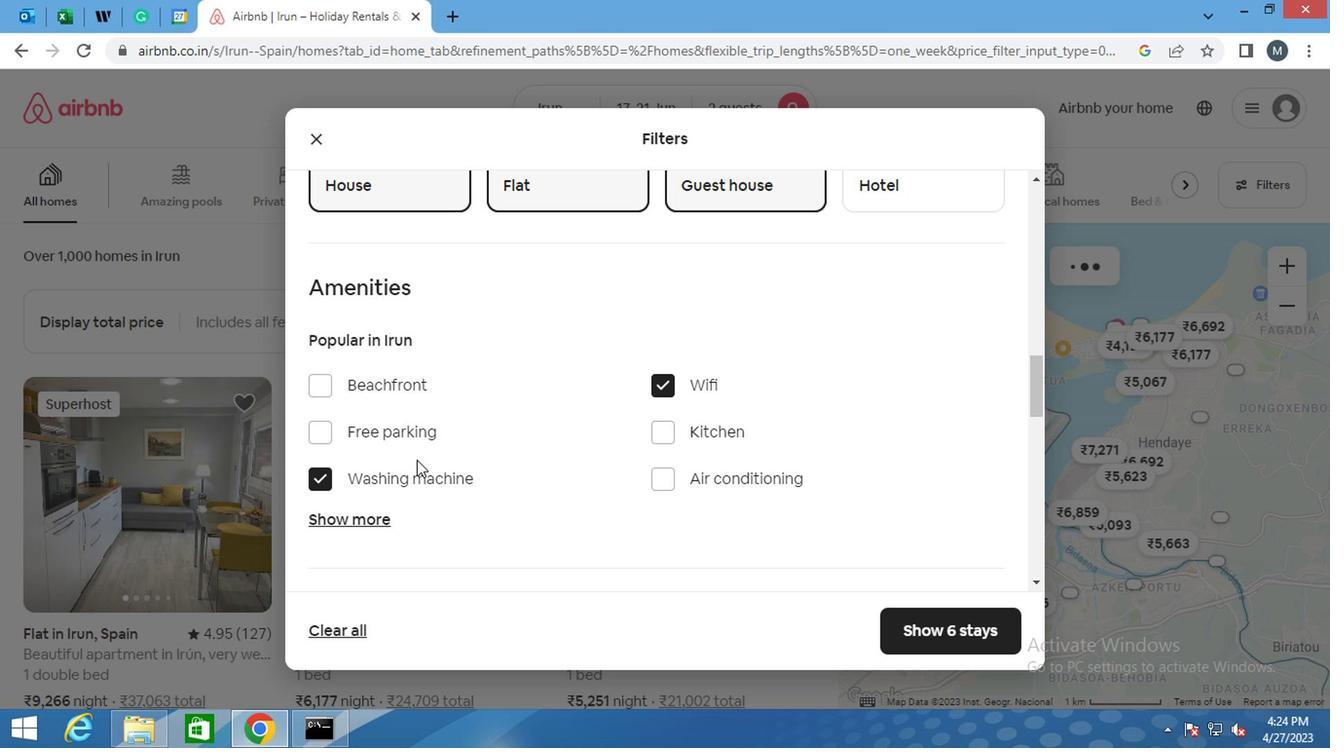 
Action: Mouse moved to (408, 463)
Screenshot: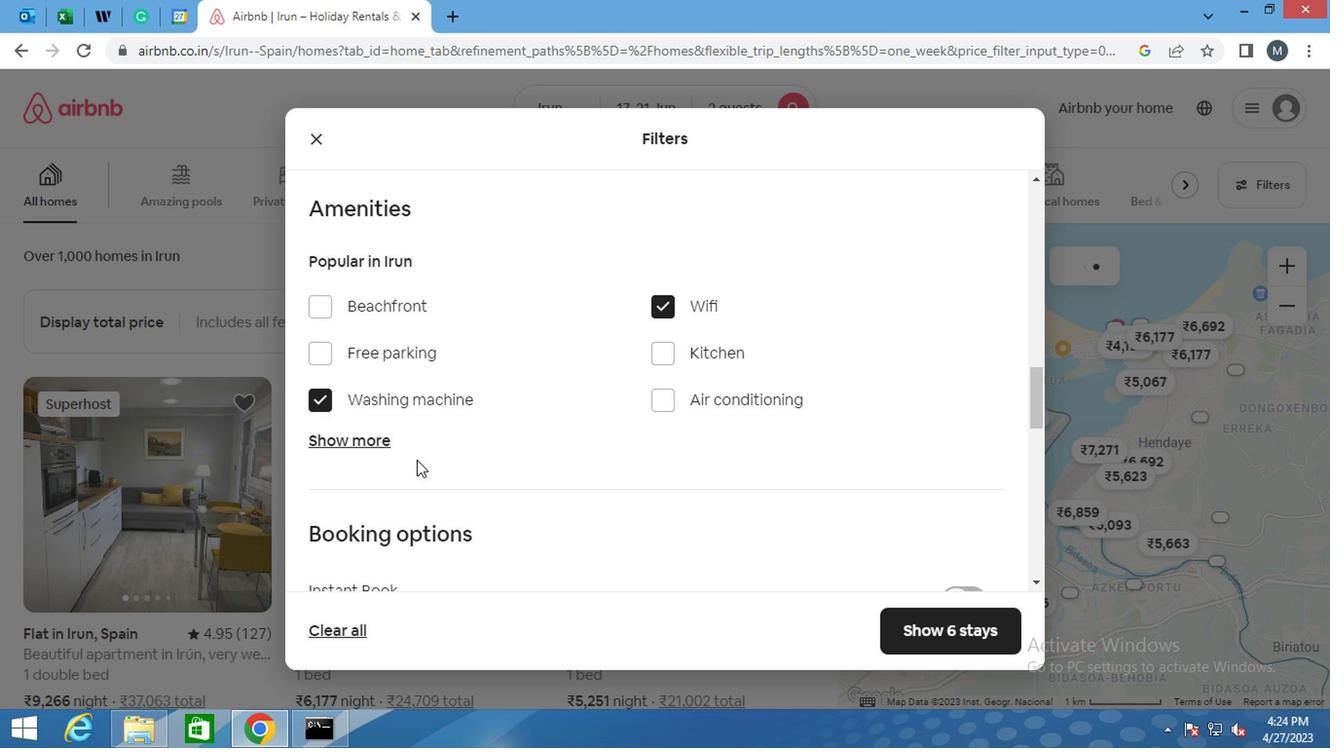 
Action: Mouse scrolled (408, 462) with delta (0, 0)
Screenshot: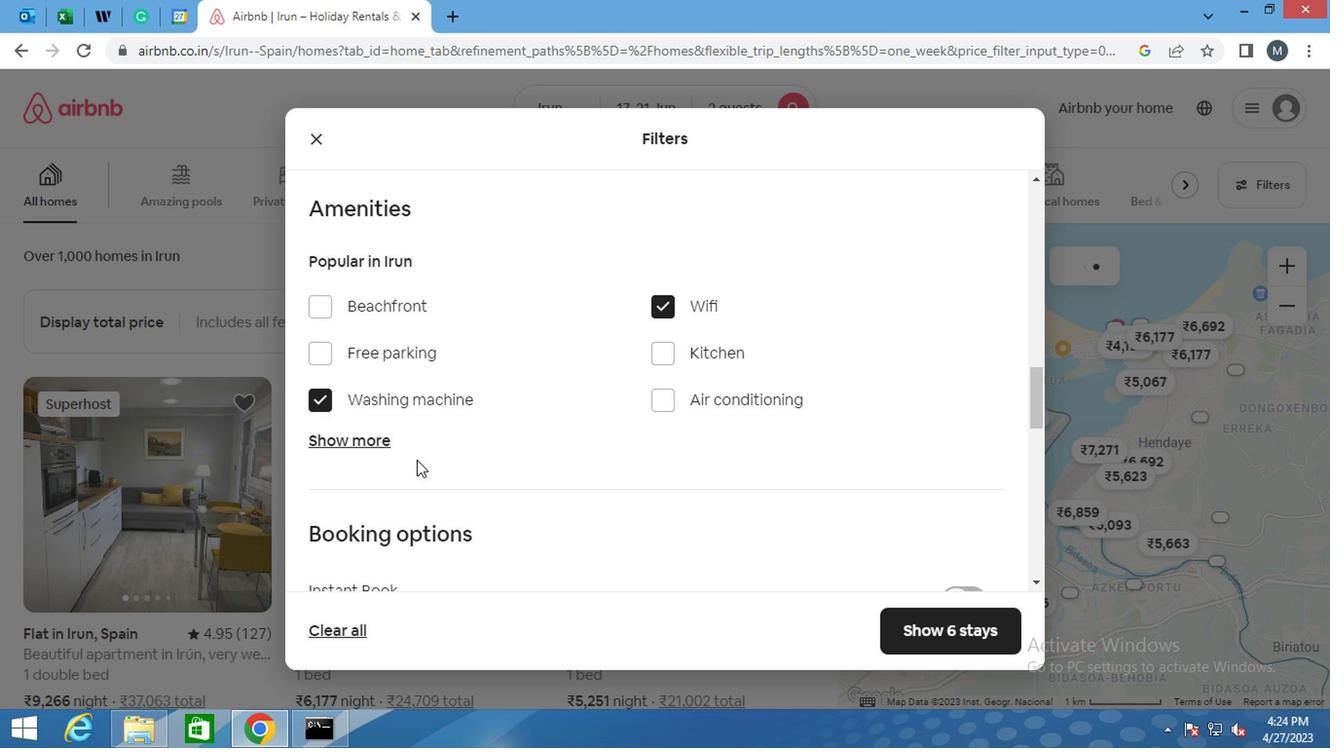 
Action: Mouse moved to (975, 463)
Screenshot: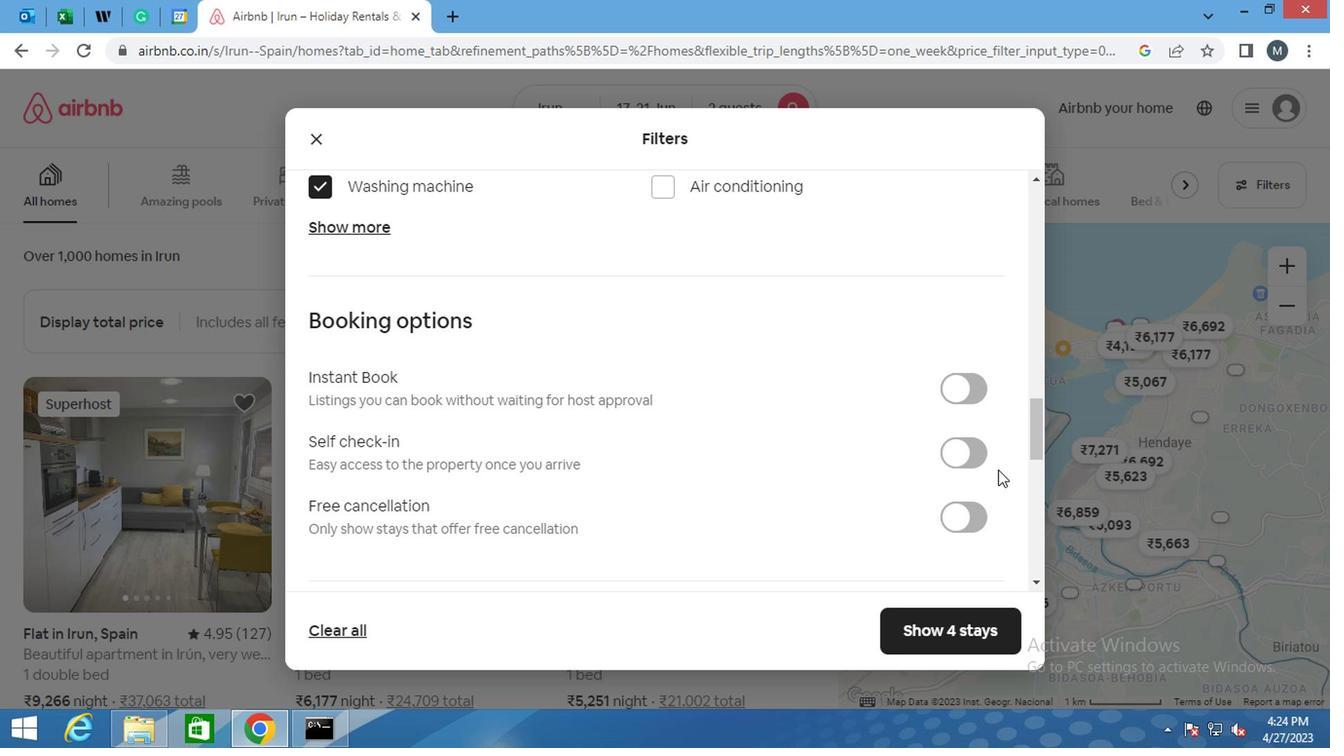 
Action: Mouse pressed left at (975, 463)
Screenshot: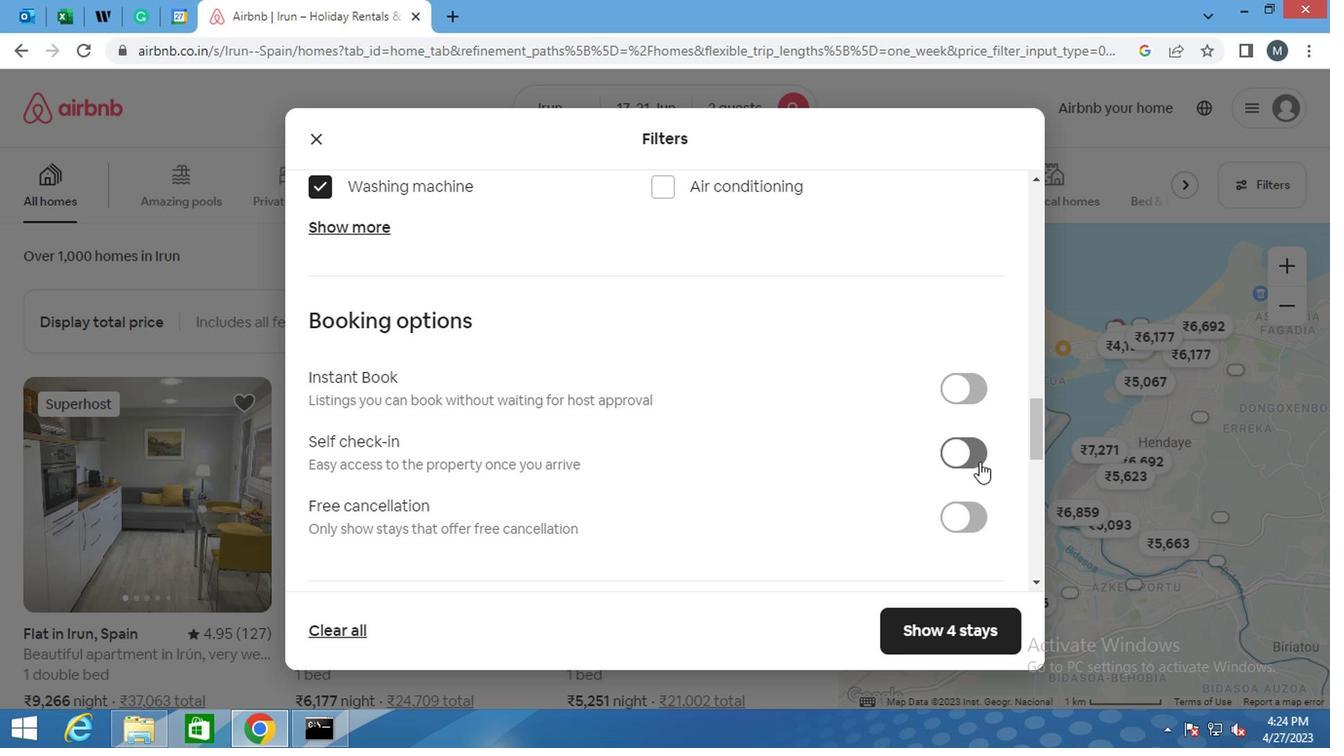
Action: Mouse moved to (666, 436)
Screenshot: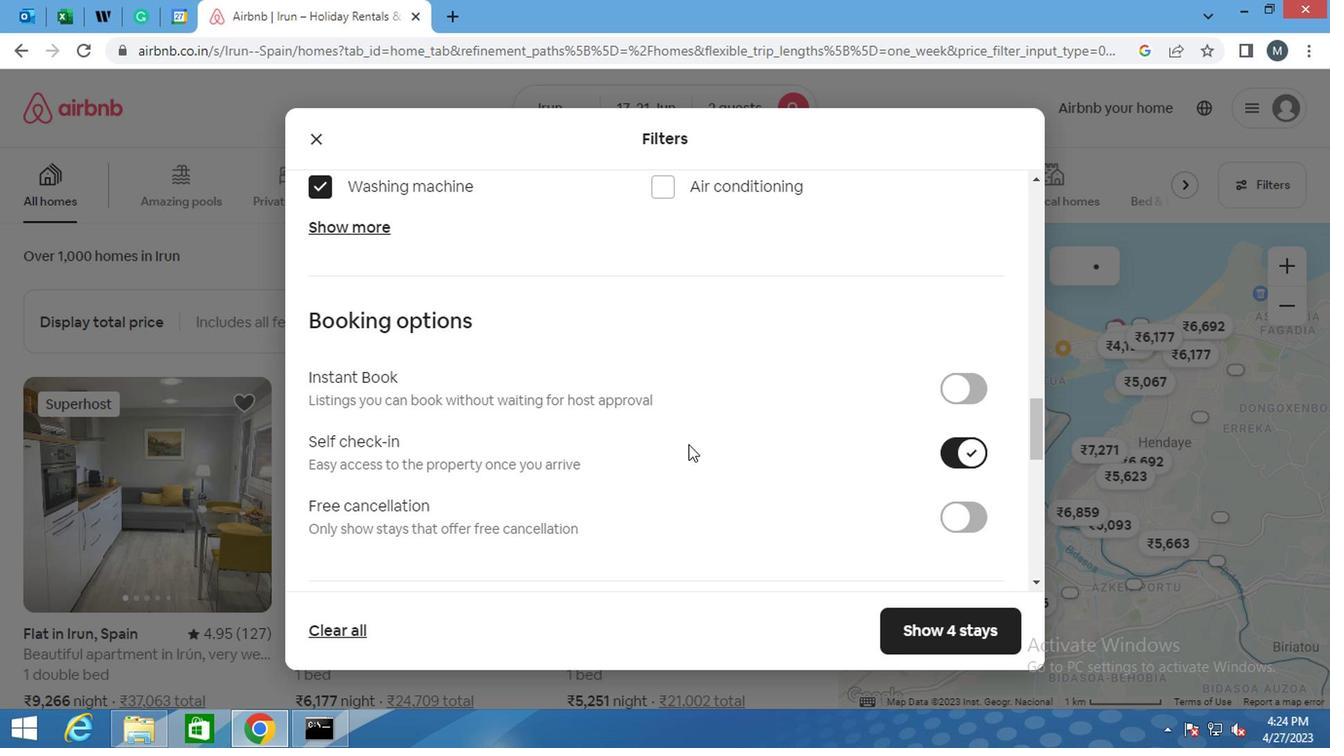
Action: Mouse scrolled (666, 436) with delta (0, 0)
Screenshot: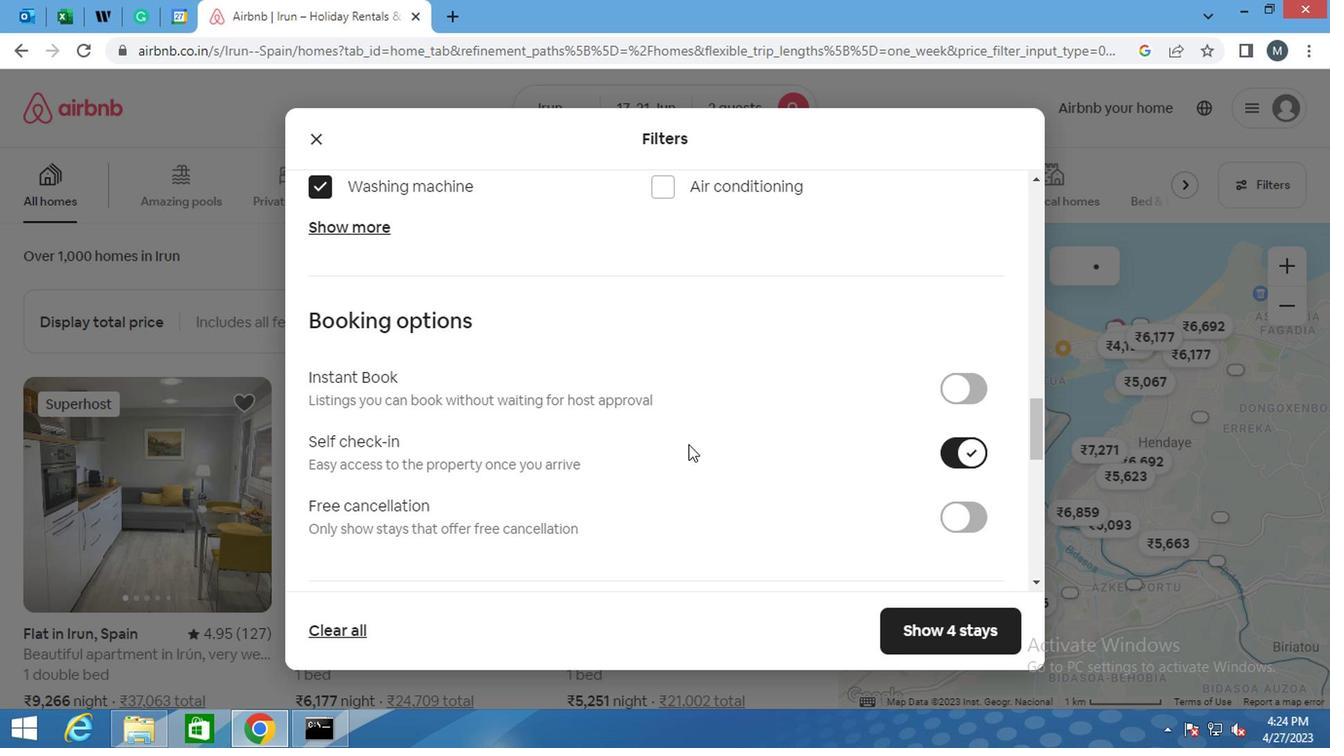 
Action: Mouse moved to (664, 436)
Screenshot: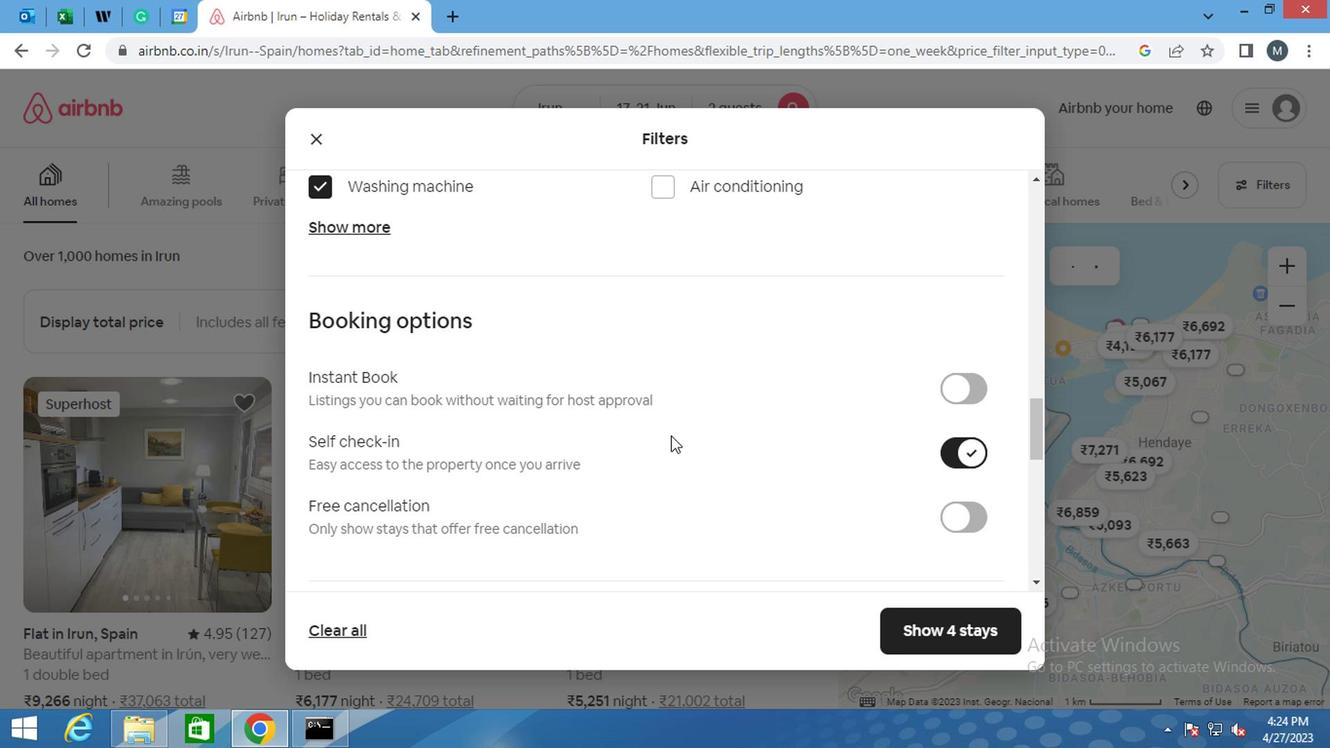 
Action: Mouse scrolled (664, 436) with delta (0, 0)
Screenshot: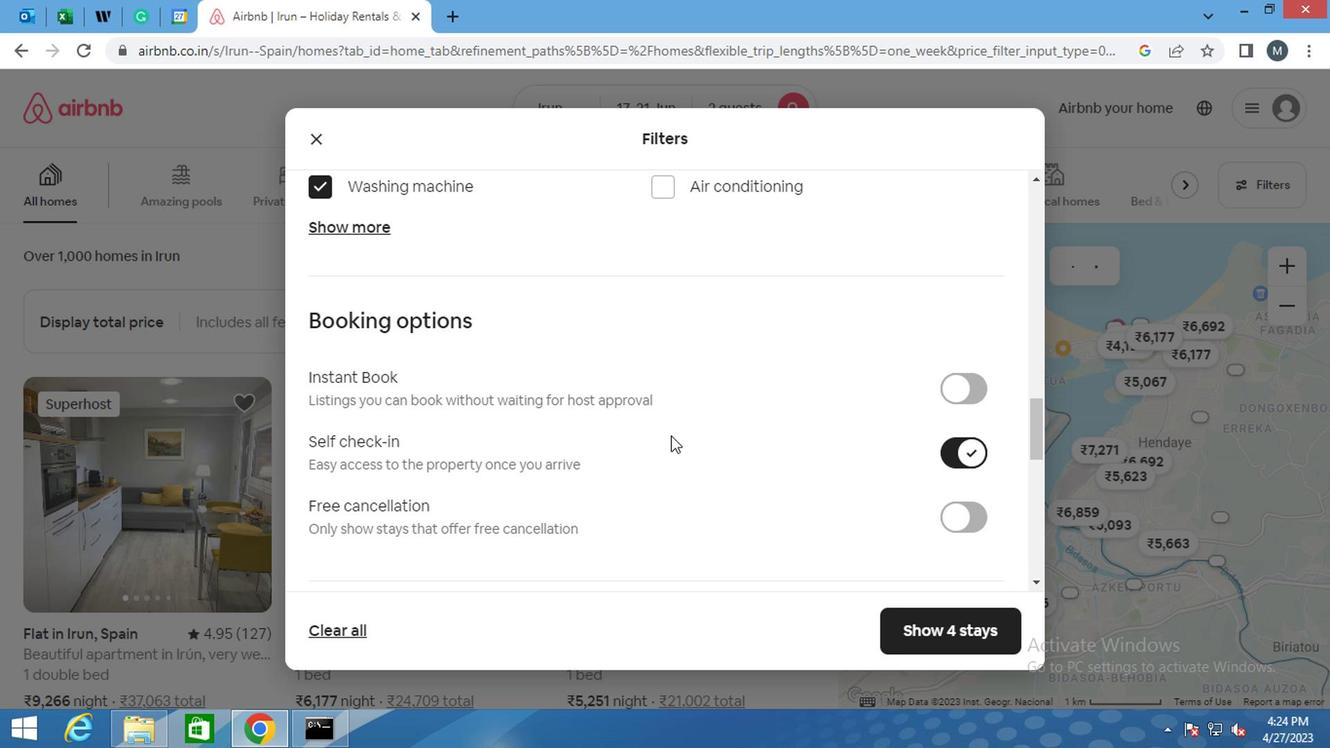 
Action: Mouse moved to (456, 460)
Screenshot: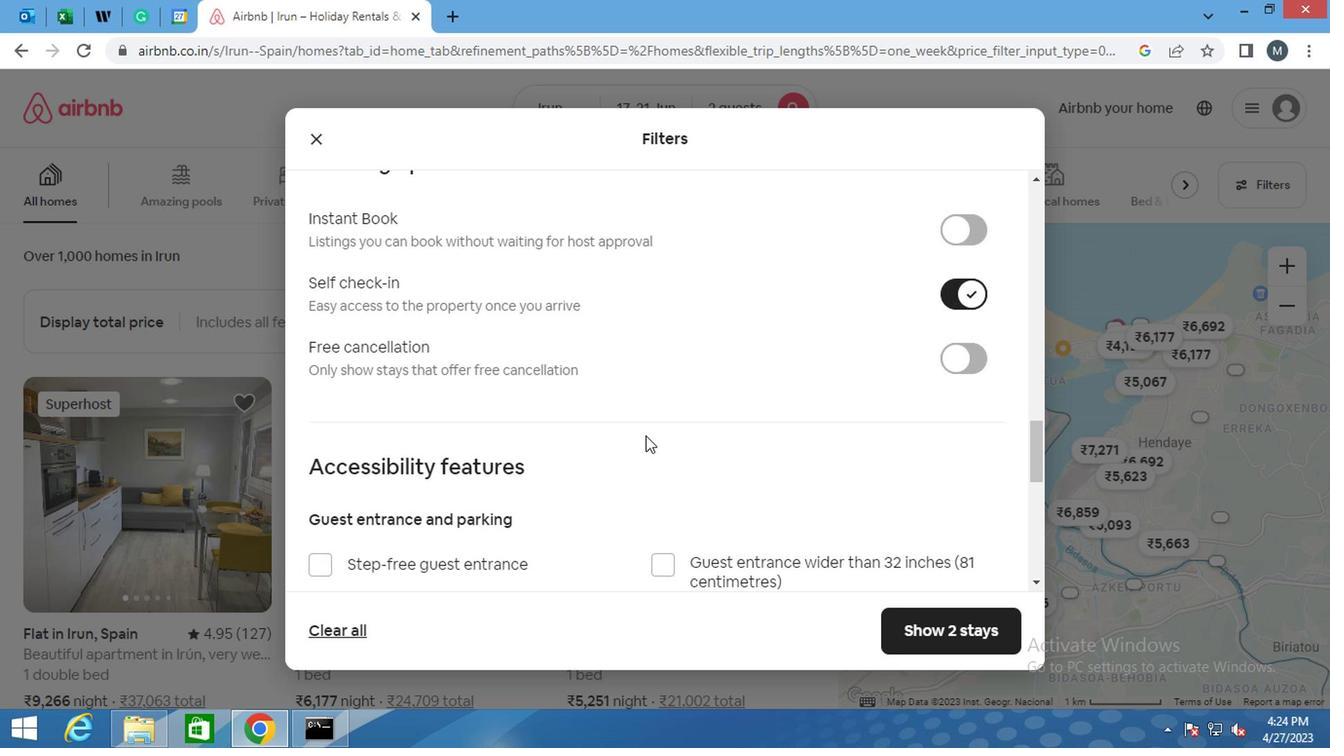 
Action: Mouse scrolled (456, 459) with delta (0, 0)
Screenshot: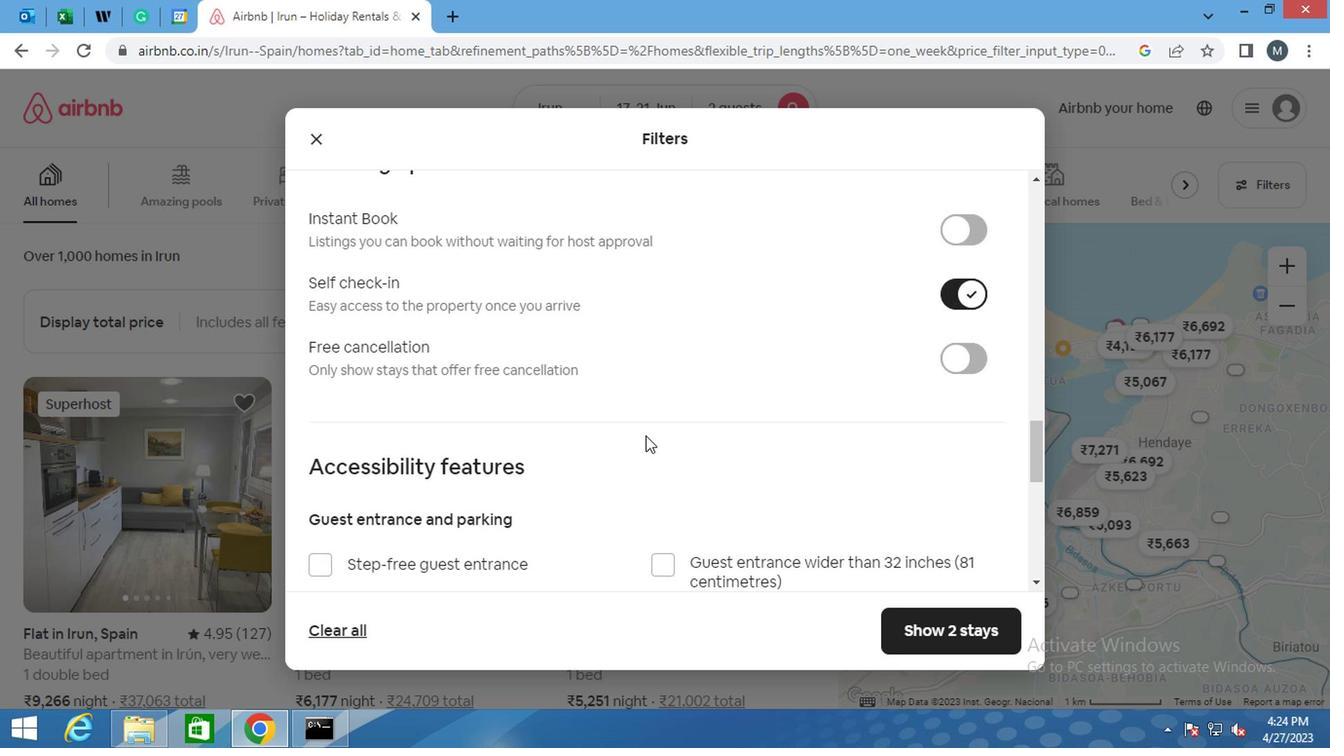 
Action: Mouse moved to (439, 460)
Screenshot: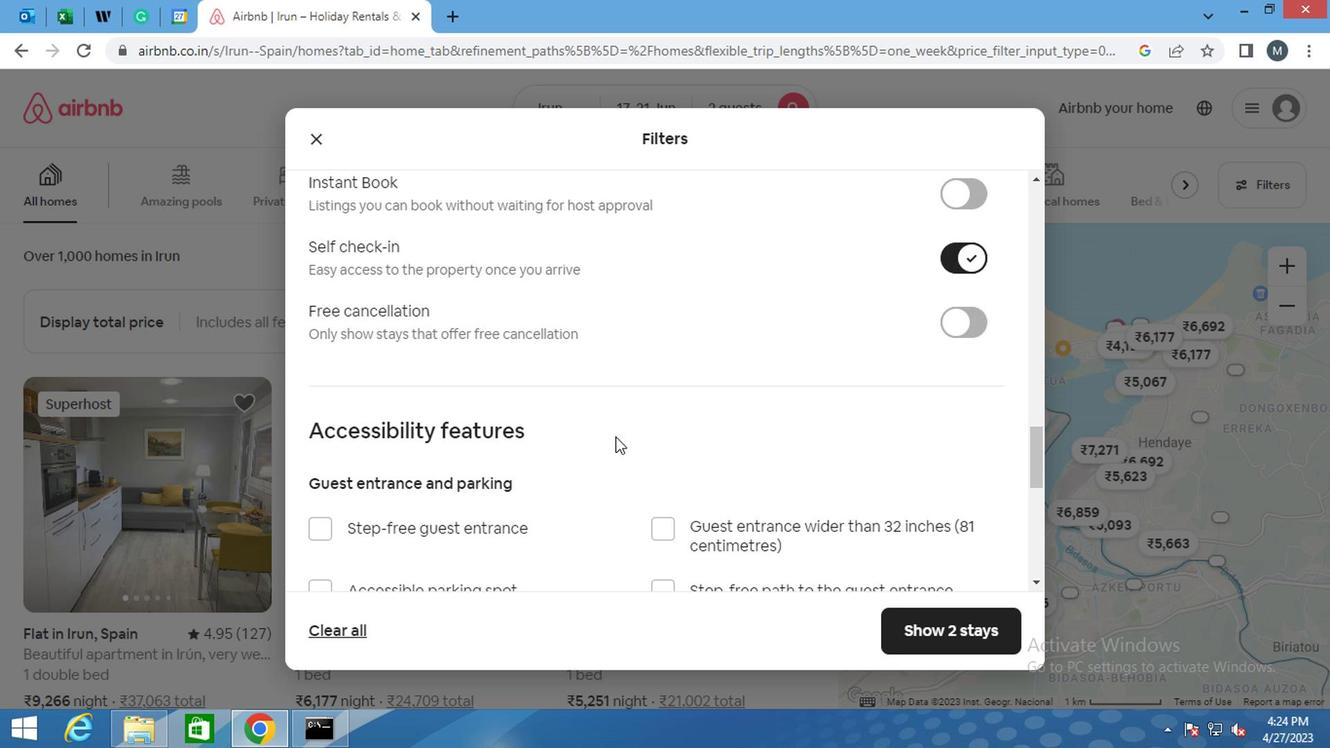 
Action: Mouse scrolled (439, 460) with delta (0, 0)
Screenshot: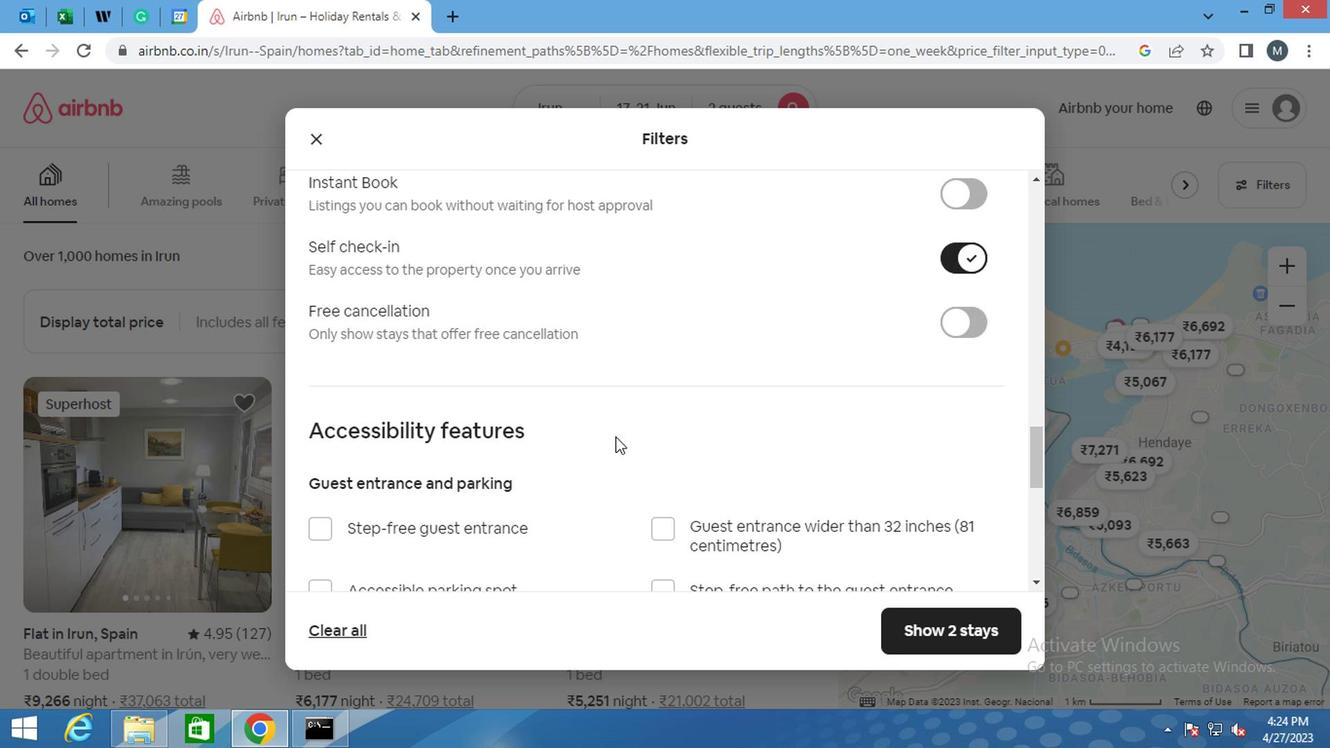 
Action: Mouse moved to (405, 464)
Screenshot: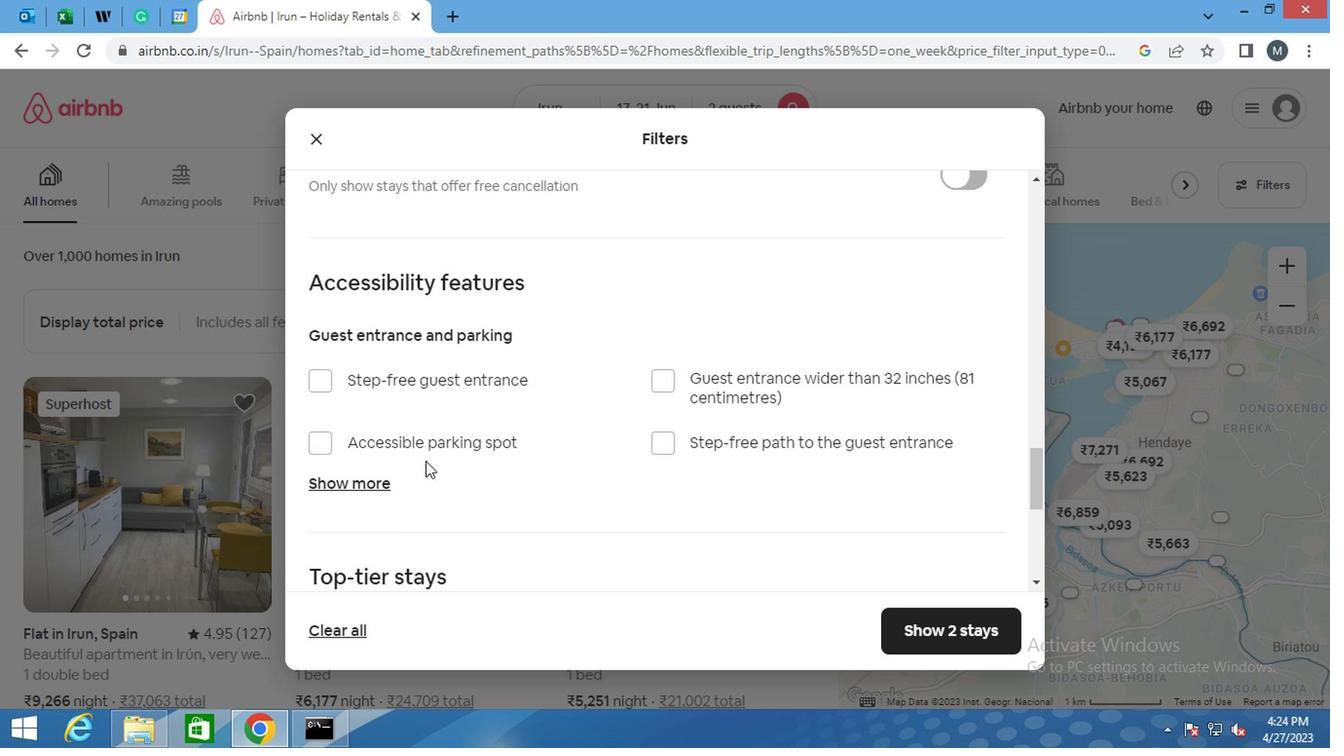 
Action: Mouse scrolled (405, 463) with delta (0, -1)
Screenshot: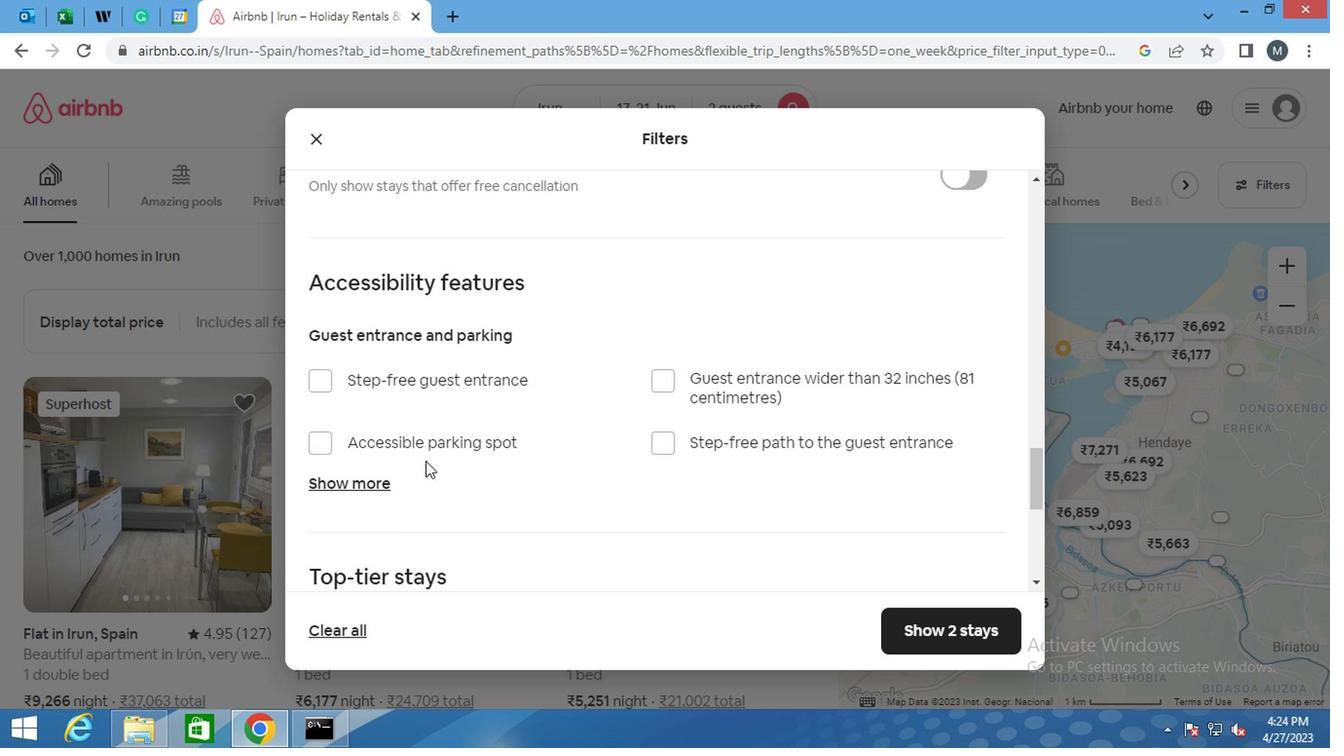 
Action: Mouse moved to (402, 464)
Screenshot: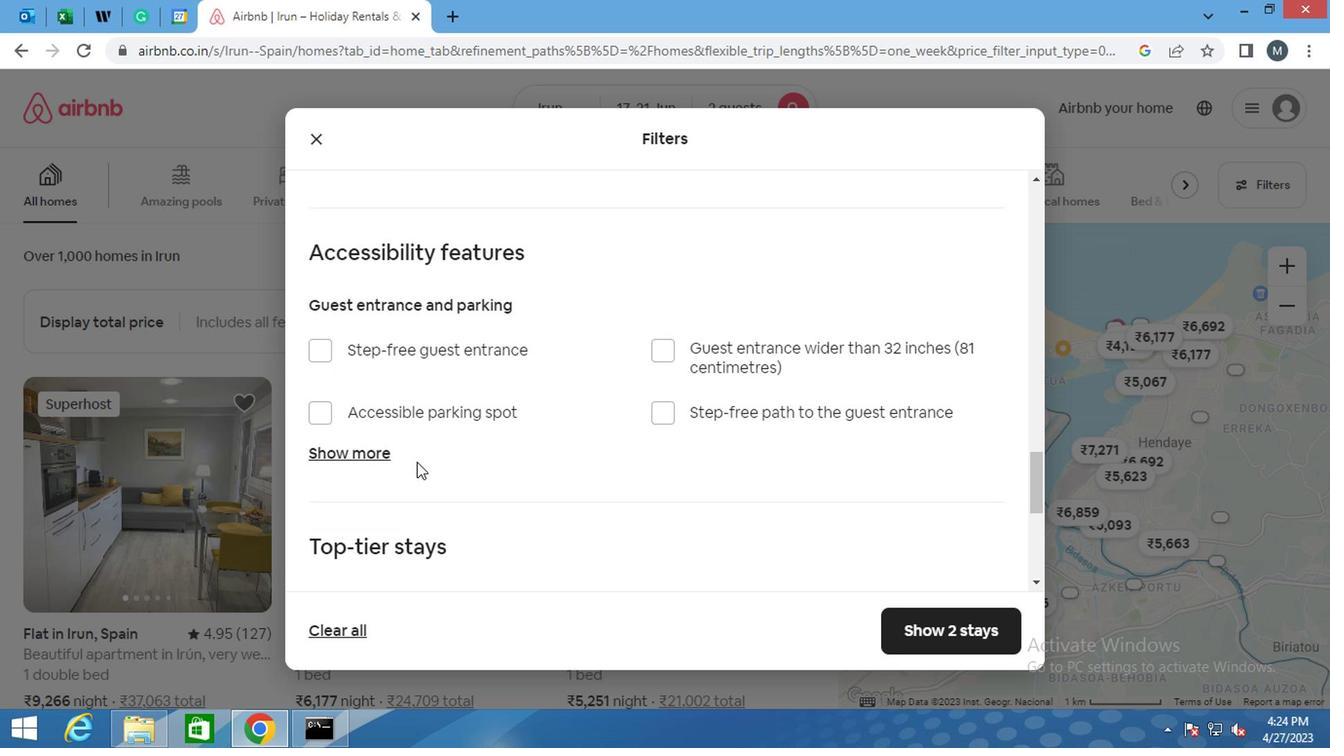 
Action: Mouse scrolled (402, 463) with delta (0, -1)
Screenshot: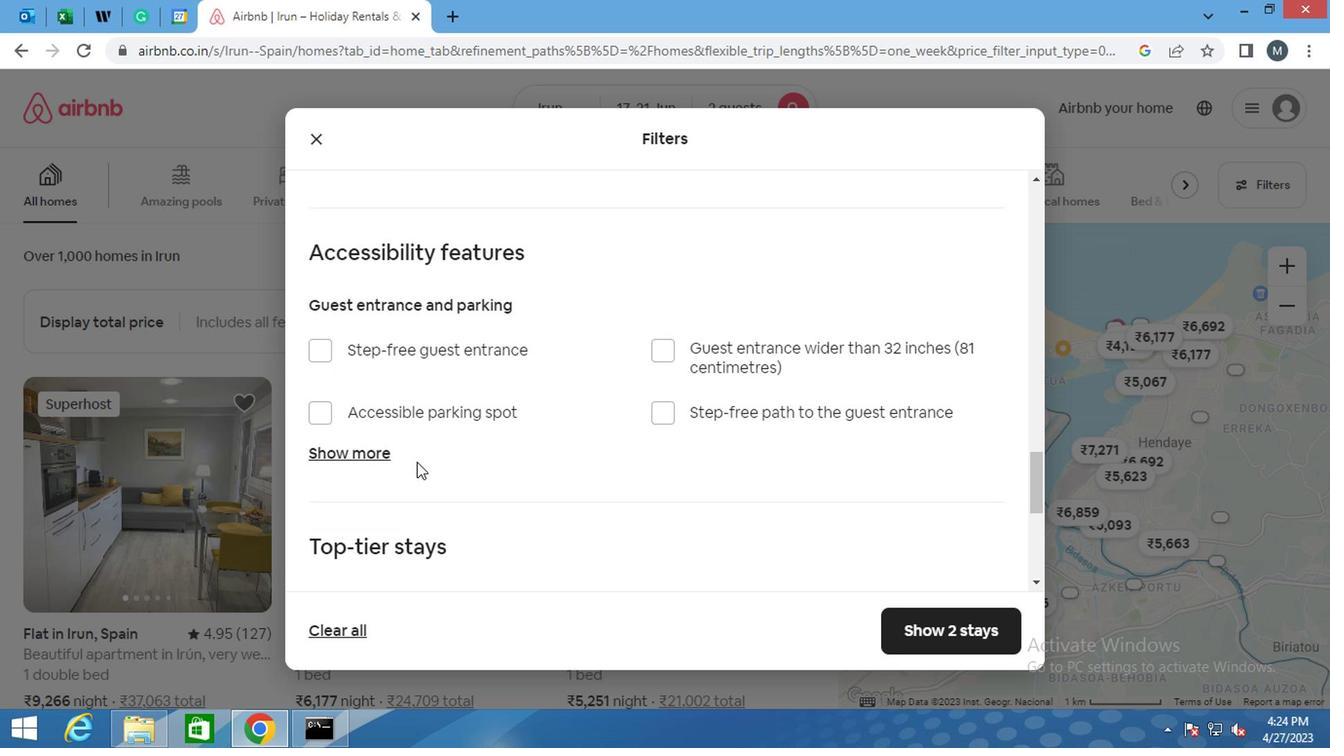 
Action: Mouse moved to (402, 464)
Screenshot: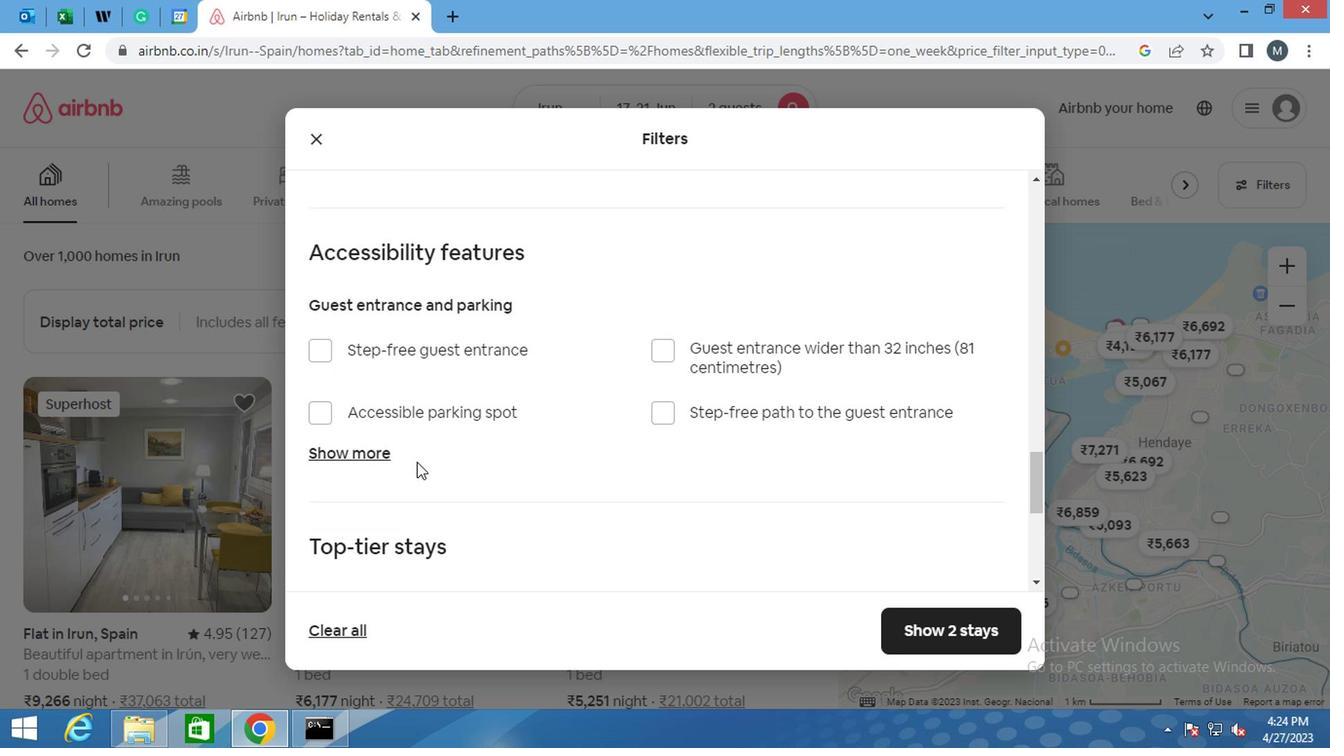 
Action: Mouse scrolled (402, 463) with delta (0, -1)
Screenshot: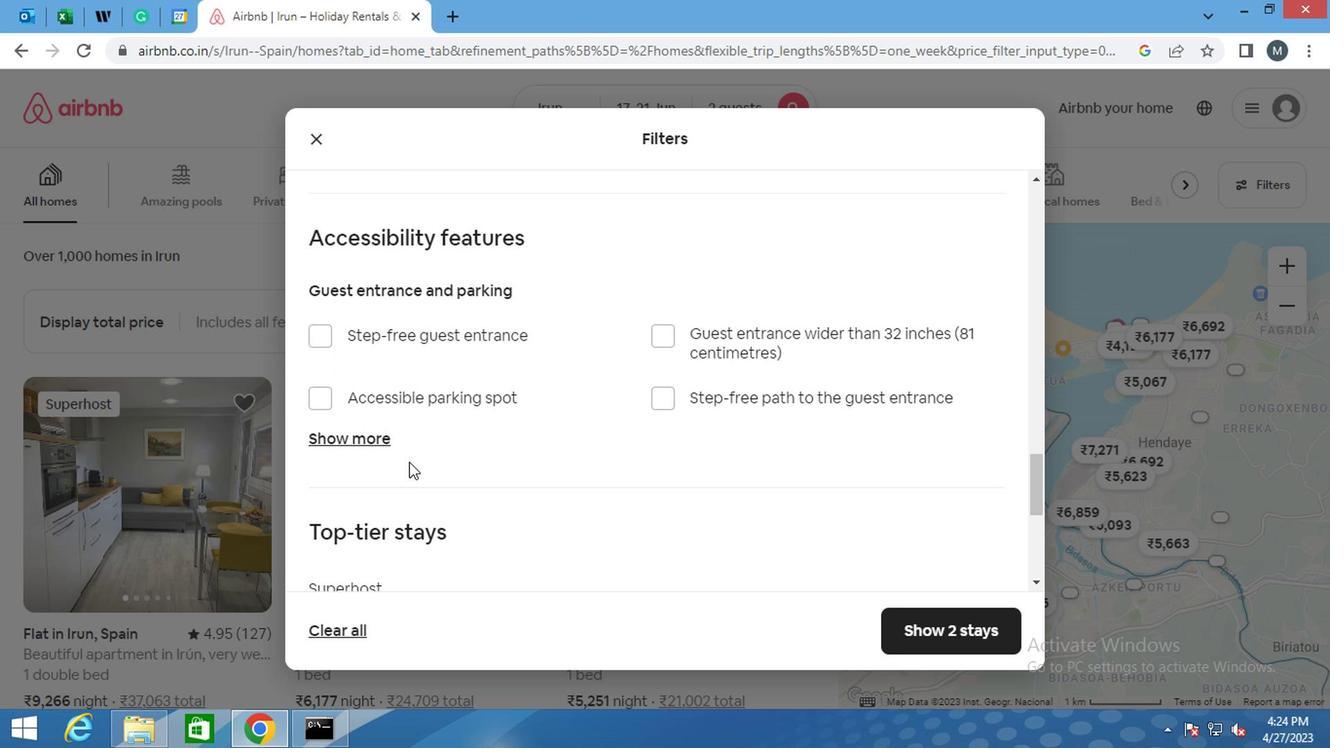 
Action: Mouse moved to (306, 557)
Screenshot: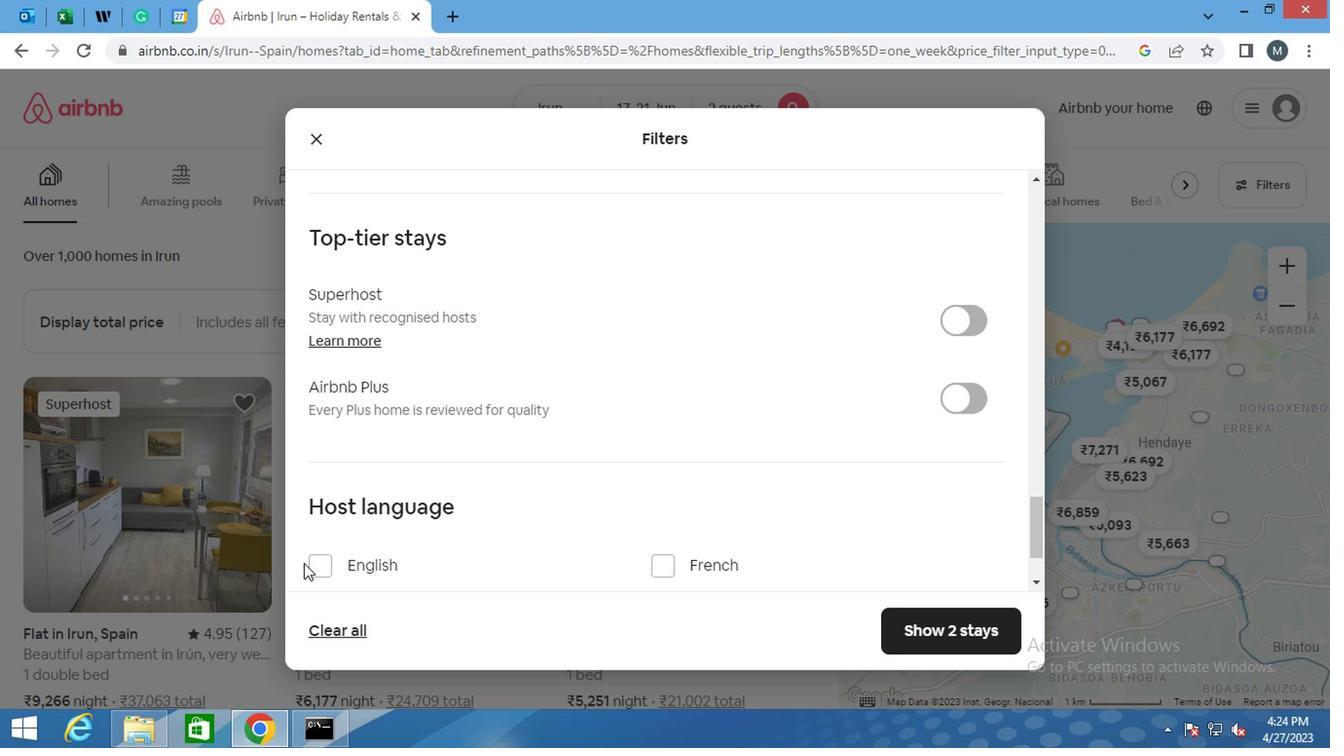 
Action: Mouse pressed left at (306, 557)
Screenshot: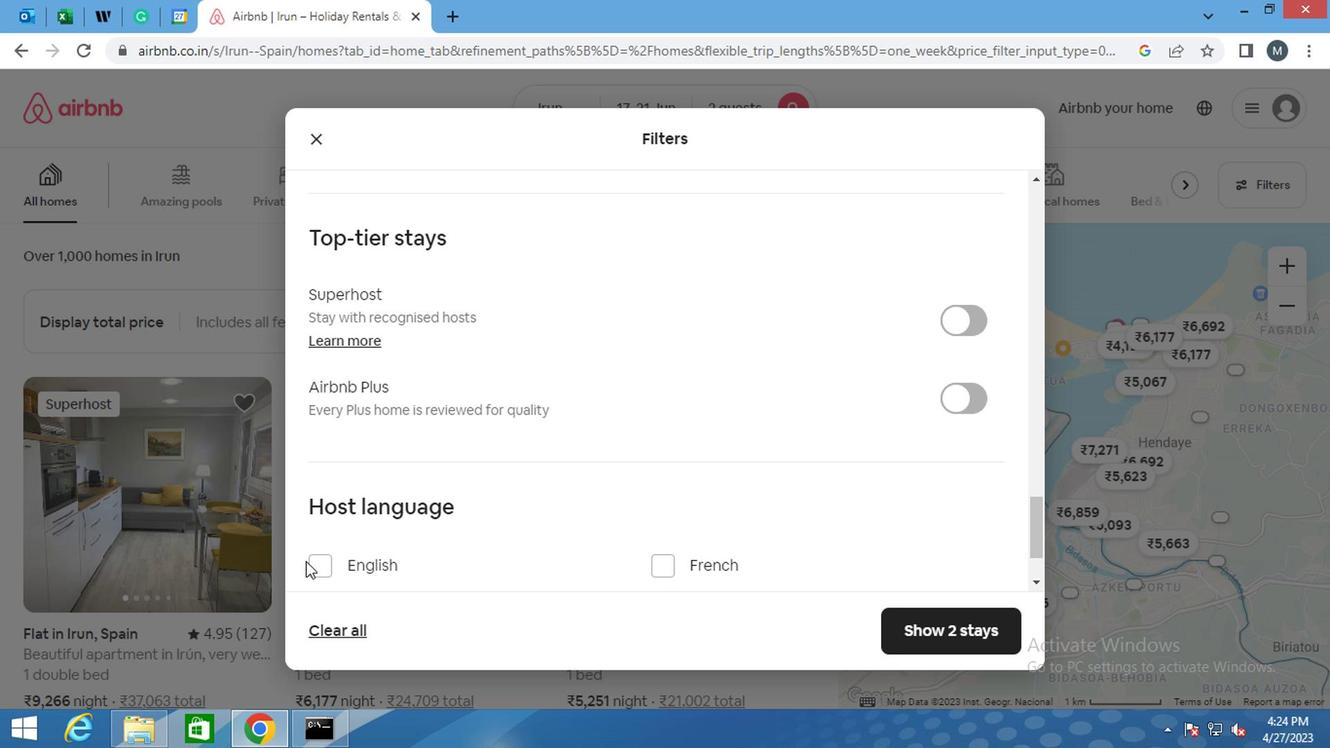 
Action: Mouse moved to (901, 620)
Screenshot: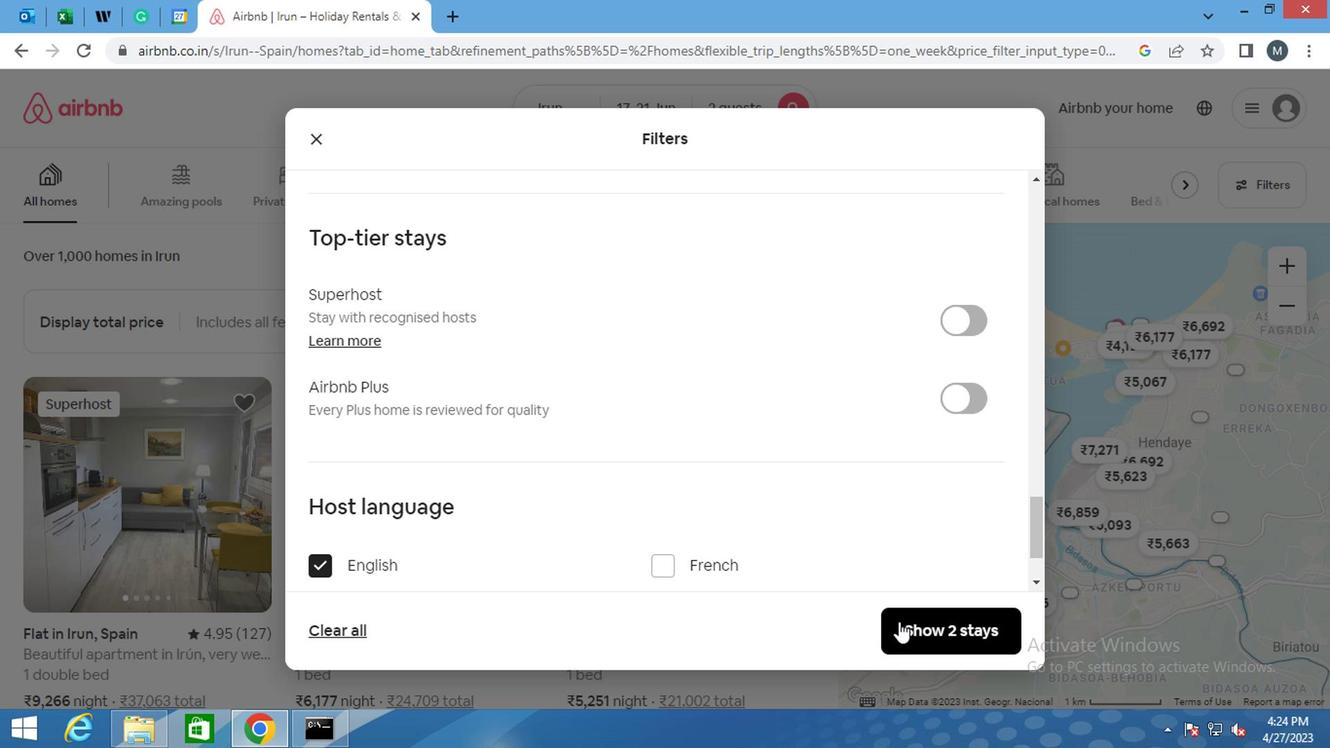 
Action: Mouse pressed left at (901, 620)
Screenshot: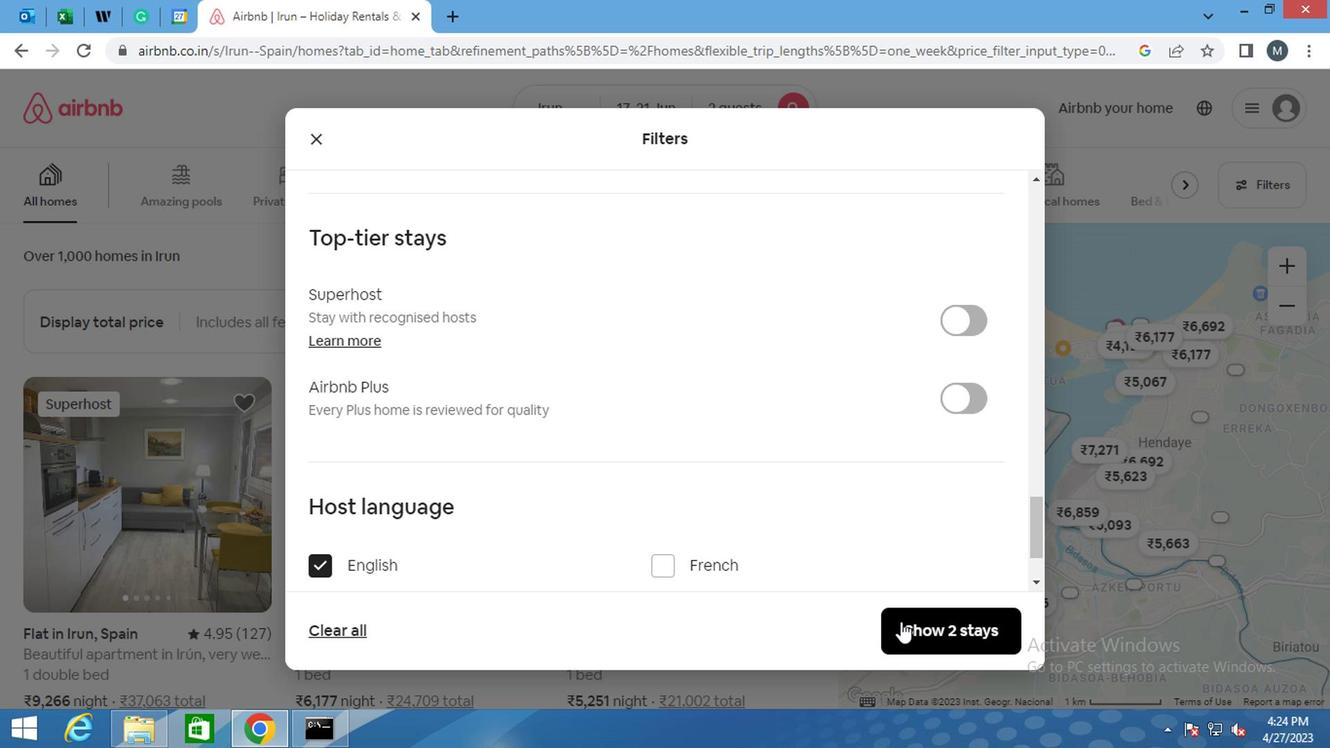 
